 Task: Save favorite listings for townhouses in San Antonio, Texas, with a minimum of 2 bedrooms and a garage.
Action: Mouse moved to (383, 233)
Screenshot: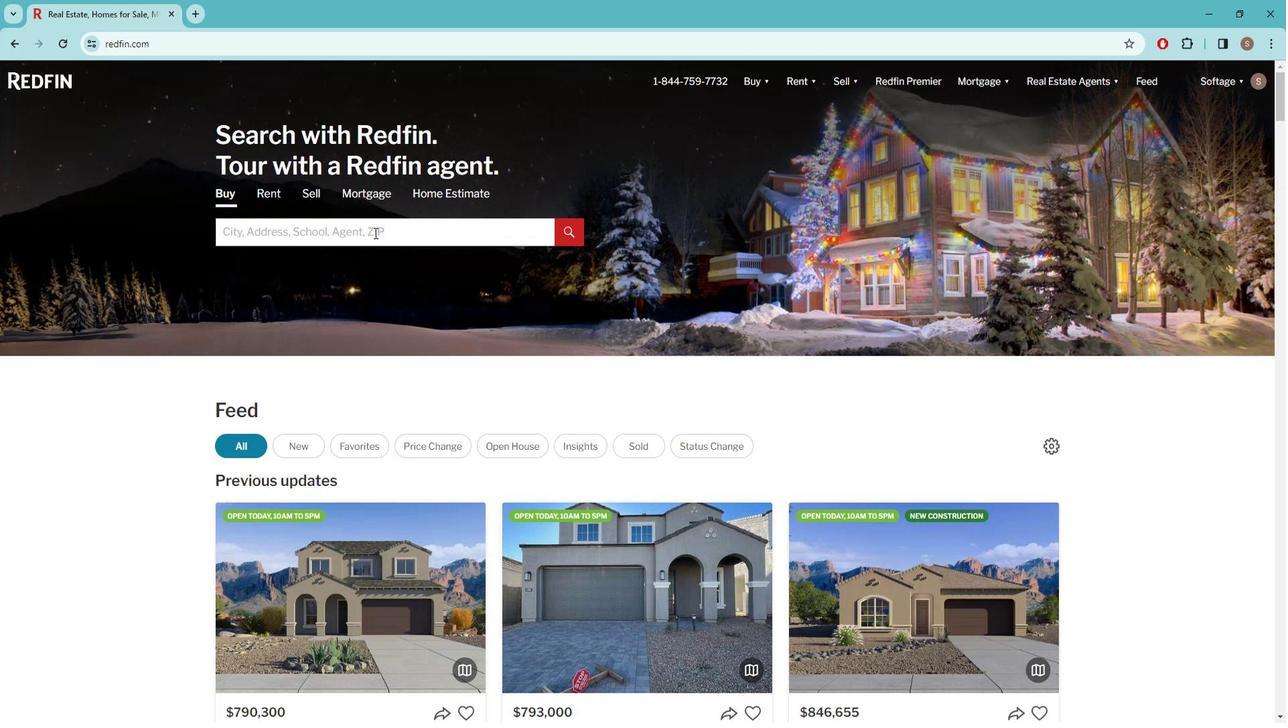 
Action: Mouse pressed left at (383, 233)
Screenshot: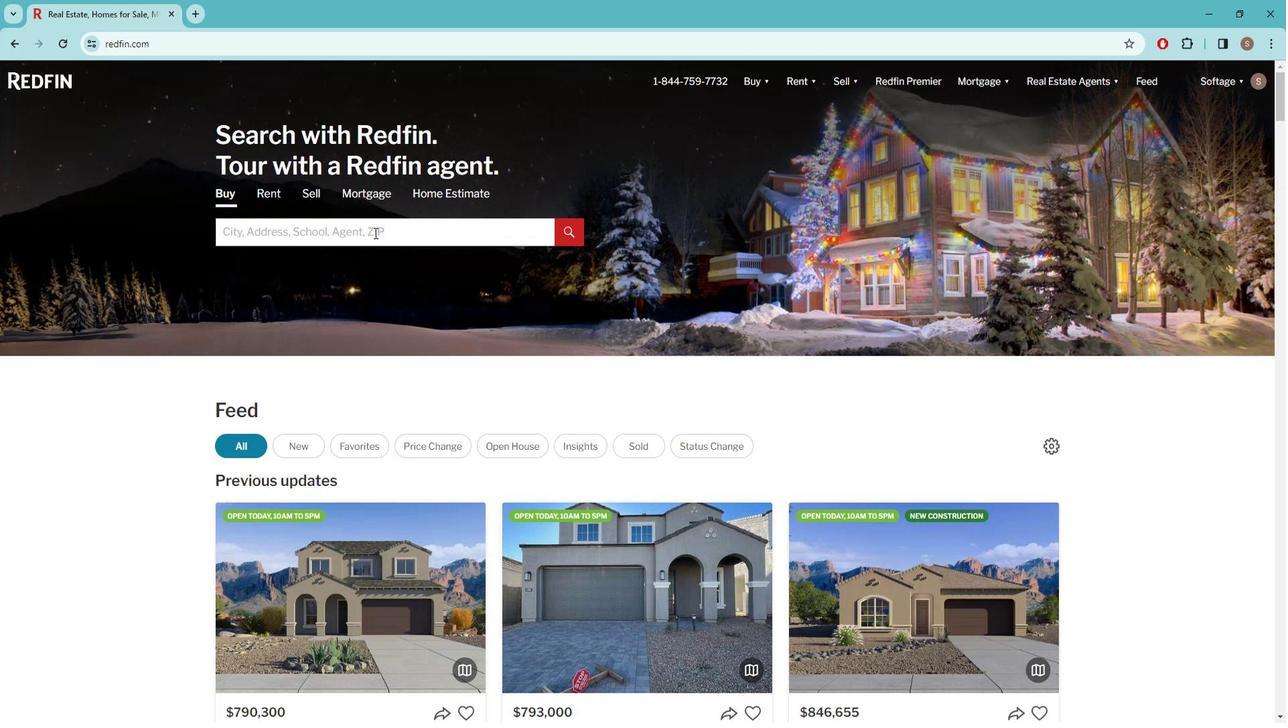 
Action: Key pressed s<Key.caps_lock>AN<Key.space><Key.caps_lock>a<Key.caps_lock>N
Screenshot: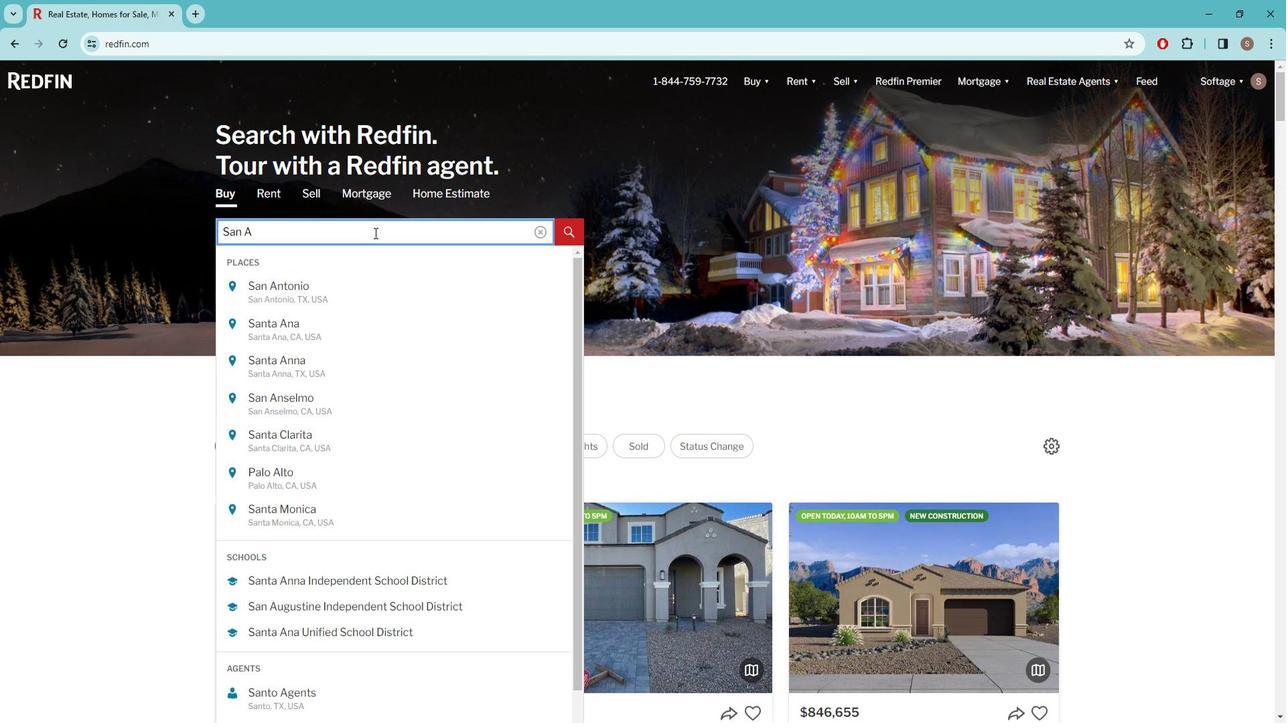 
Action: Mouse moved to (345, 285)
Screenshot: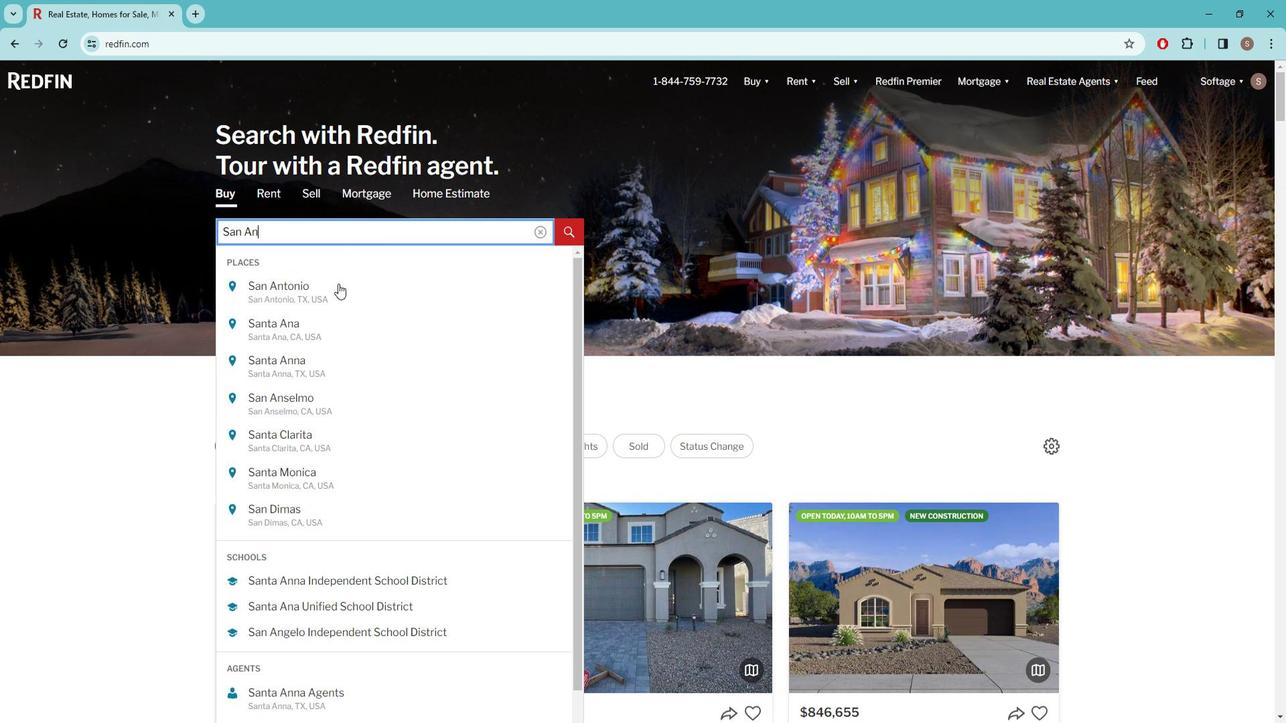 
Action: Mouse pressed left at (345, 285)
Screenshot: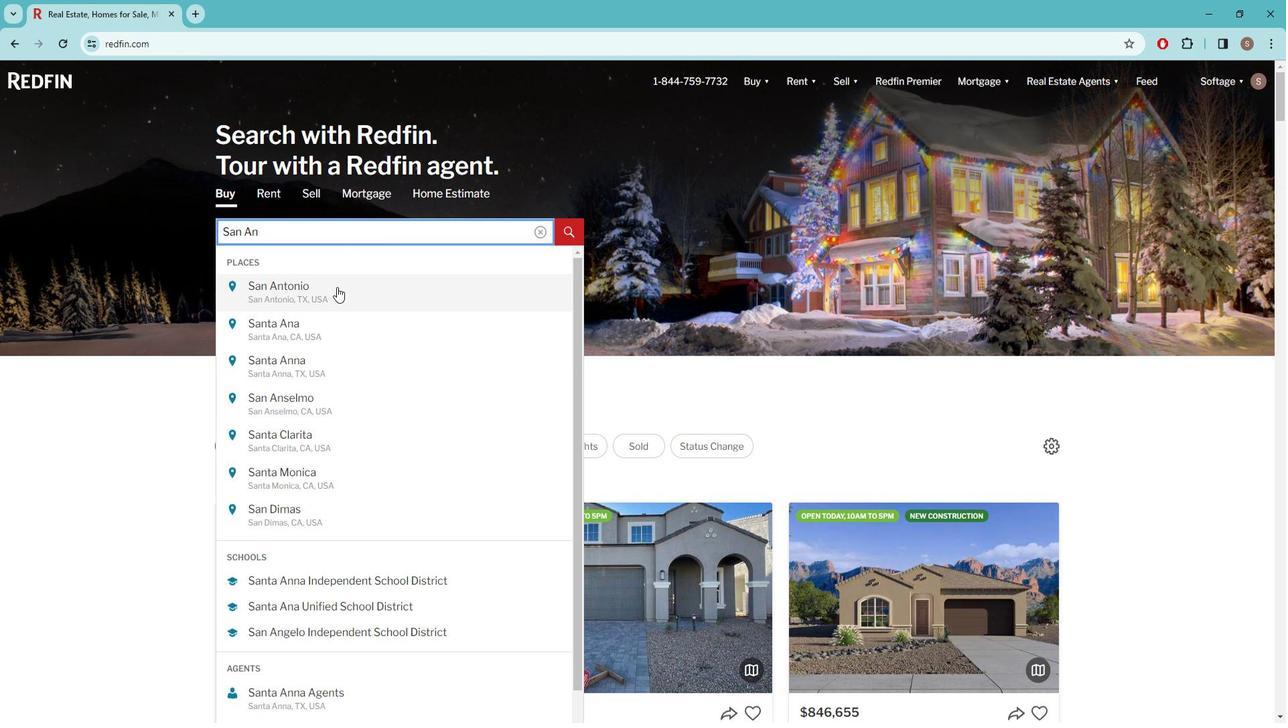 
Action: Mouse moved to (1146, 166)
Screenshot: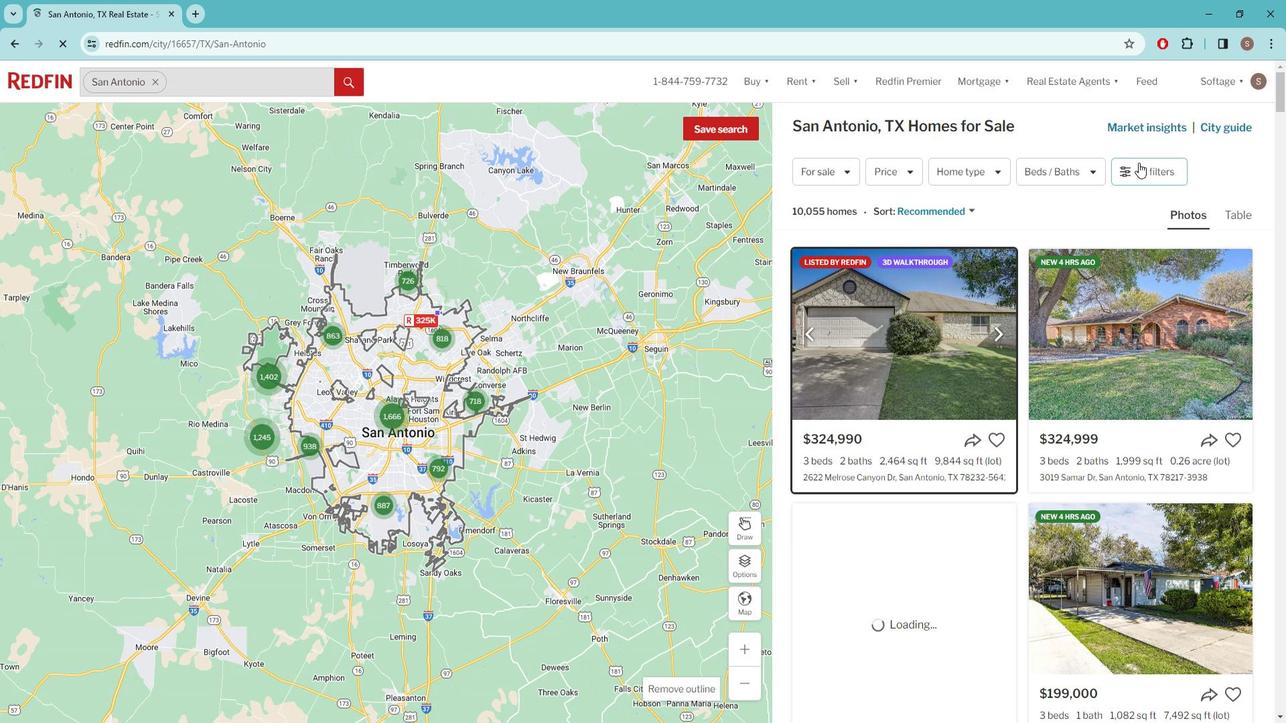 
Action: Mouse pressed left at (1146, 166)
Screenshot: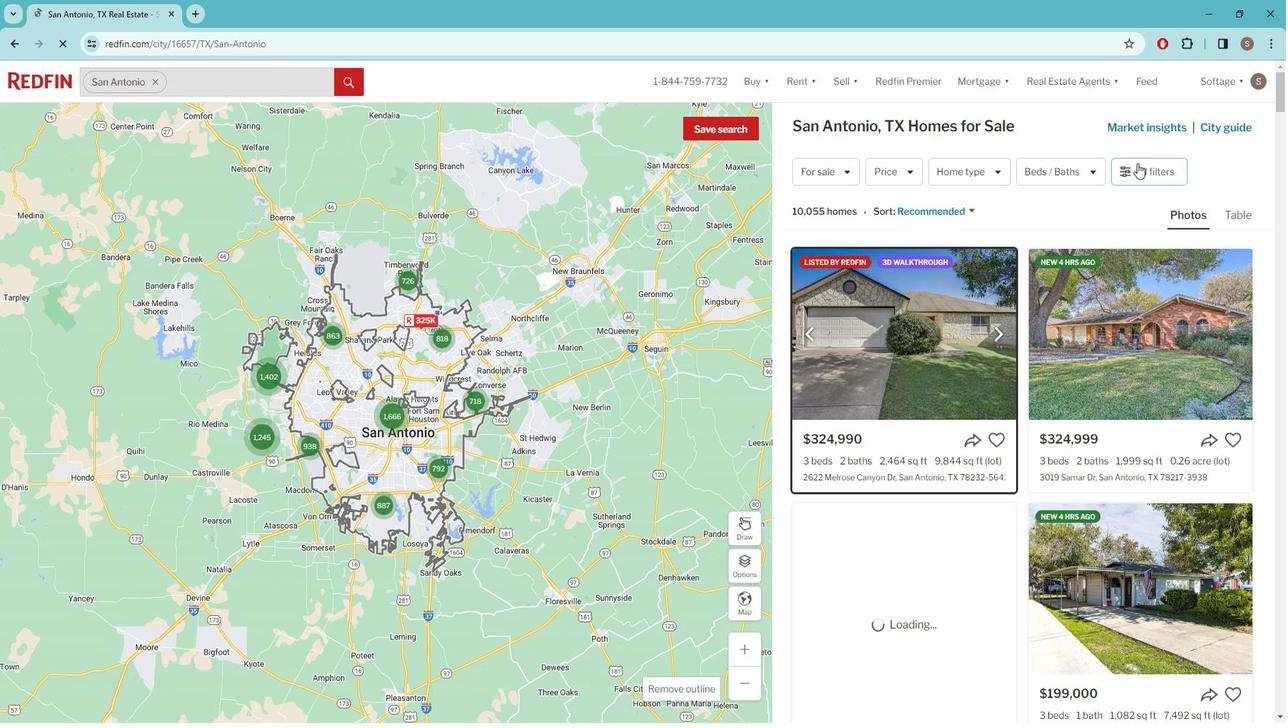 
Action: Mouse pressed left at (1146, 166)
Screenshot: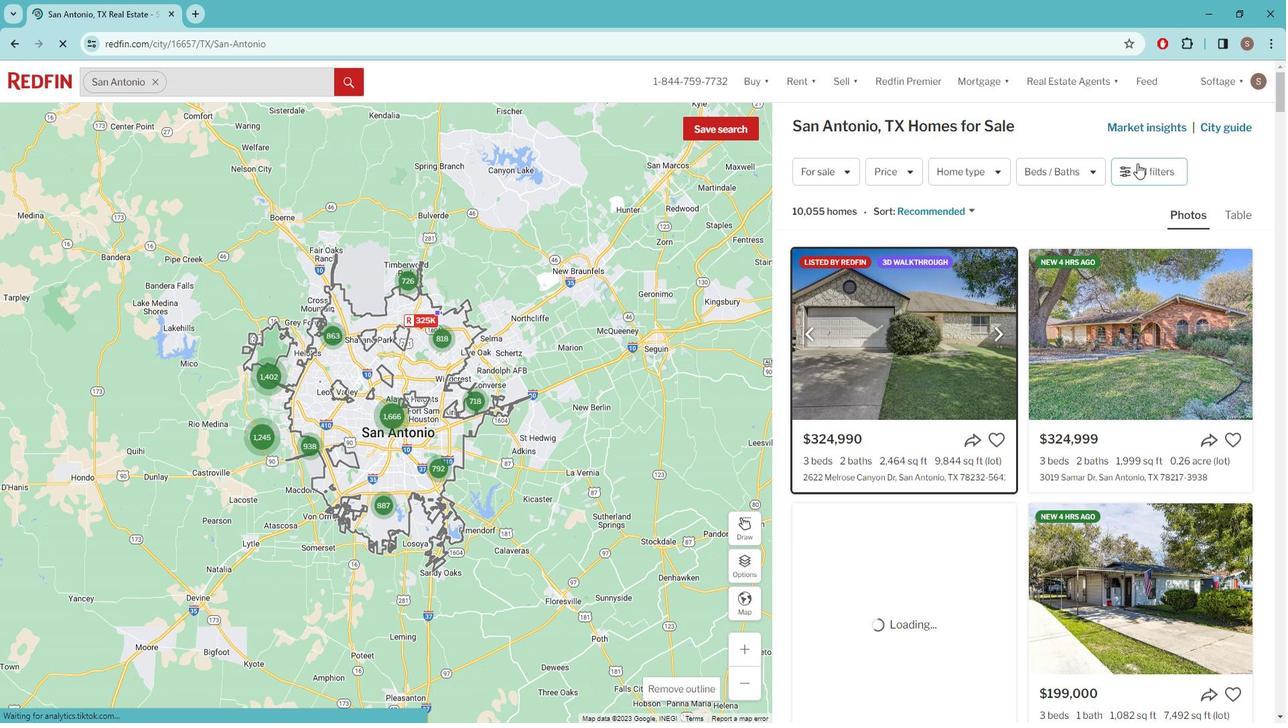 
Action: Mouse moved to (1130, 167)
Screenshot: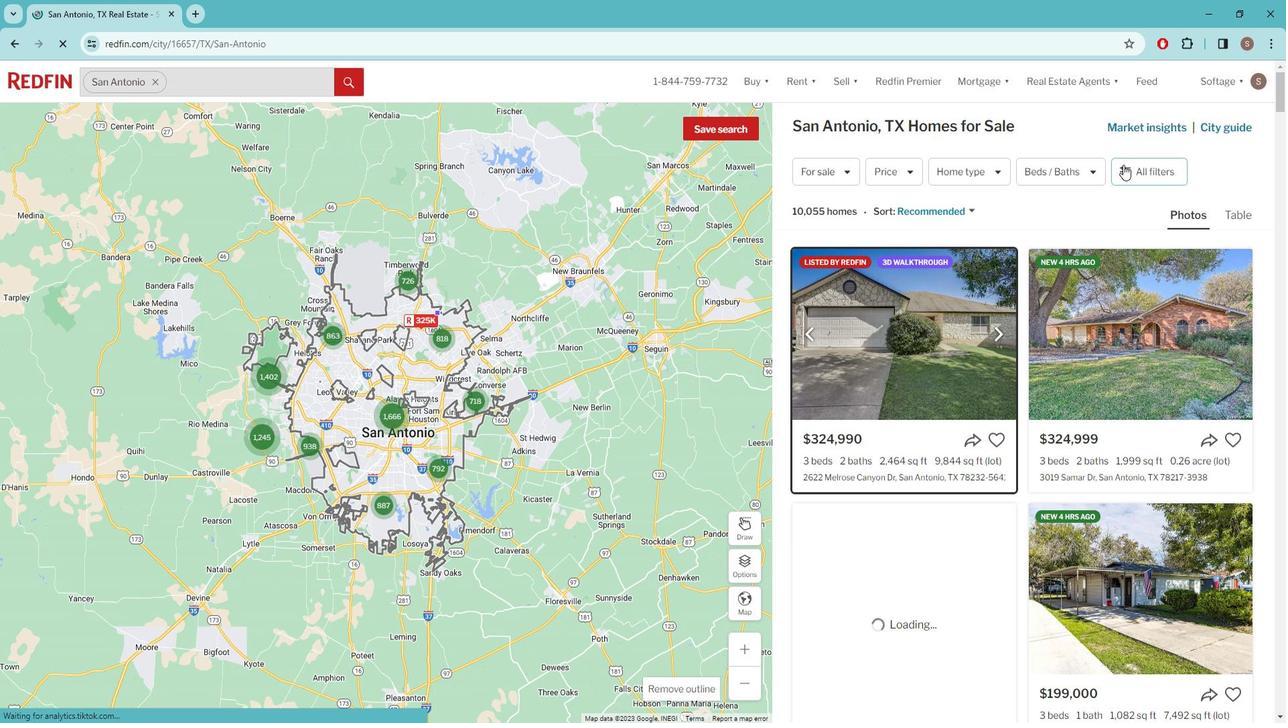 
Action: Mouse pressed left at (1130, 167)
Screenshot: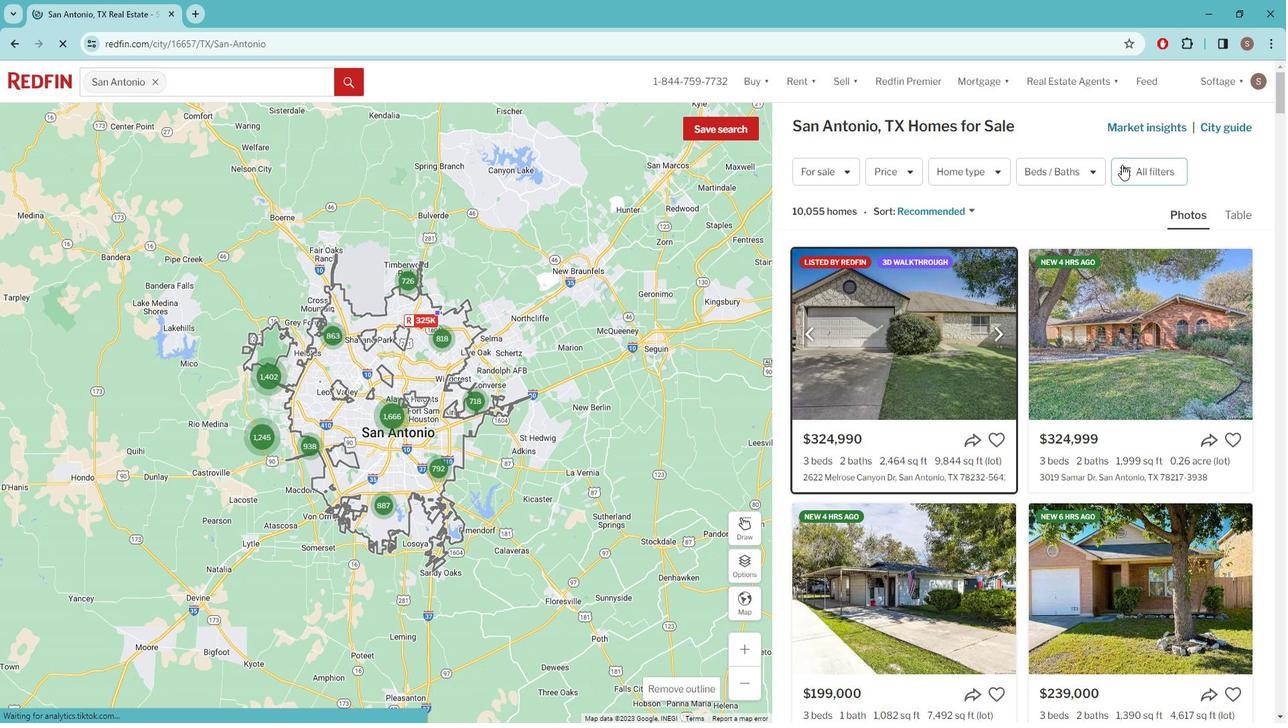 
Action: Mouse moved to (1138, 167)
Screenshot: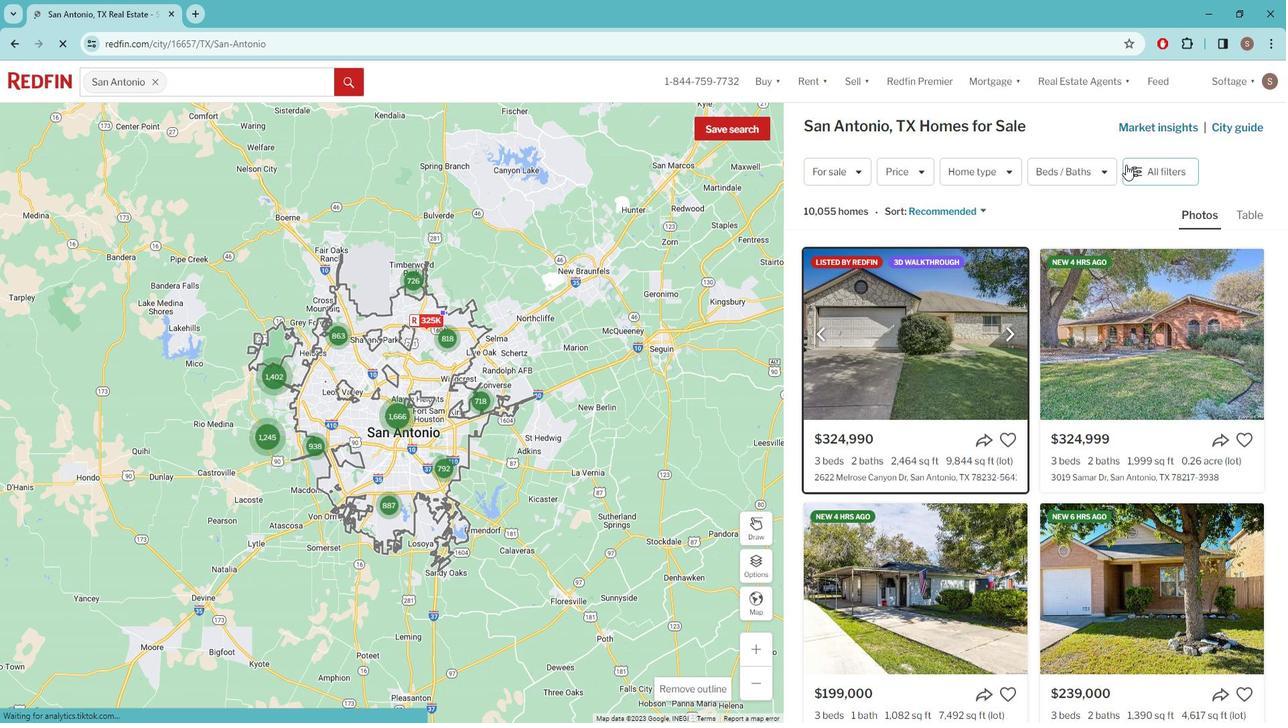 
Action: Mouse pressed left at (1138, 167)
Screenshot: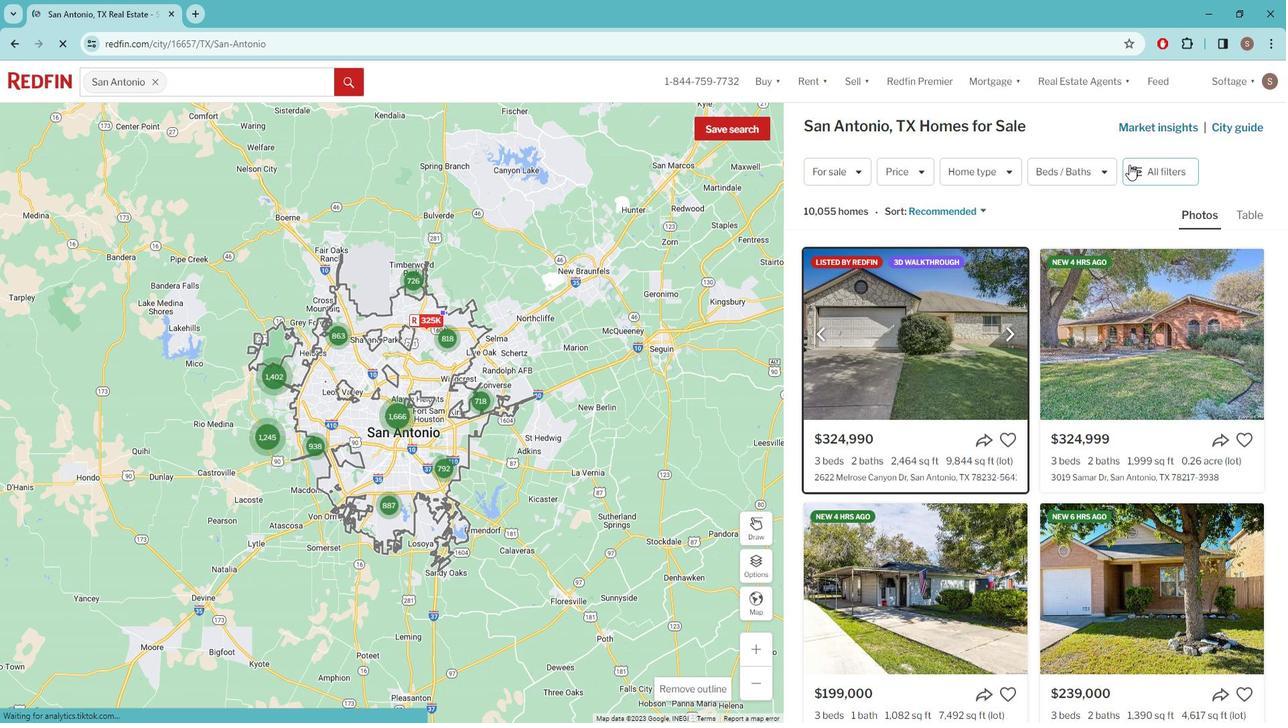 
Action: Mouse moved to (1139, 168)
Screenshot: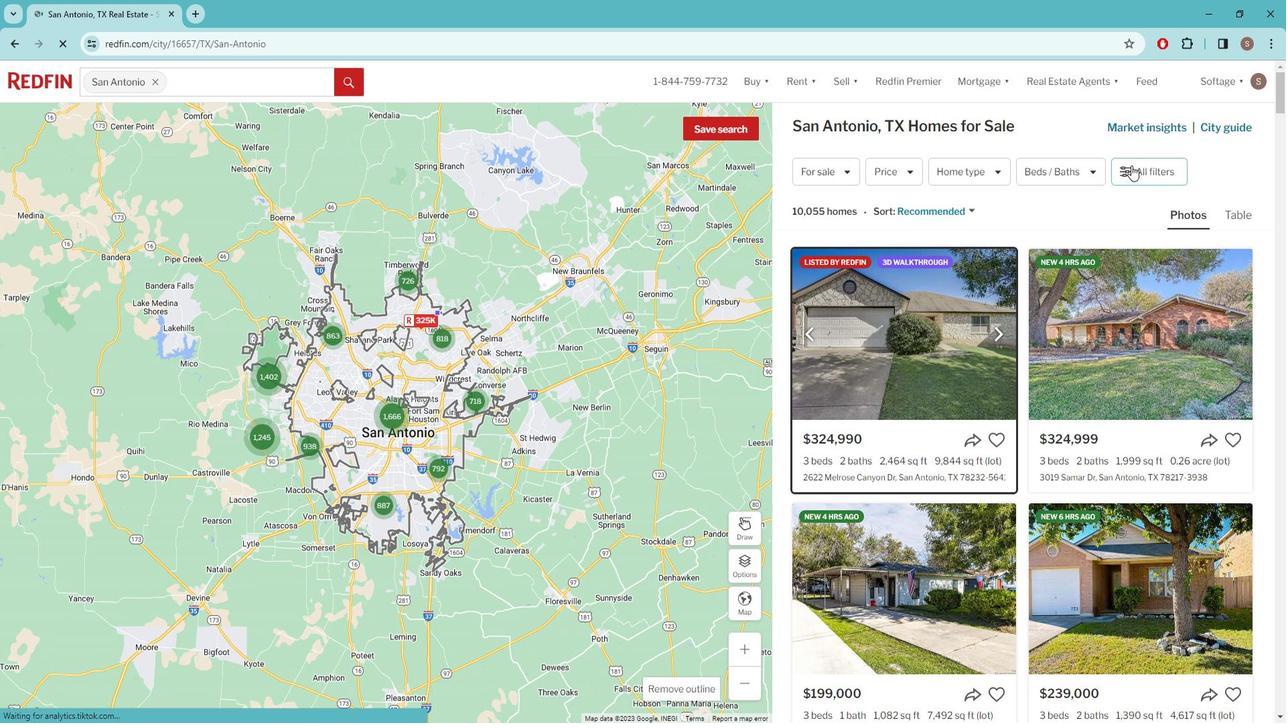 
Action: Mouse pressed left at (1139, 168)
Screenshot: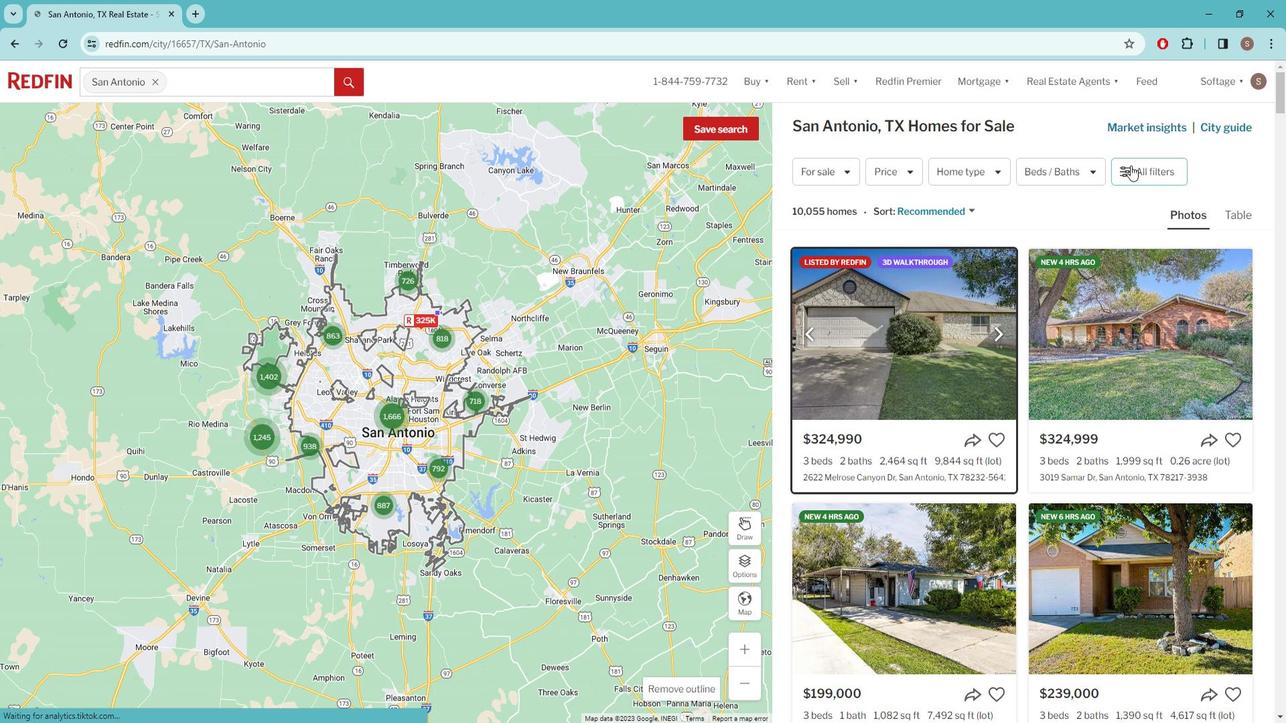 
Action: Mouse moved to (1110, 194)
Screenshot: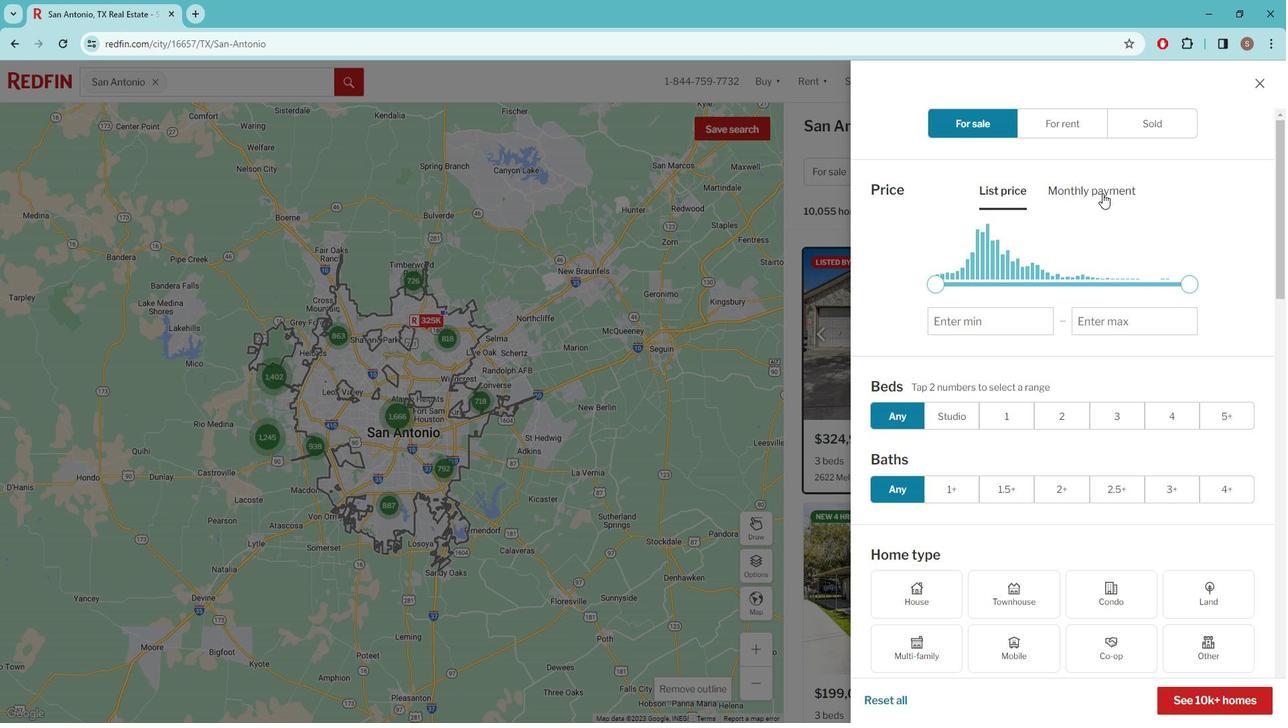 
Action: Mouse scrolled (1110, 194) with delta (0, 0)
Screenshot: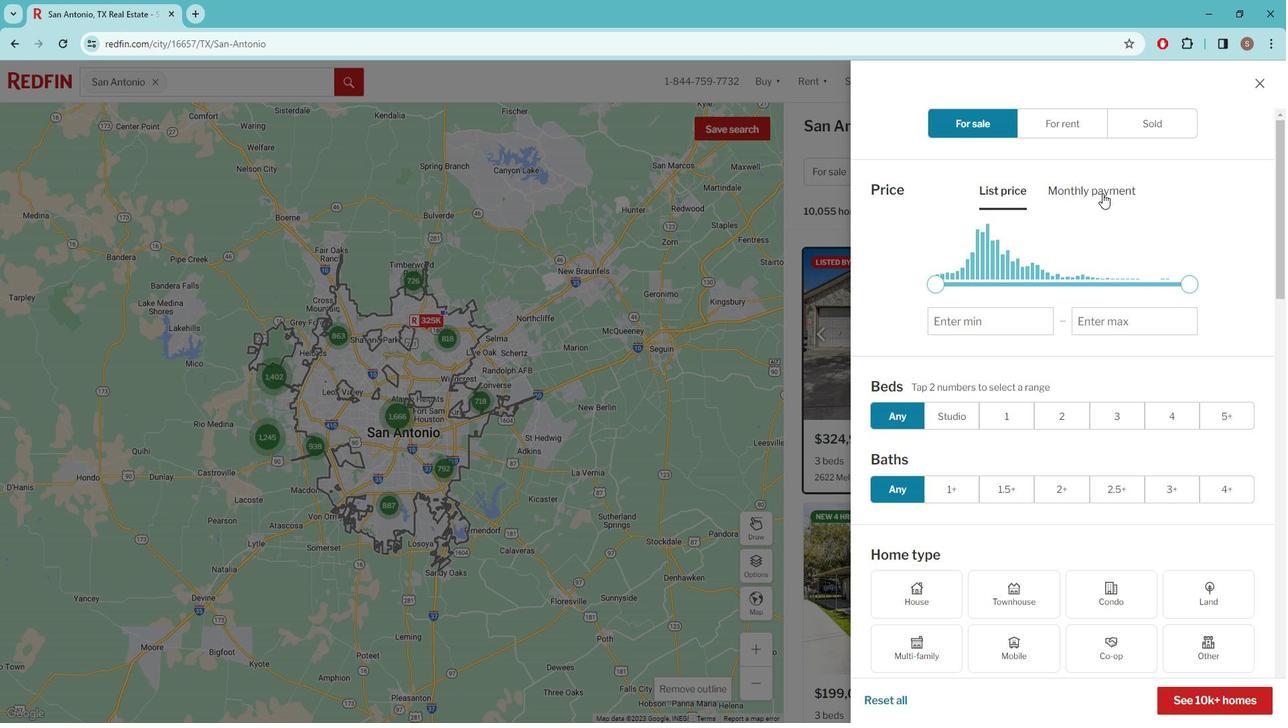 
Action: Mouse moved to (1081, 235)
Screenshot: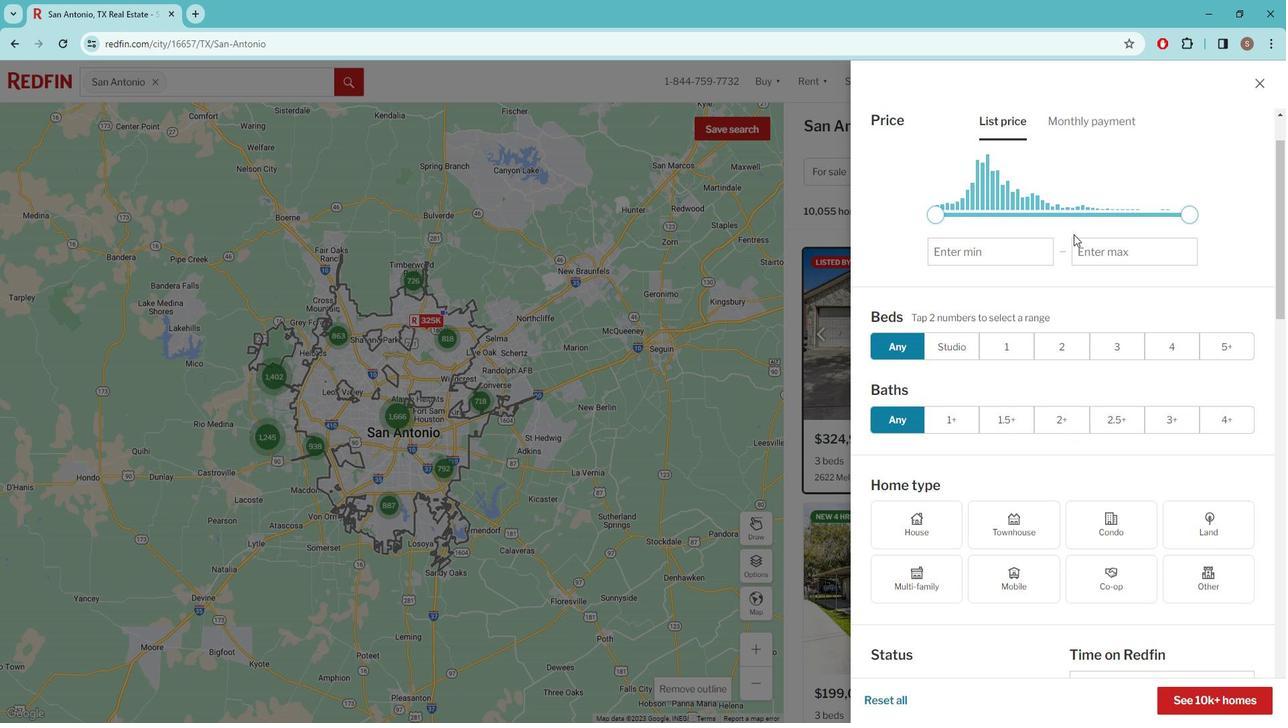 
Action: Mouse scrolled (1081, 234) with delta (0, 0)
Screenshot: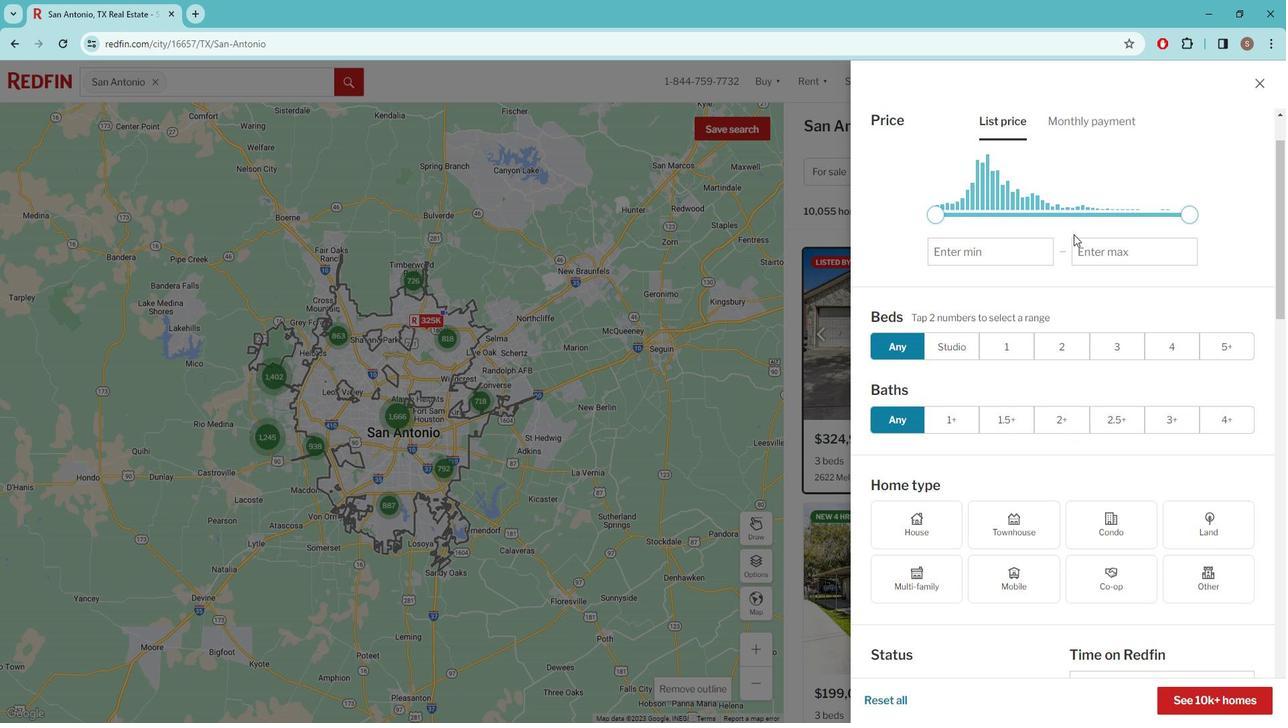 
Action: Mouse moved to (1059, 267)
Screenshot: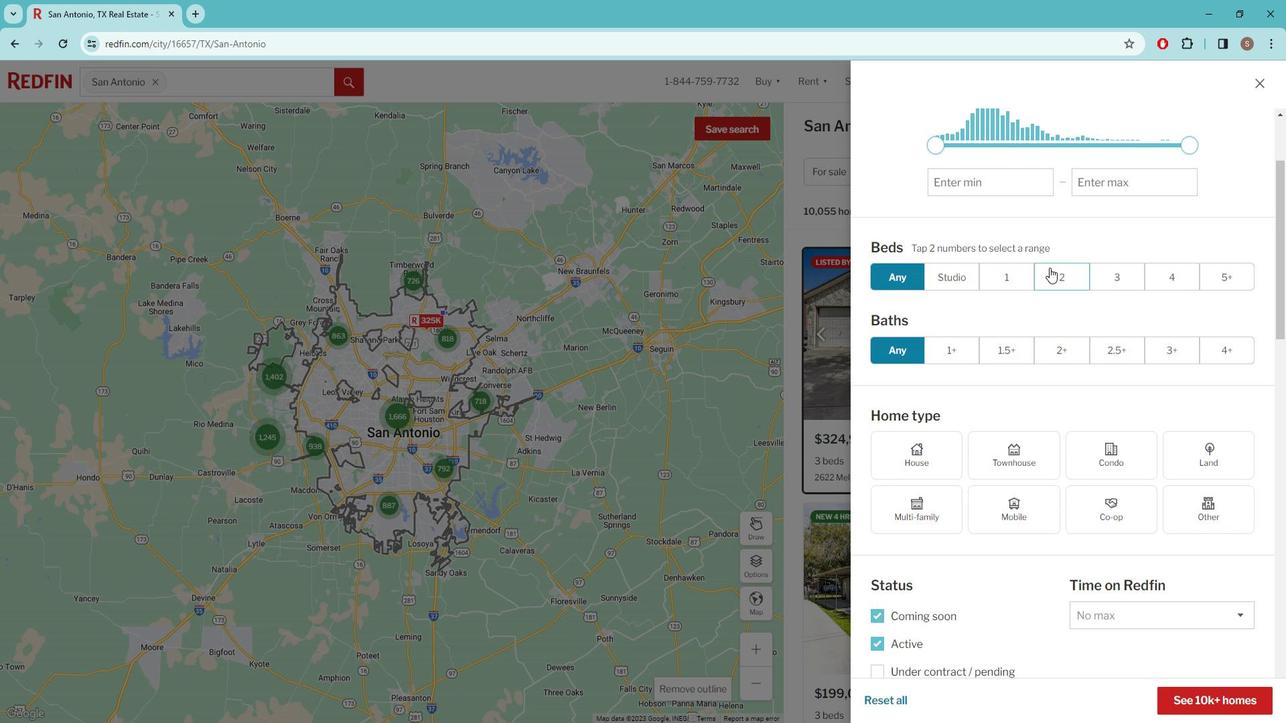 
Action: Mouse pressed left at (1059, 267)
Screenshot: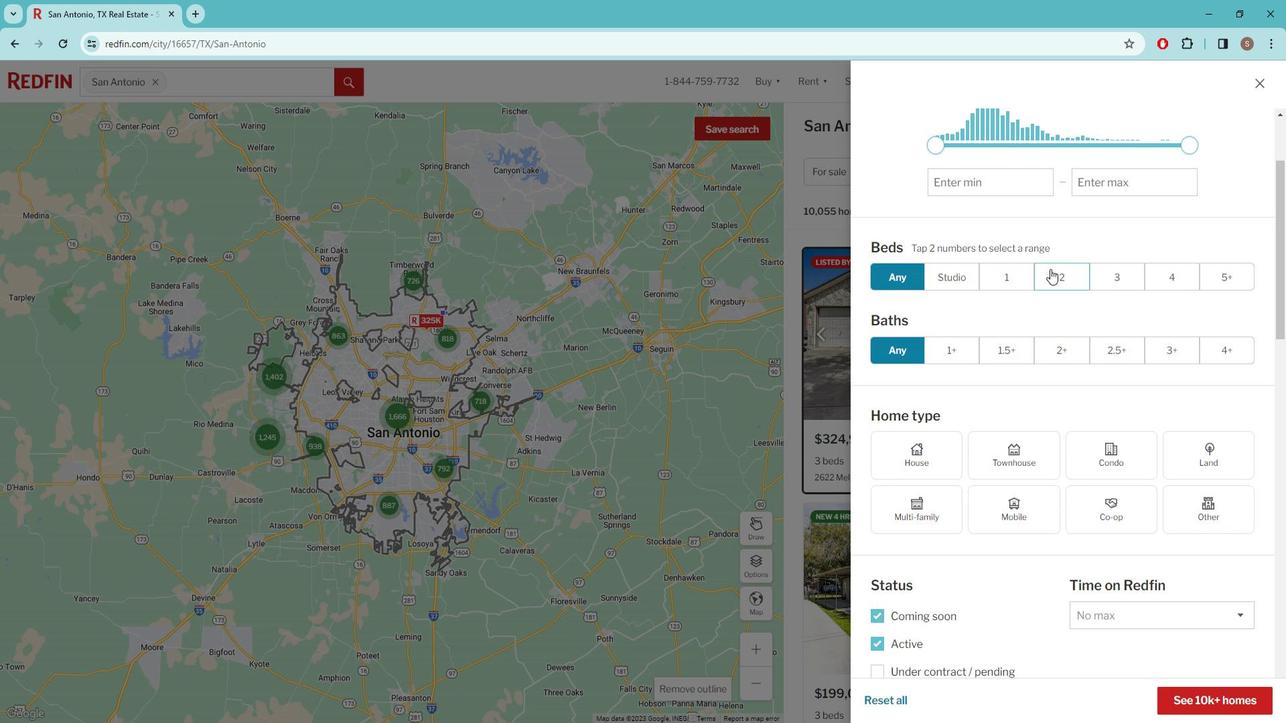 
Action: Mouse pressed left at (1059, 267)
Screenshot: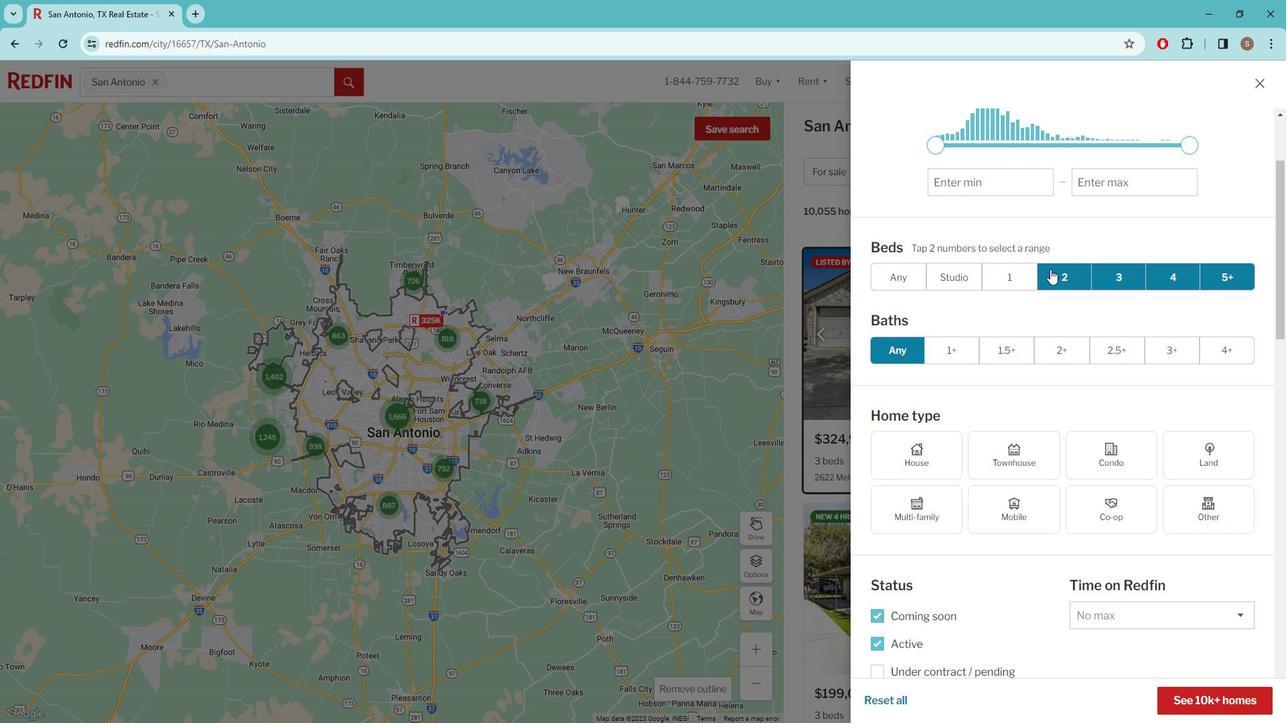 
Action: Mouse scrolled (1059, 267) with delta (0, 0)
Screenshot: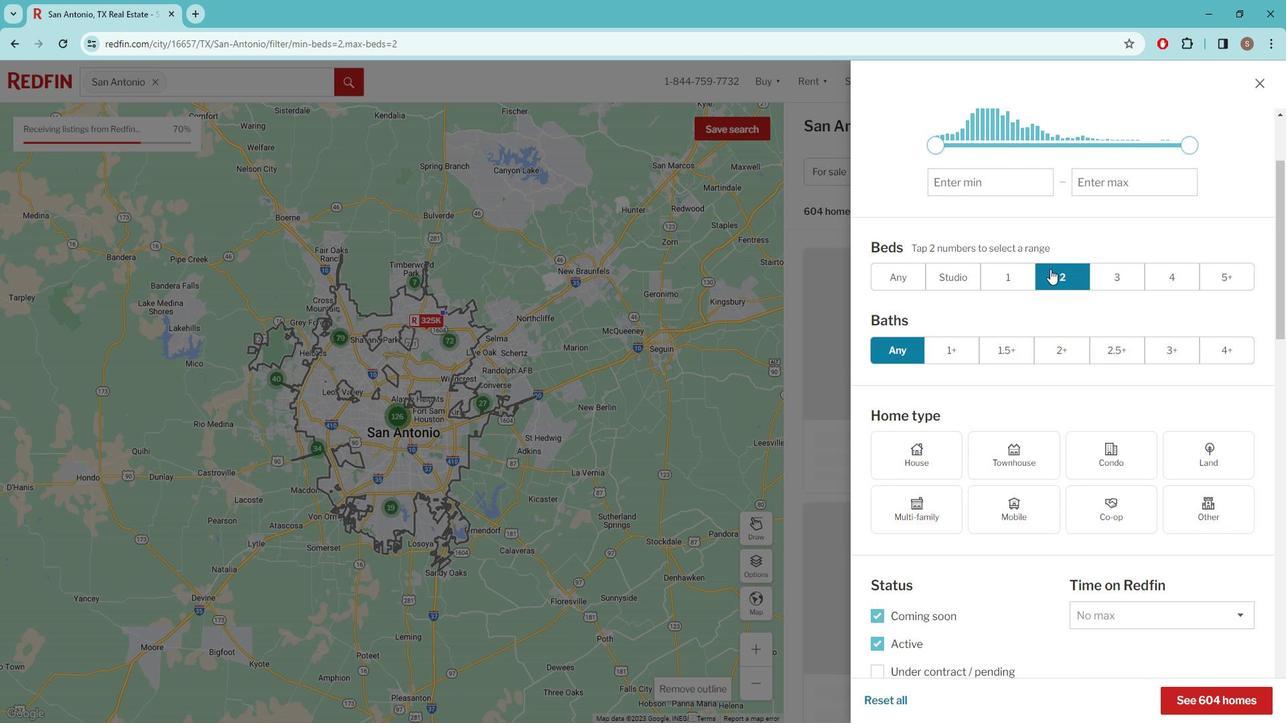 
Action: Mouse scrolled (1059, 267) with delta (0, 0)
Screenshot: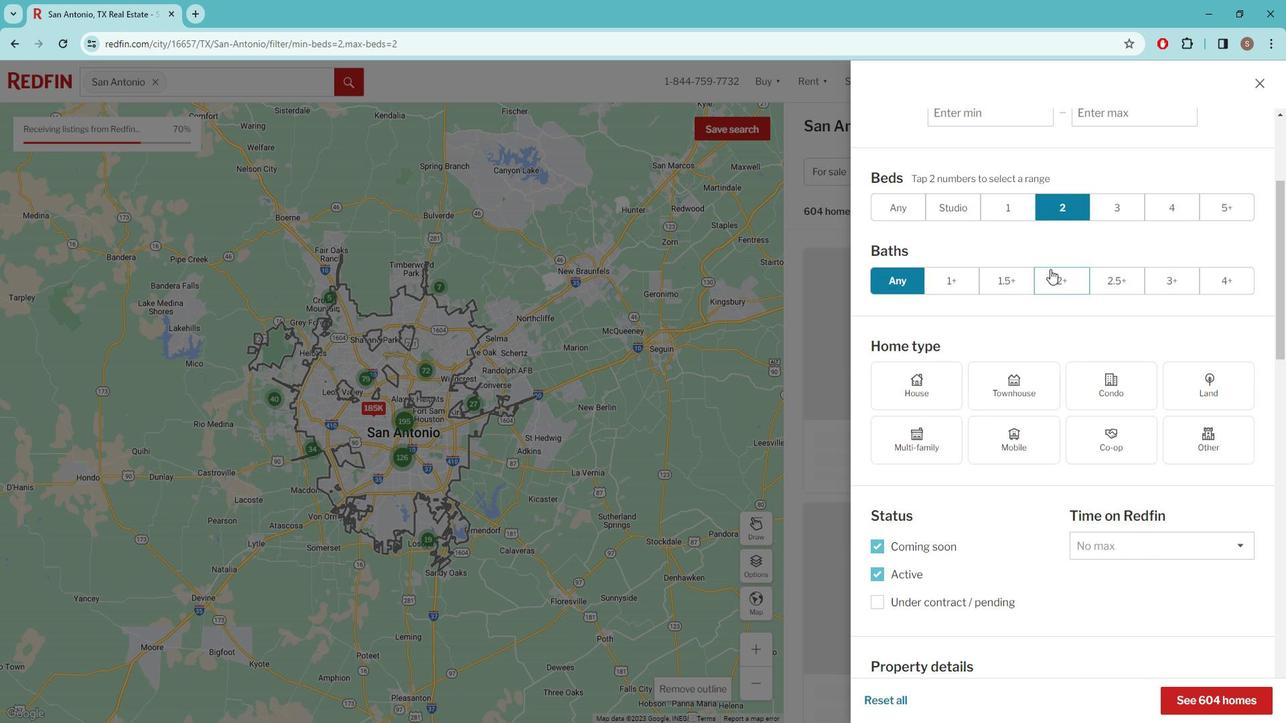 
Action: Mouse moved to (1037, 301)
Screenshot: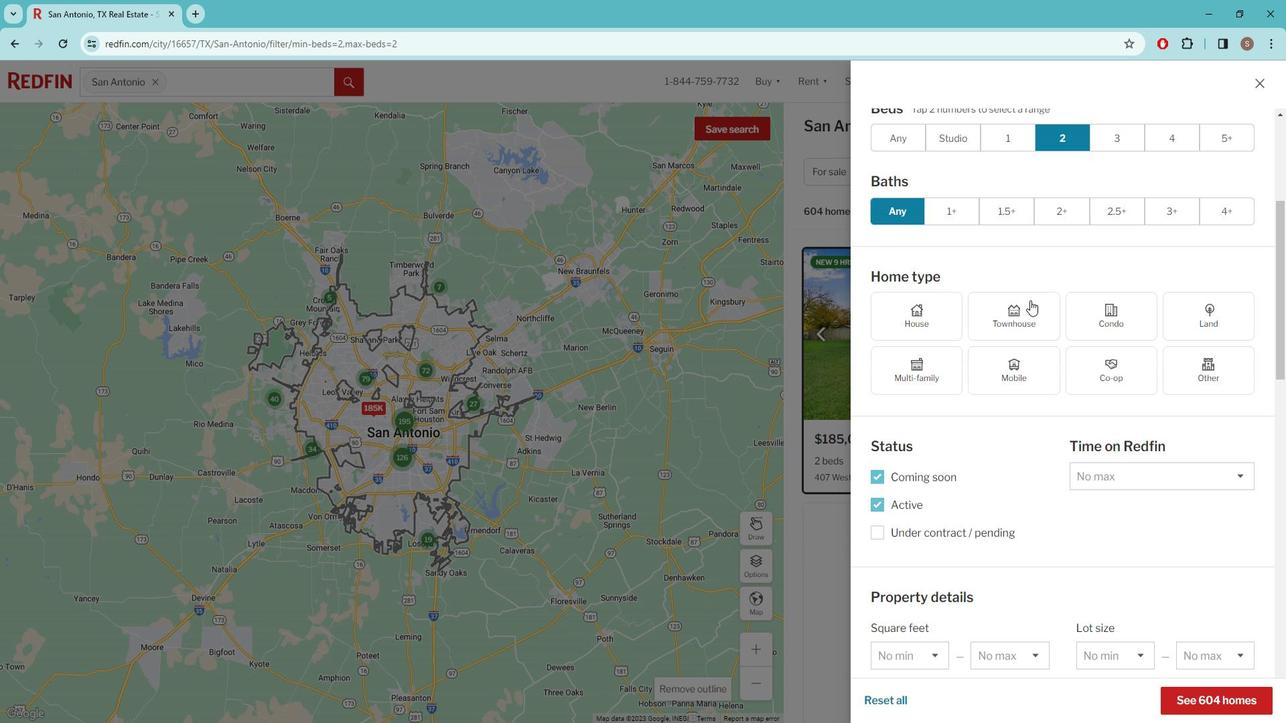 
Action: Mouse pressed left at (1037, 301)
Screenshot: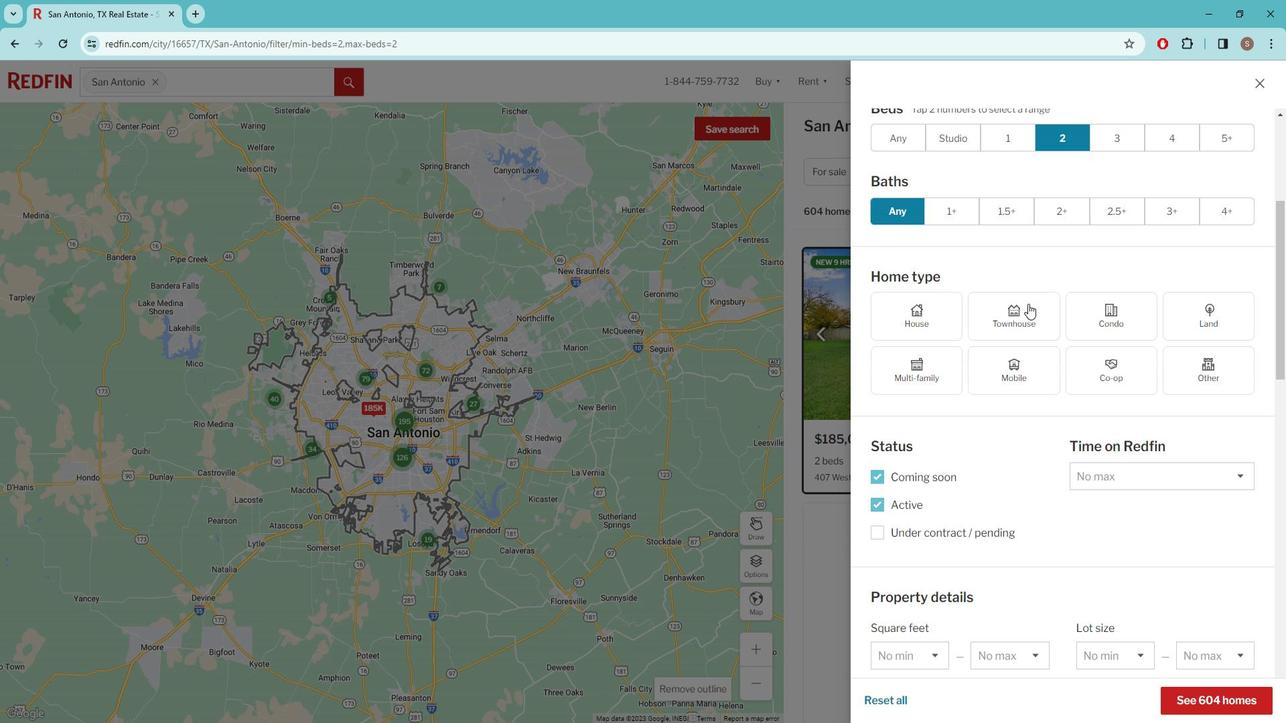
Action: Mouse scrolled (1037, 300) with delta (0, 0)
Screenshot: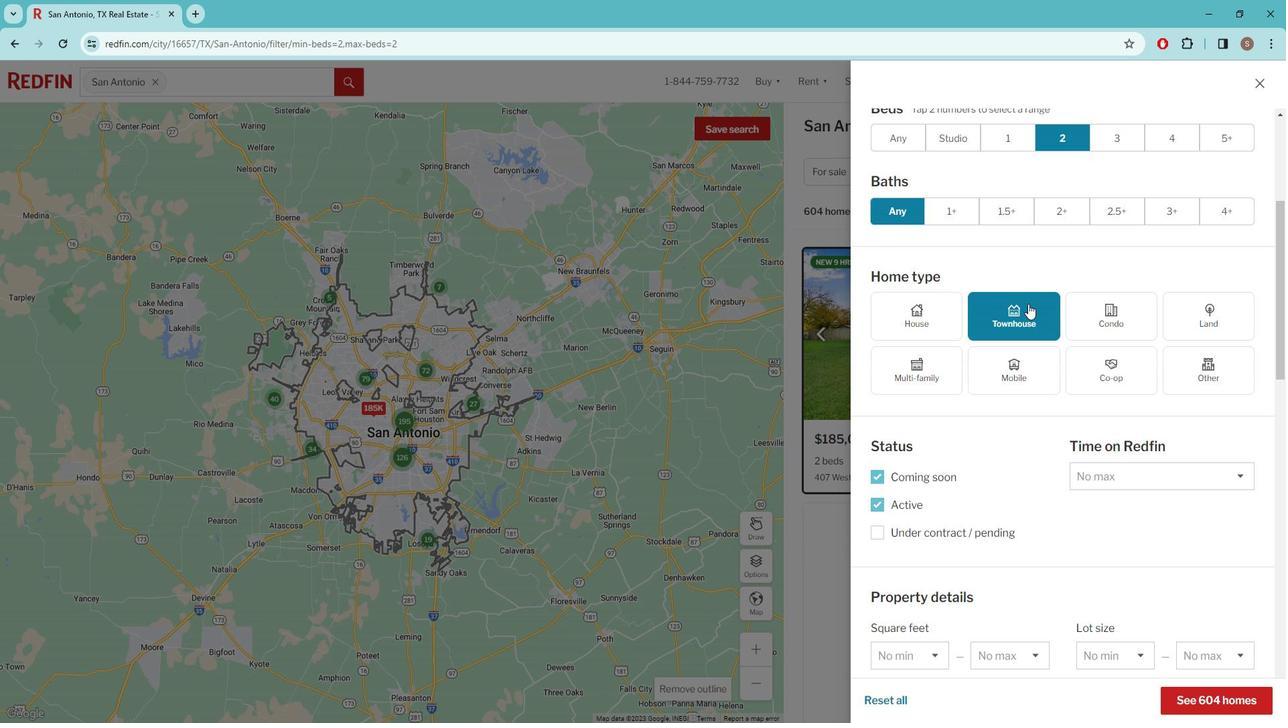 
Action: Mouse scrolled (1037, 300) with delta (0, 0)
Screenshot: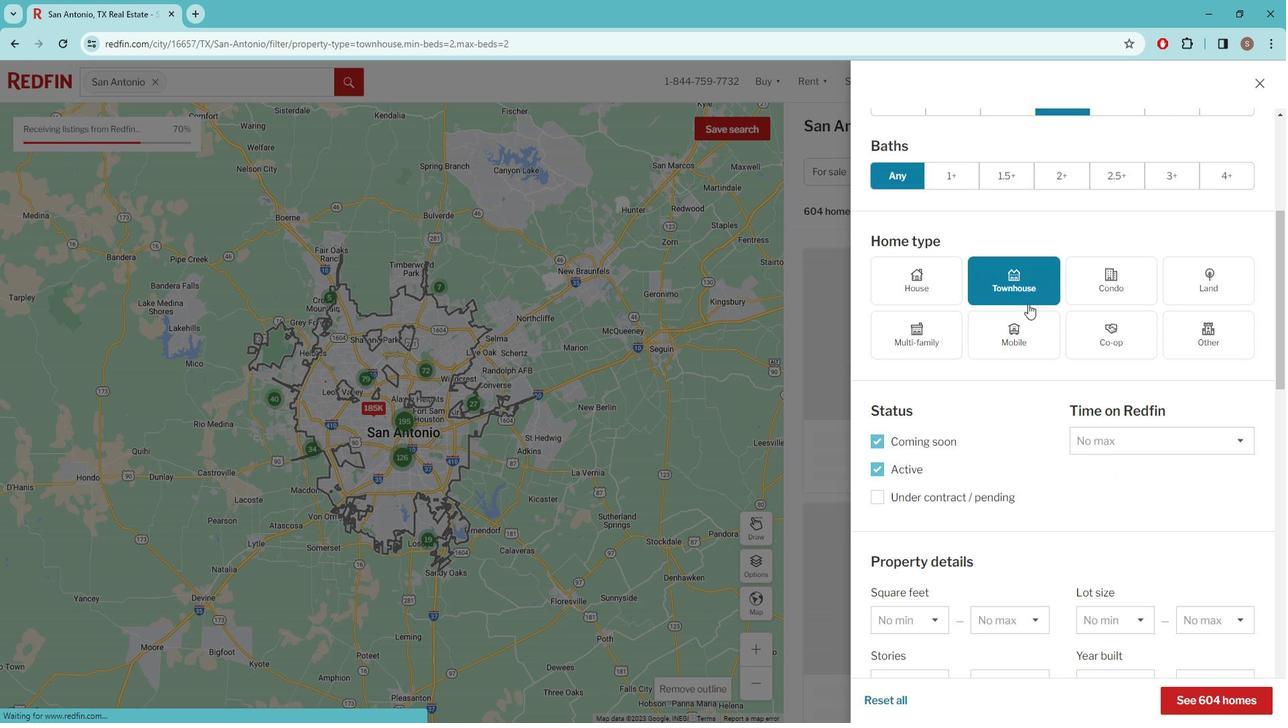 
Action: Mouse scrolled (1037, 300) with delta (0, 0)
Screenshot: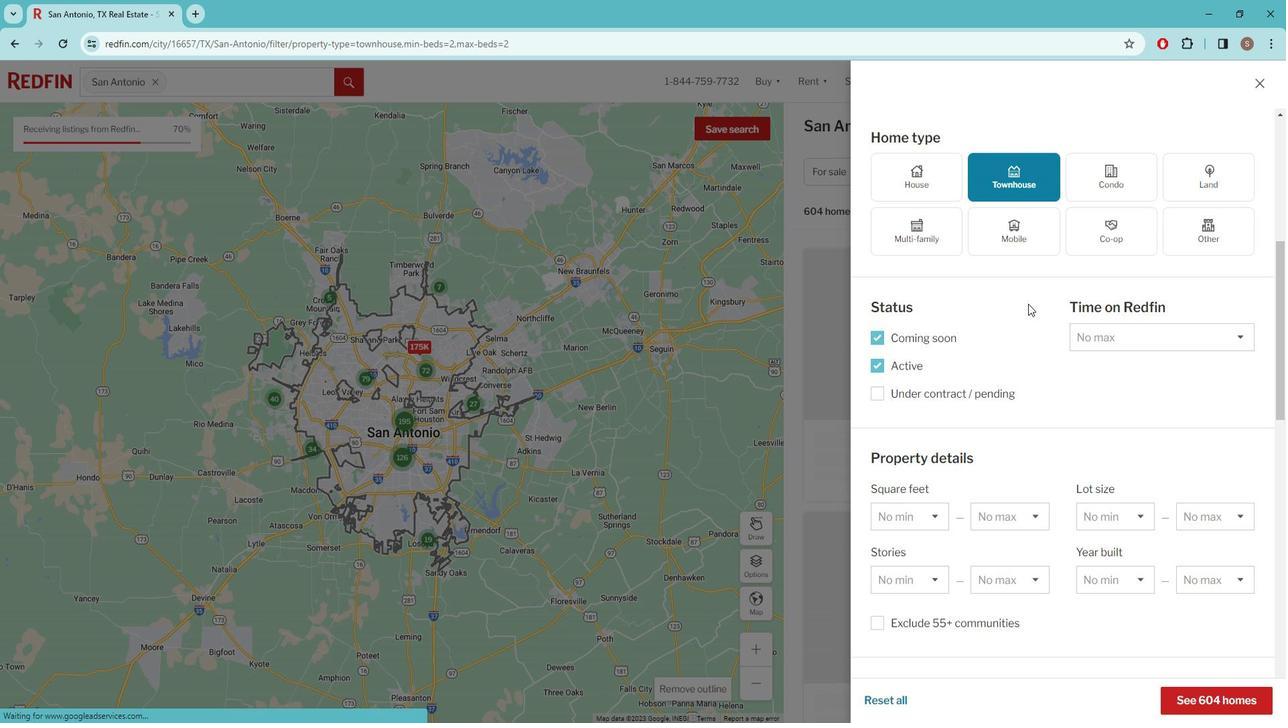 
Action: Mouse scrolled (1037, 300) with delta (0, 0)
Screenshot: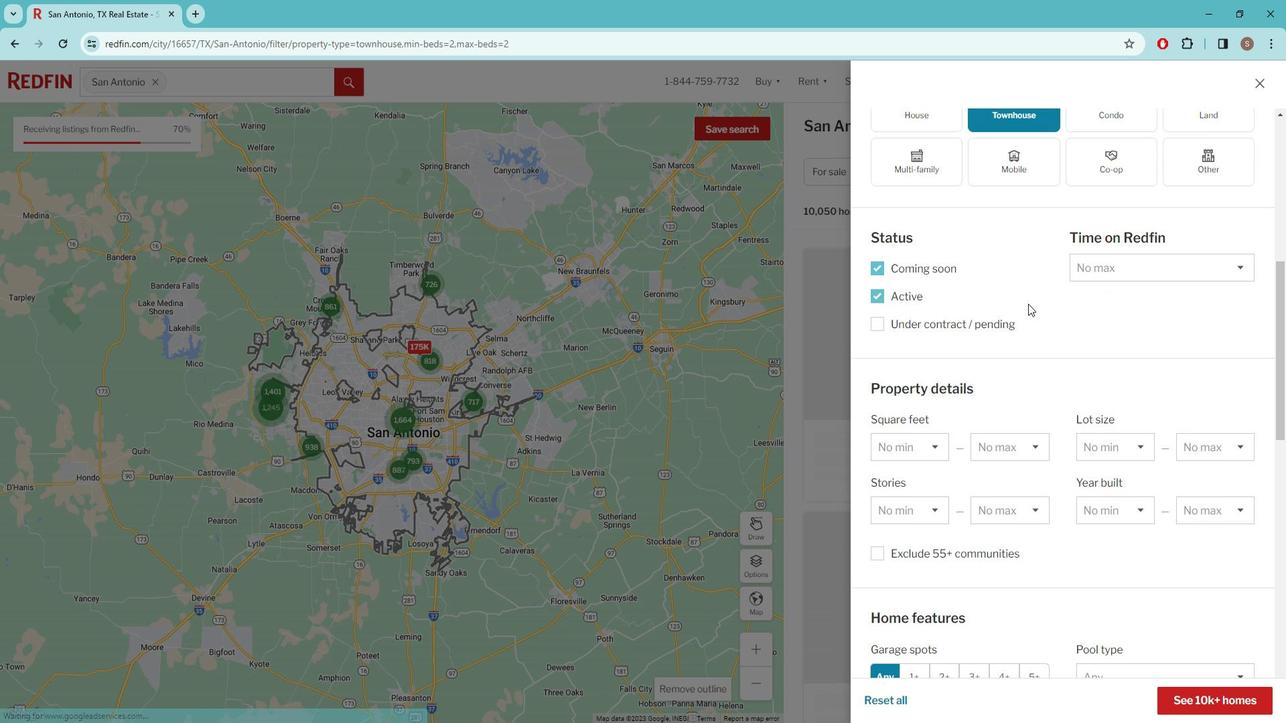 
Action: Mouse scrolled (1037, 300) with delta (0, 0)
Screenshot: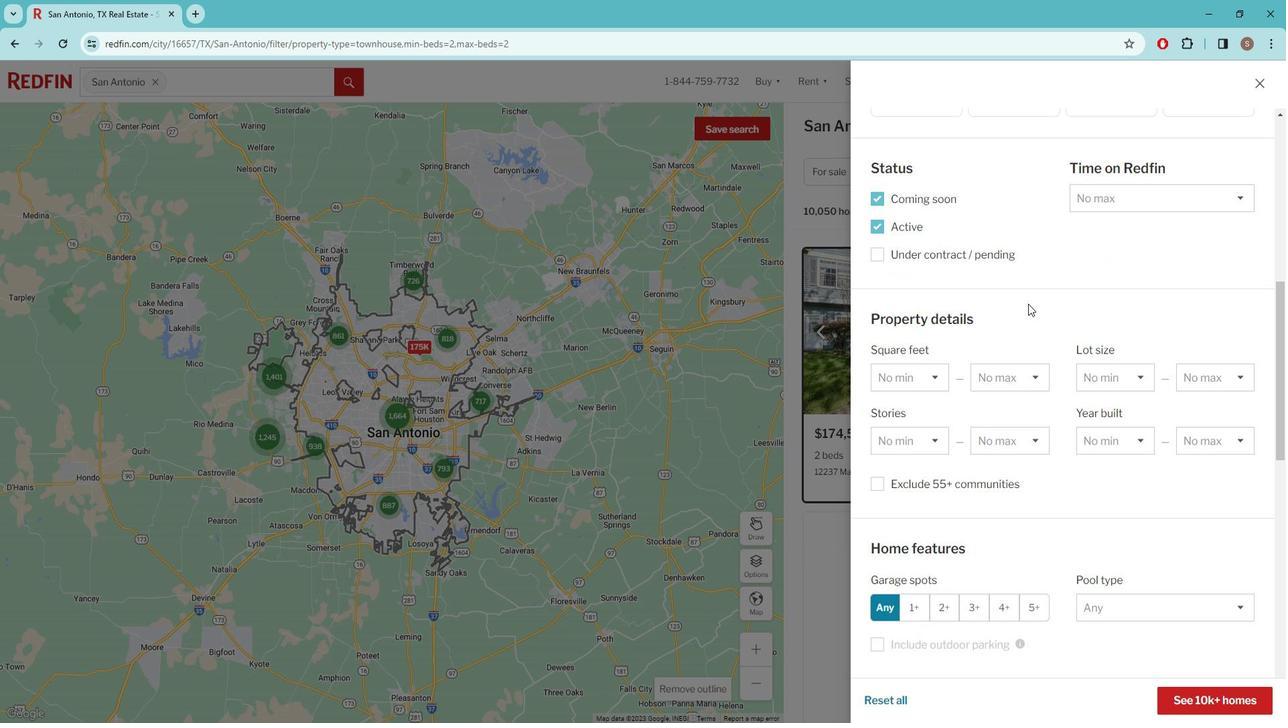 
Action: Mouse moved to (927, 520)
Screenshot: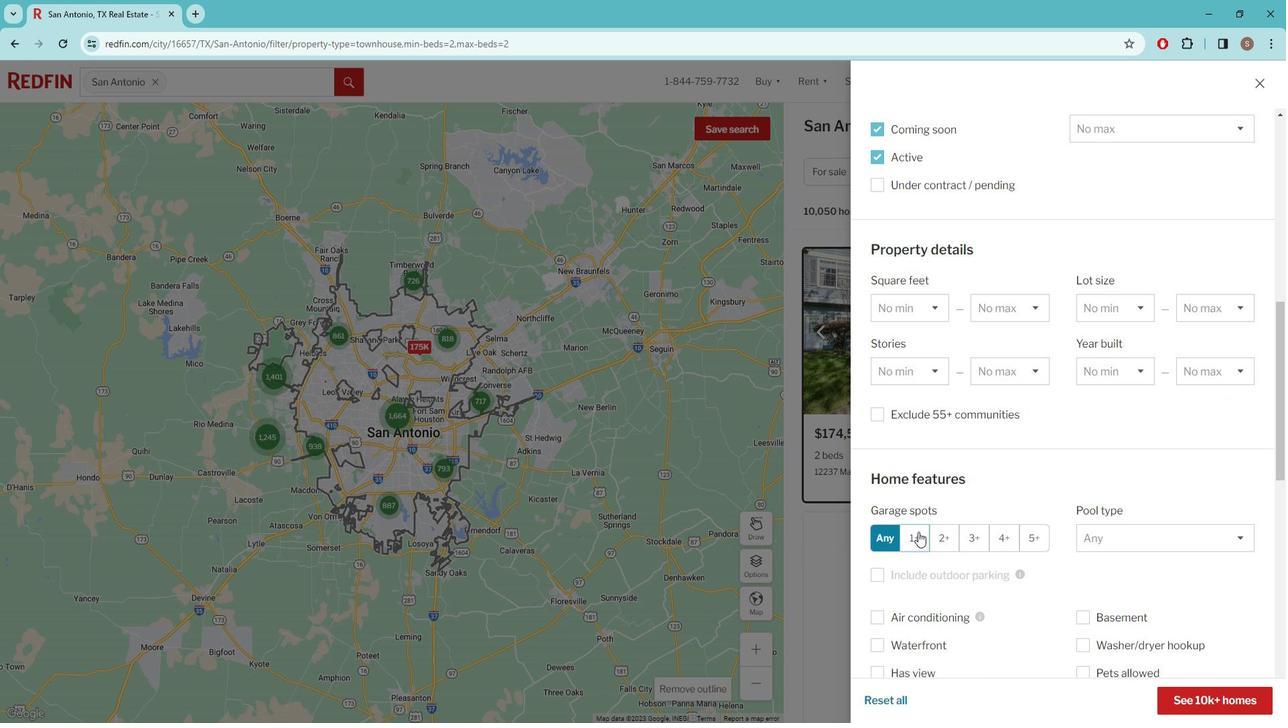 
Action: Mouse pressed left at (927, 520)
Screenshot: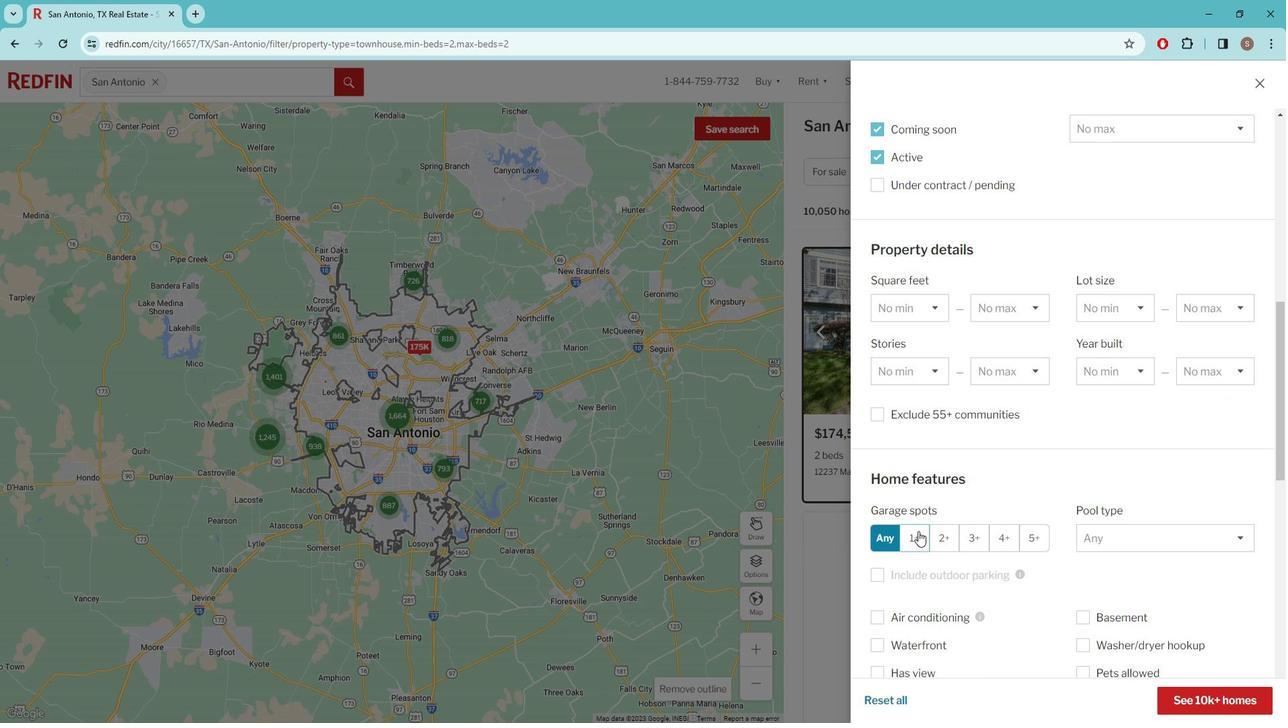 
Action: Mouse moved to (927, 520)
Screenshot: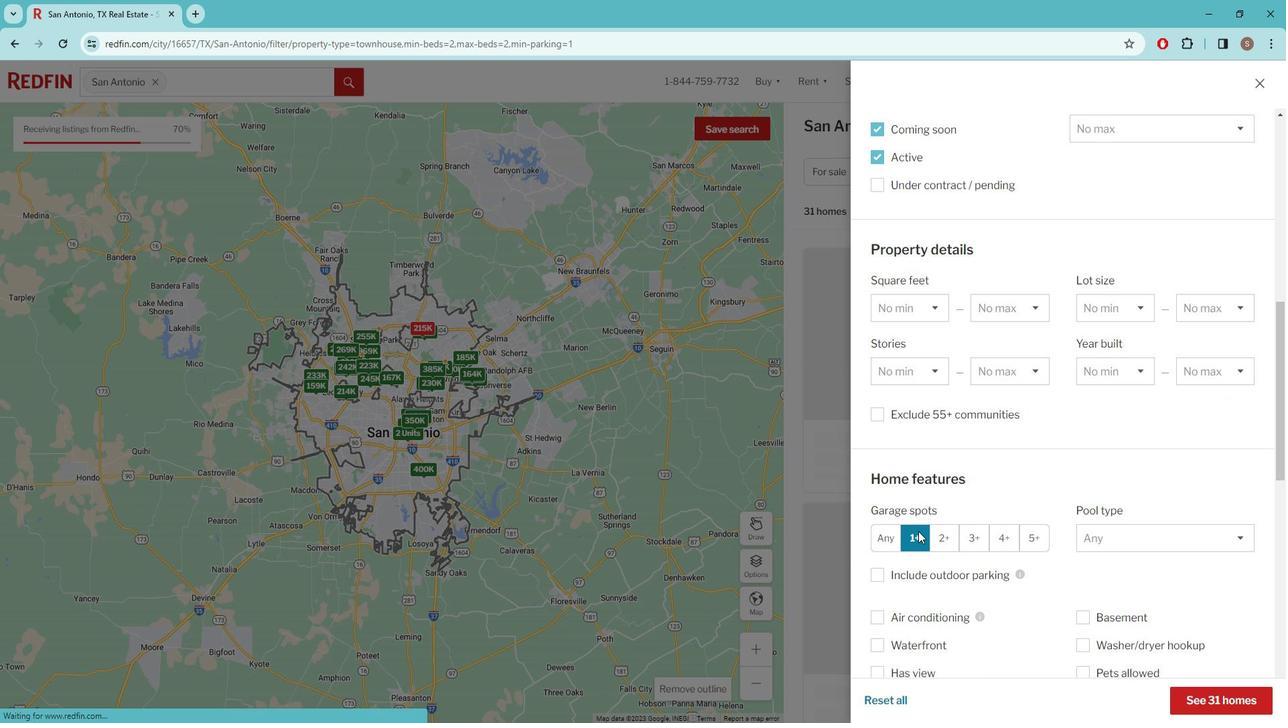 
Action: Mouse scrolled (927, 519) with delta (0, 0)
Screenshot: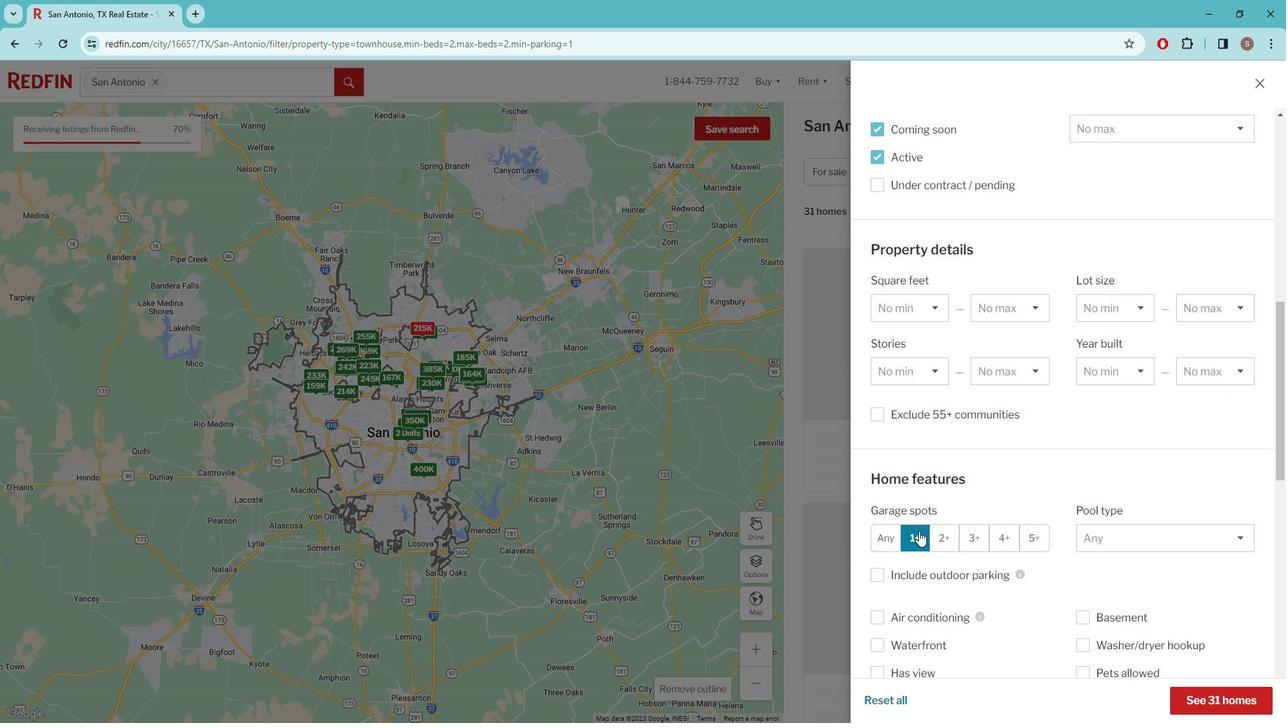 
Action: Mouse scrolled (927, 519) with delta (0, 0)
Screenshot: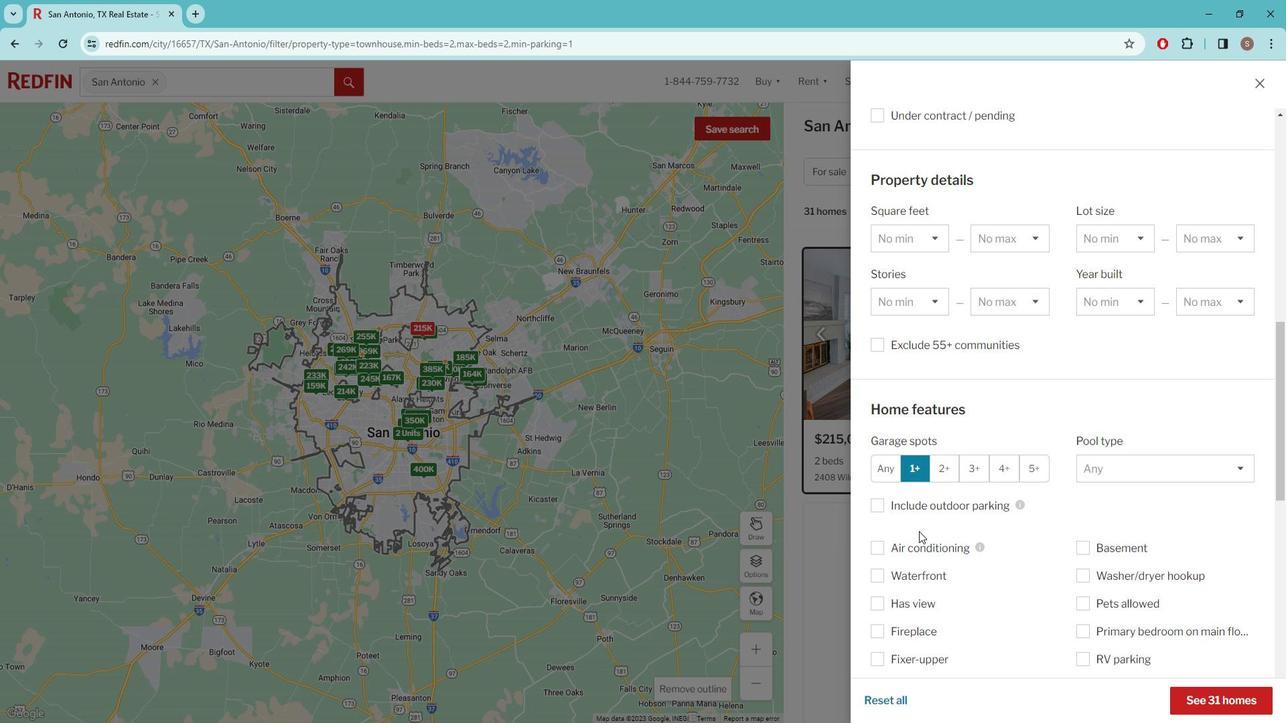 
Action: Mouse scrolled (927, 519) with delta (0, 0)
Screenshot: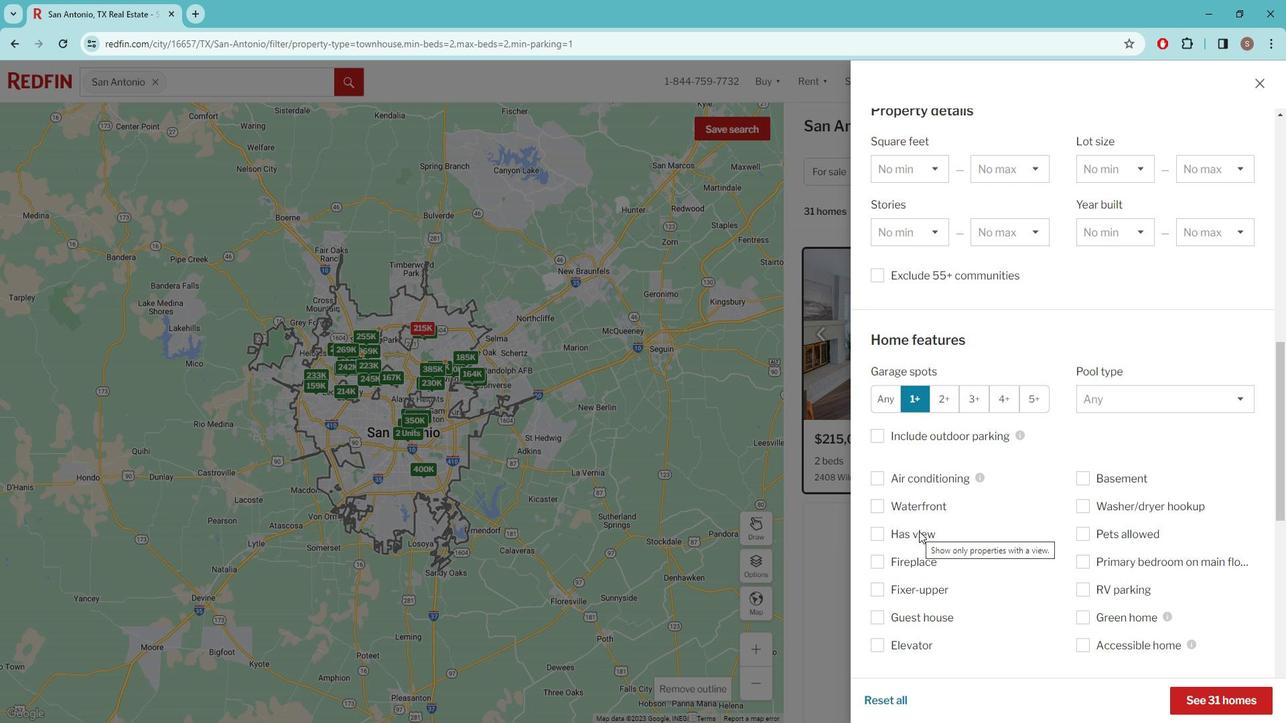 
Action: Mouse scrolled (927, 519) with delta (0, 0)
Screenshot: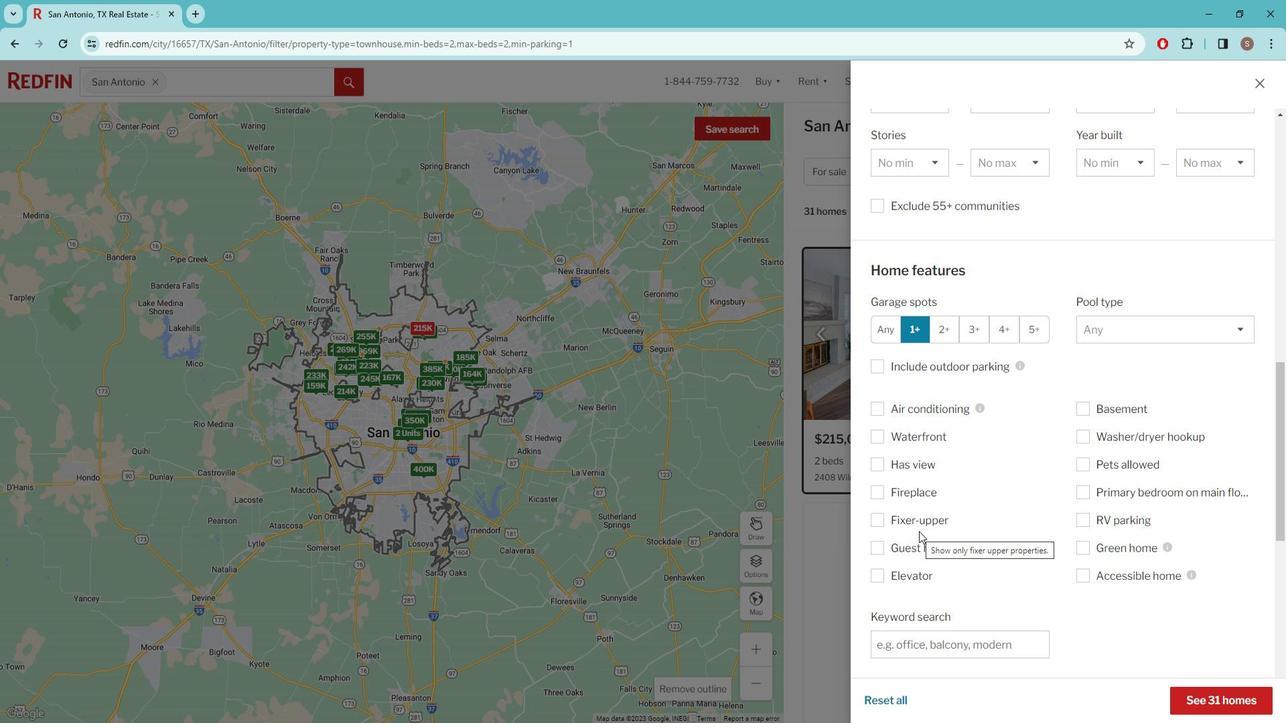 
Action: Mouse scrolled (927, 519) with delta (0, 0)
Screenshot: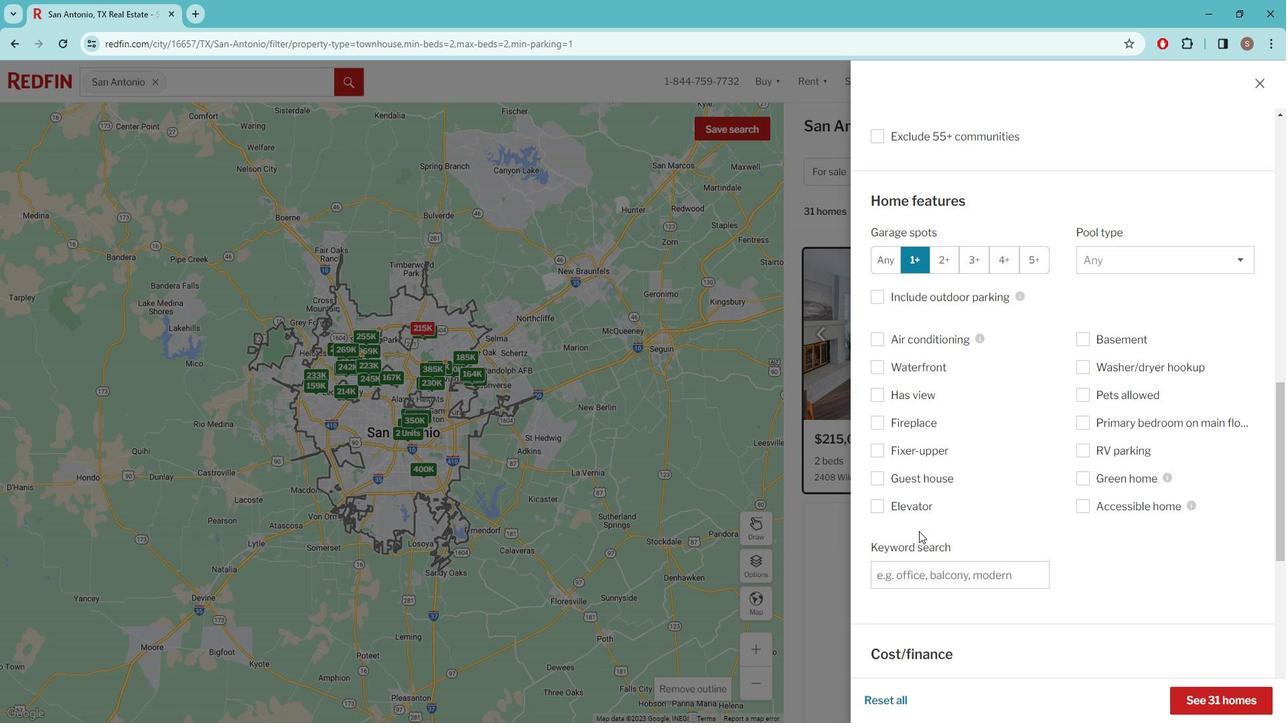 
Action: Mouse moved to (929, 519)
Screenshot: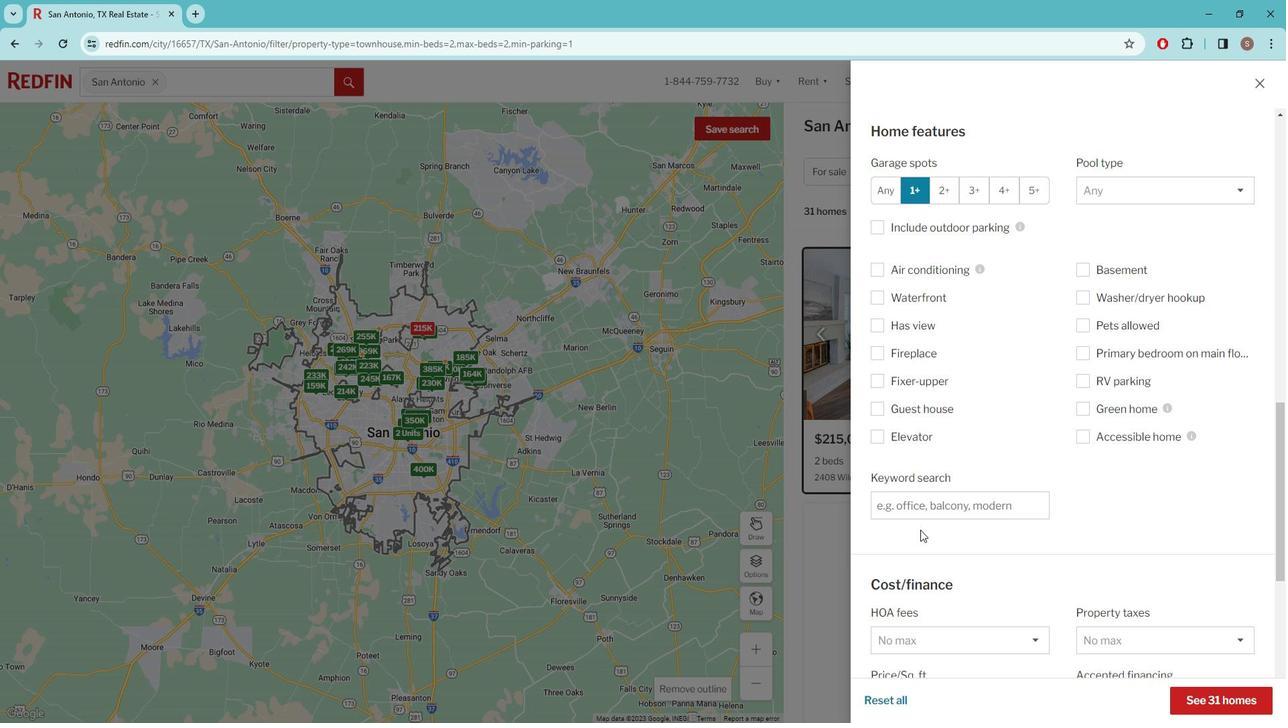 
Action: Mouse scrolled (929, 518) with delta (0, 0)
Screenshot: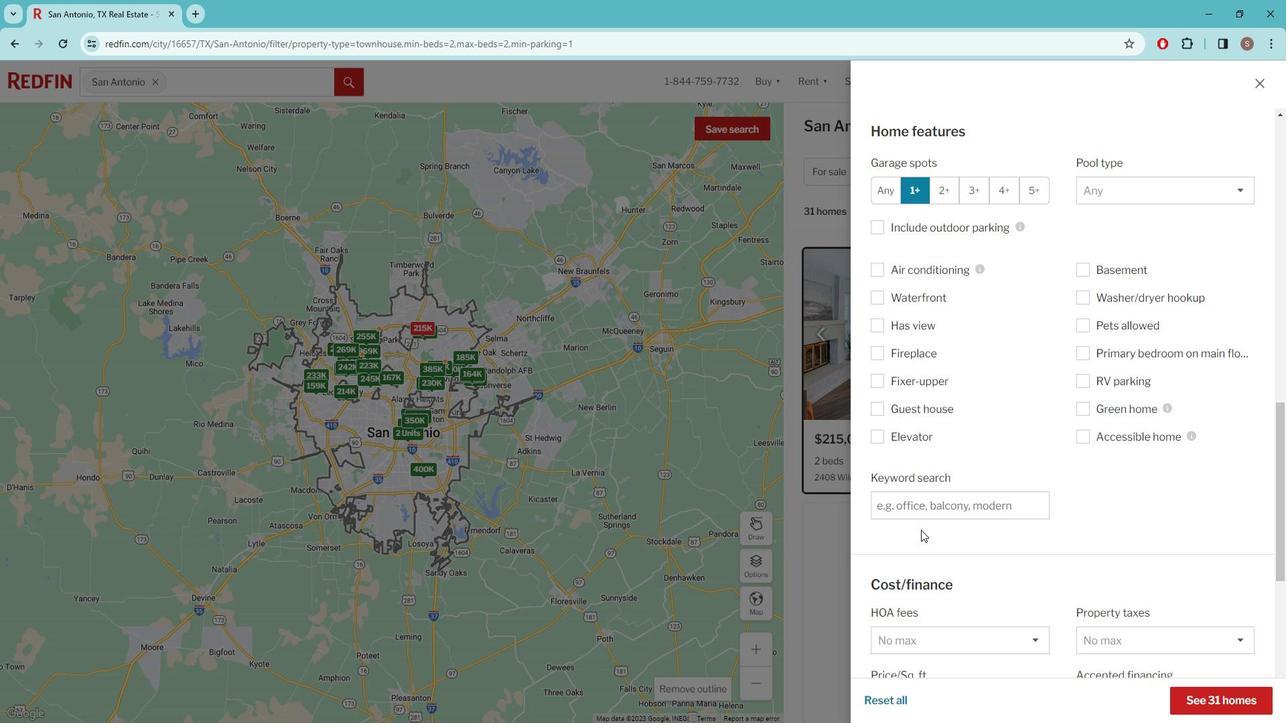 
Action: Mouse scrolled (929, 518) with delta (0, 0)
Screenshot: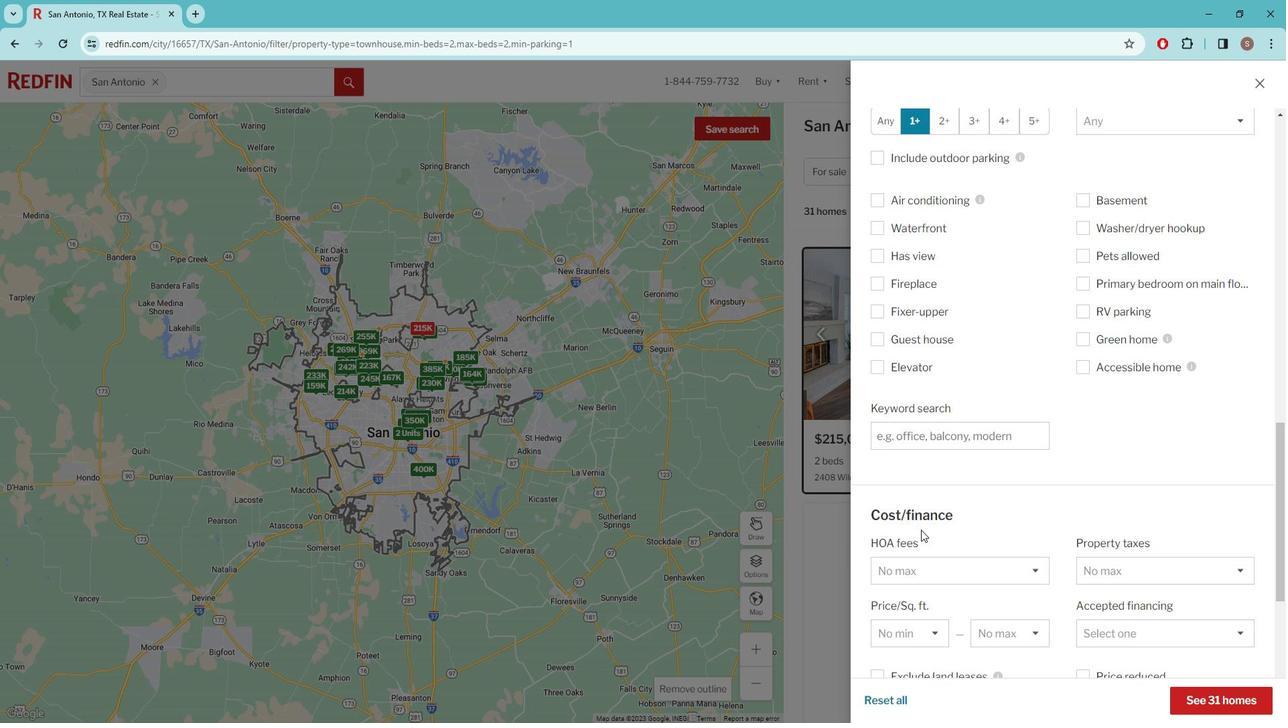 
Action: Mouse moved to (937, 521)
Screenshot: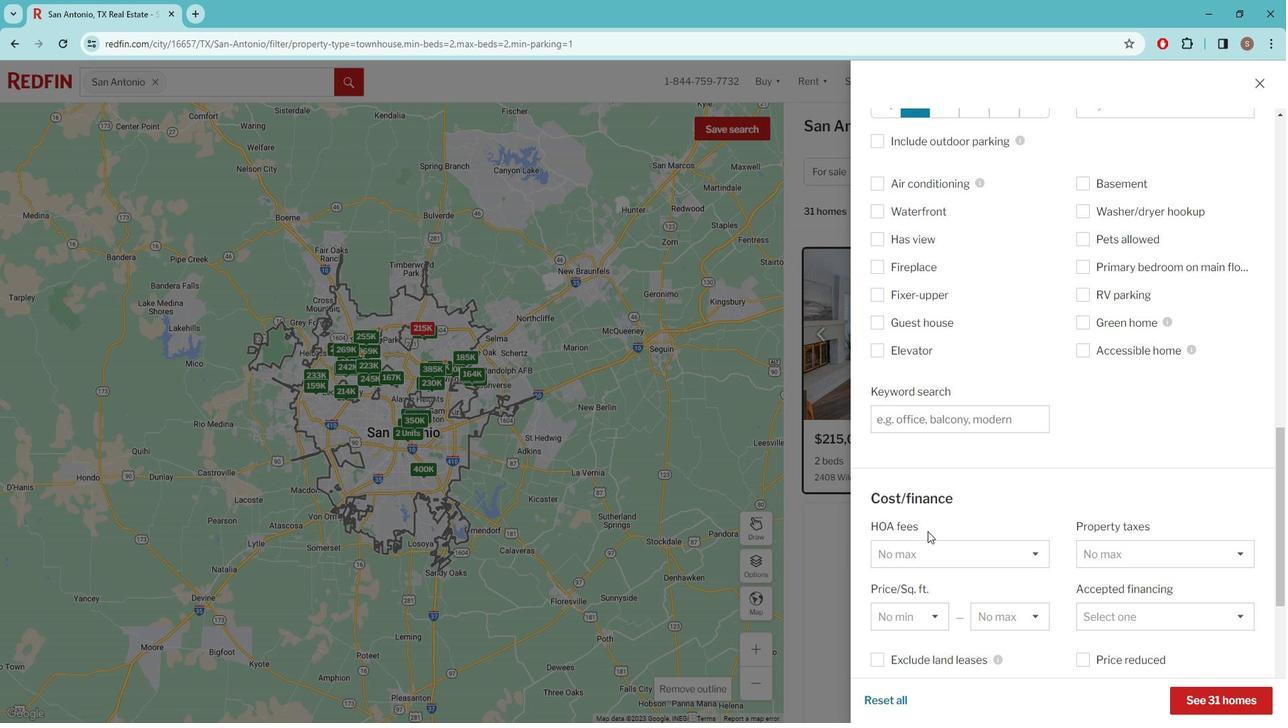 
Action: Mouse scrolled (937, 520) with delta (0, 0)
Screenshot: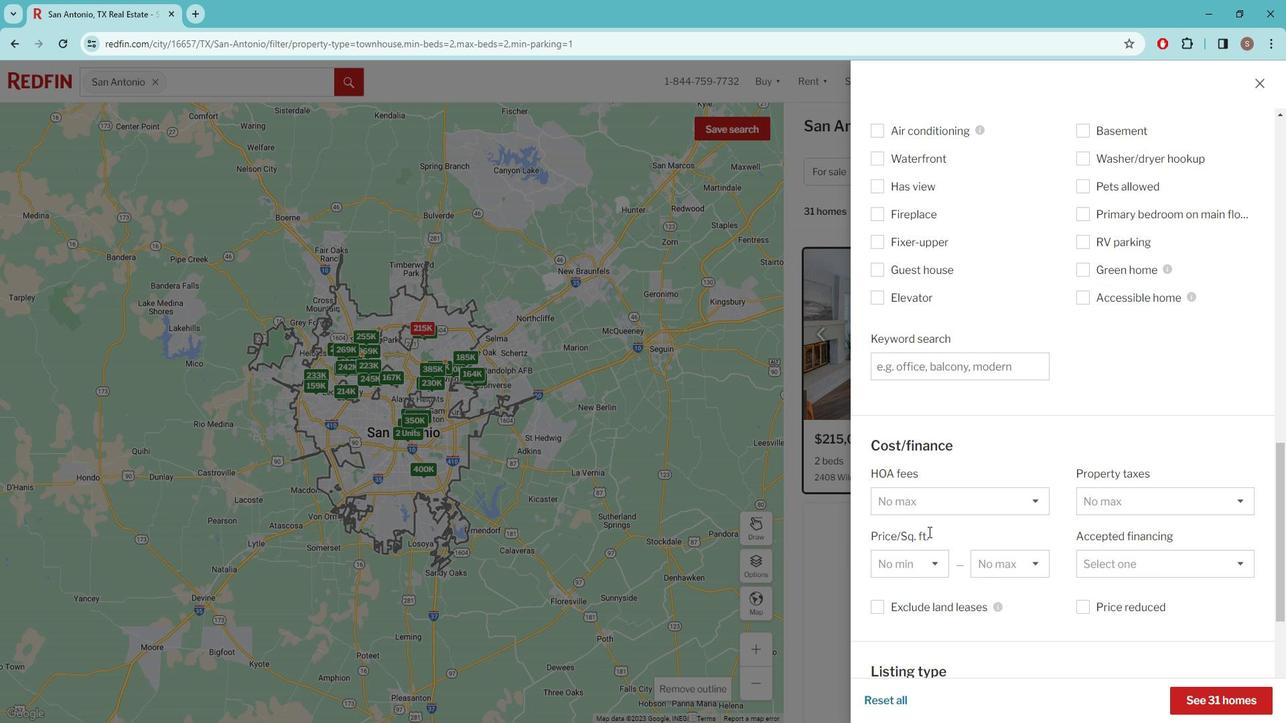 
Action: Mouse scrolled (937, 520) with delta (0, 0)
Screenshot: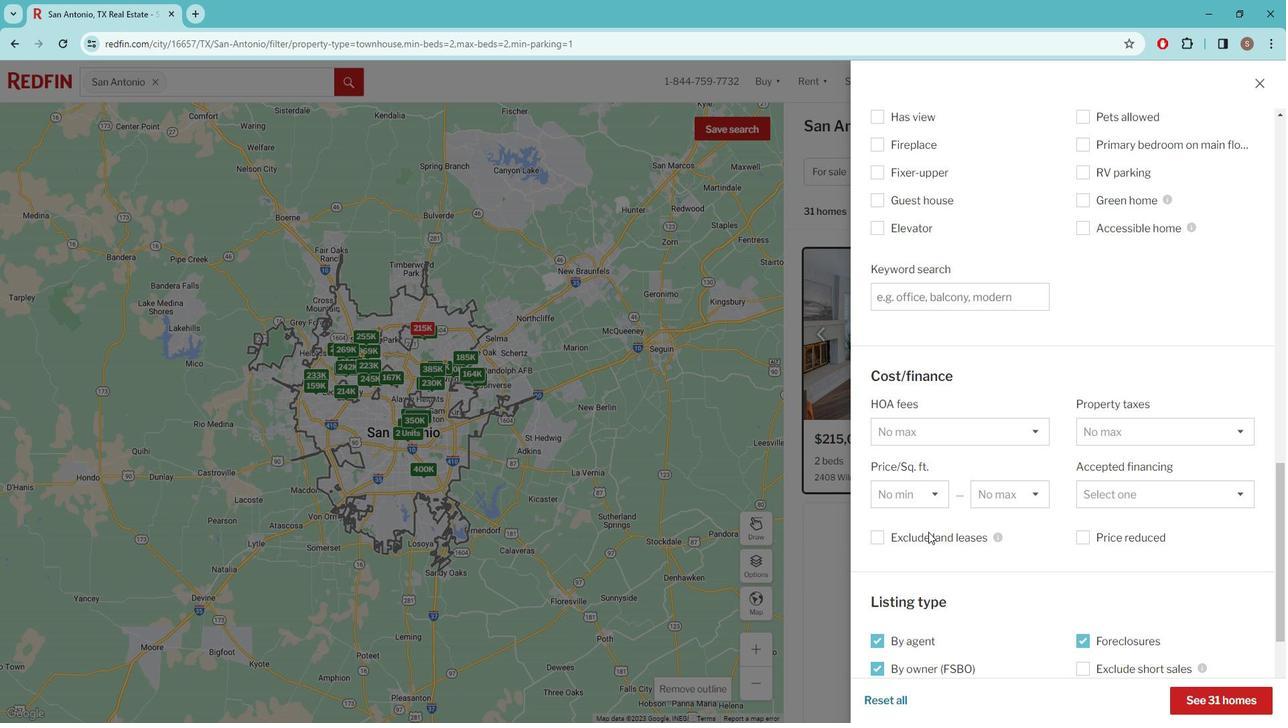 
Action: Mouse moved to (931, 517)
Screenshot: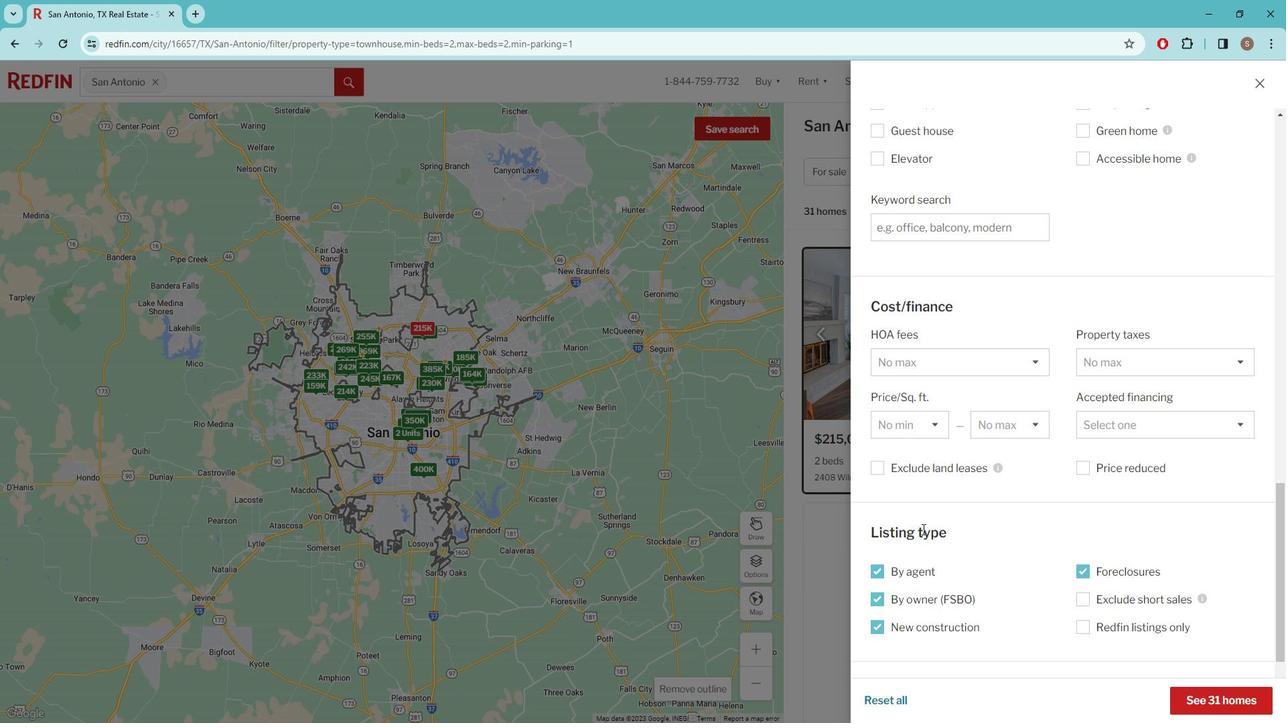 
Action: Mouse scrolled (931, 517) with delta (0, 0)
Screenshot: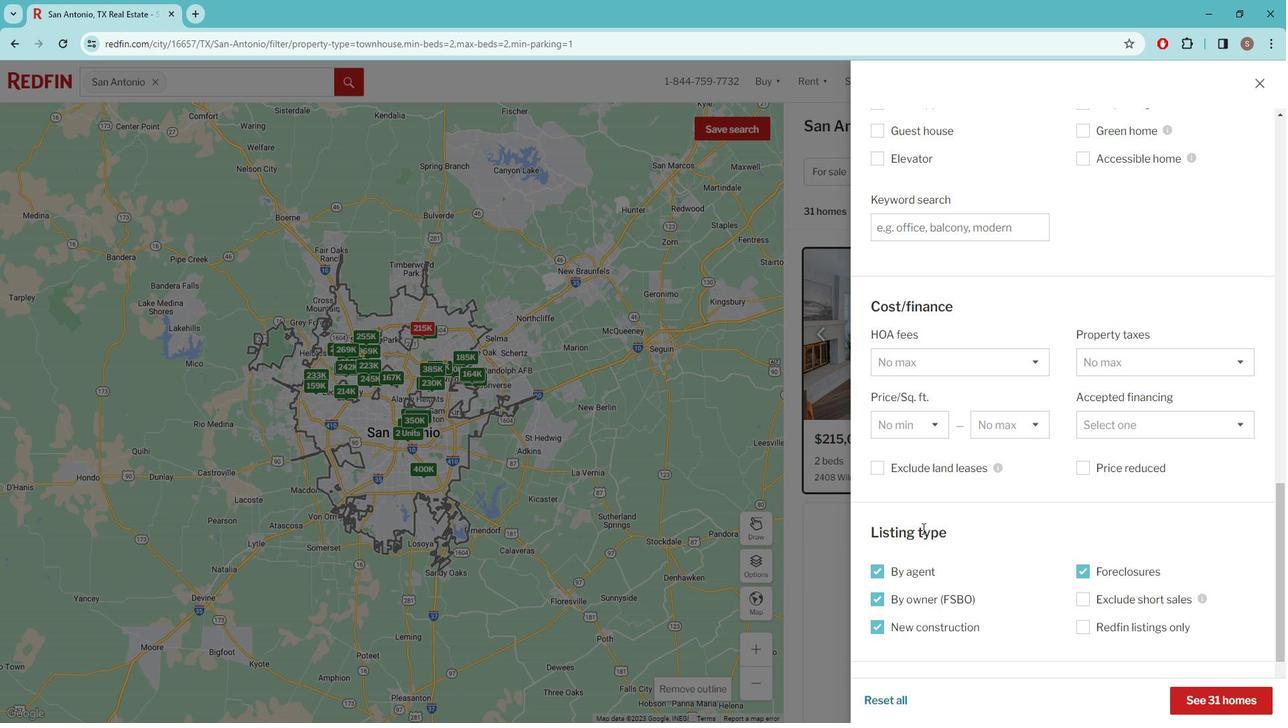 
Action: Mouse scrolled (931, 517) with delta (0, 0)
Screenshot: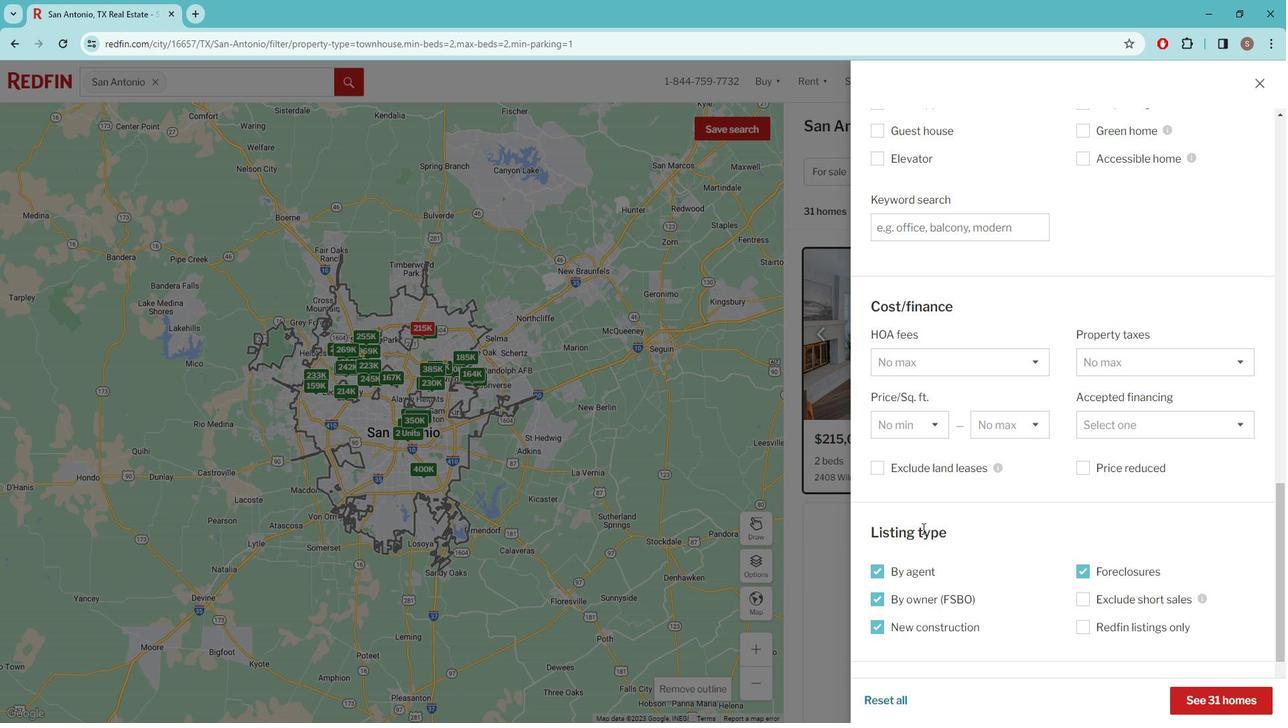 
Action: Mouse moved to (931, 517)
Screenshot: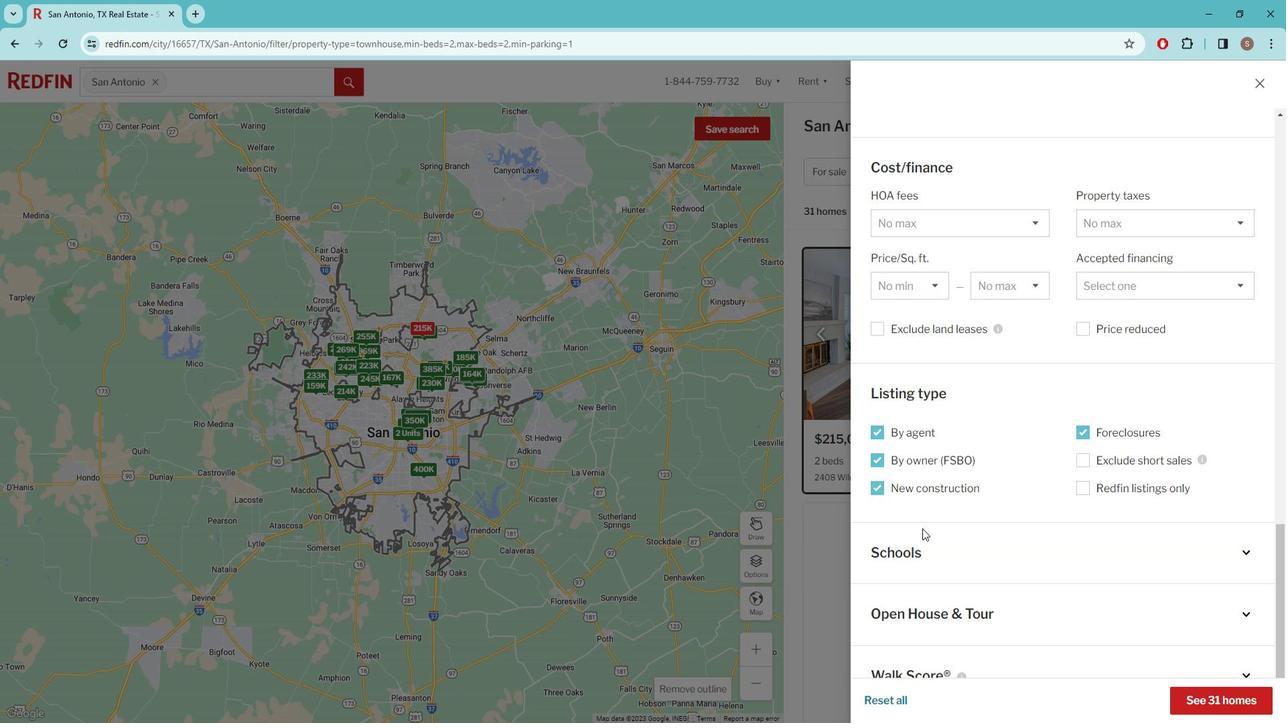 
Action: Mouse scrolled (931, 517) with delta (0, 0)
Screenshot: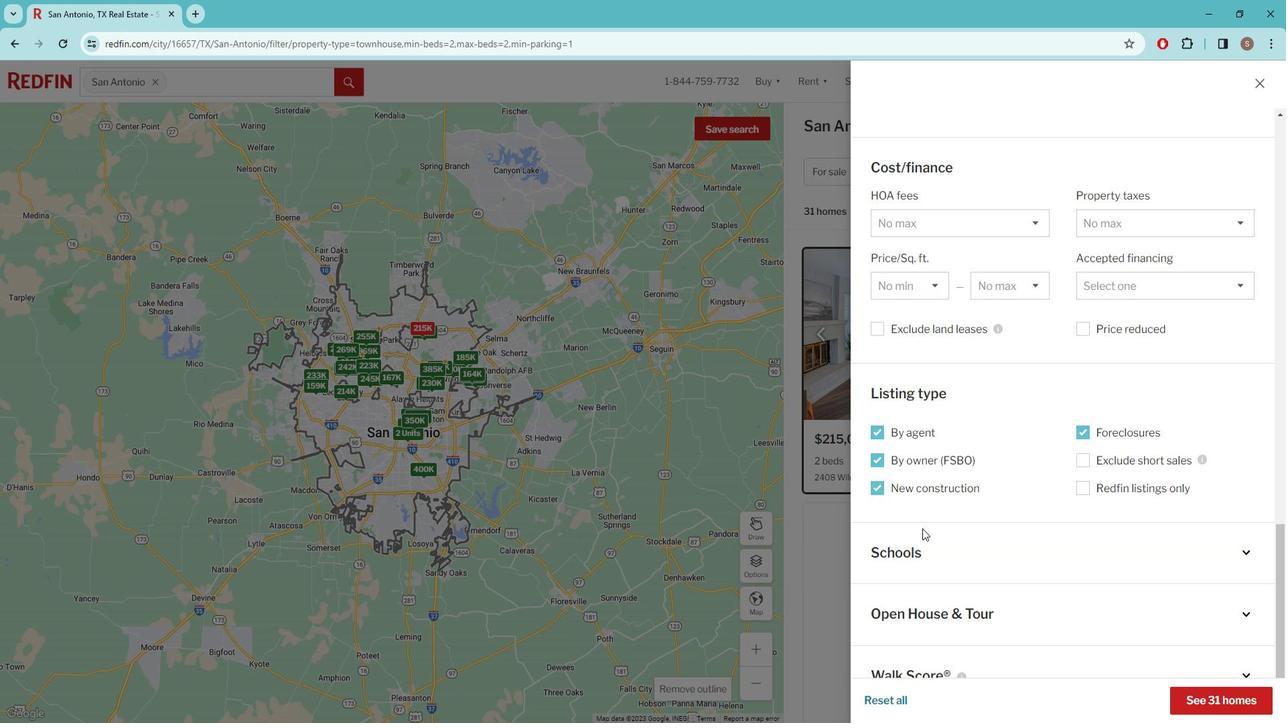 
Action: Mouse scrolled (931, 517) with delta (0, 0)
Screenshot: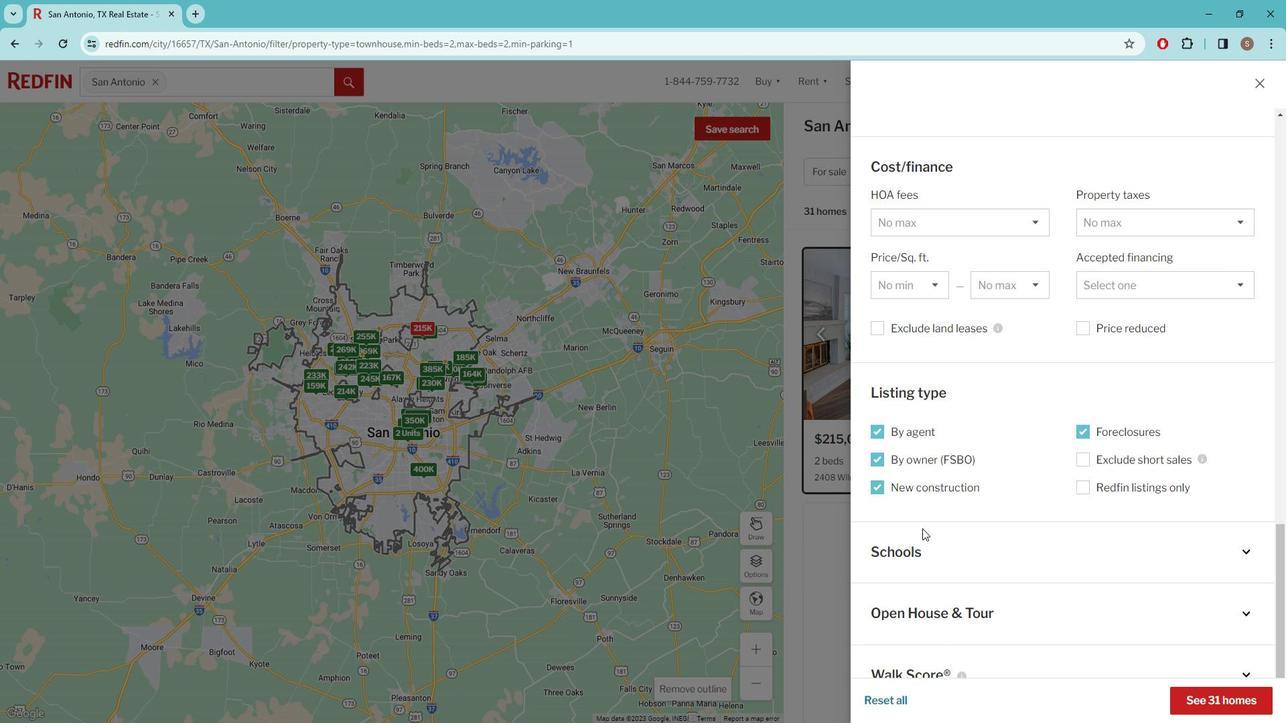 
Action: Mouse moved to (1222, 679)
Screenshot: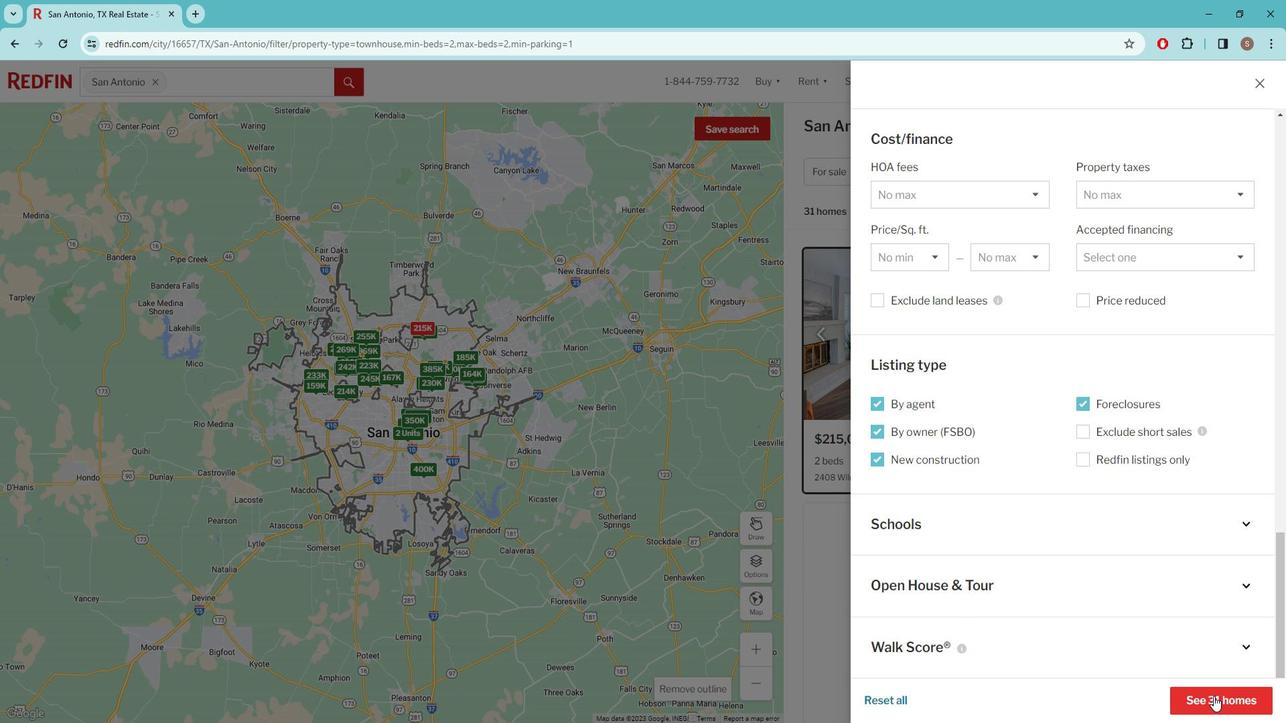 
Action: Mouse pressed left at (1222, 679)
Screenshot: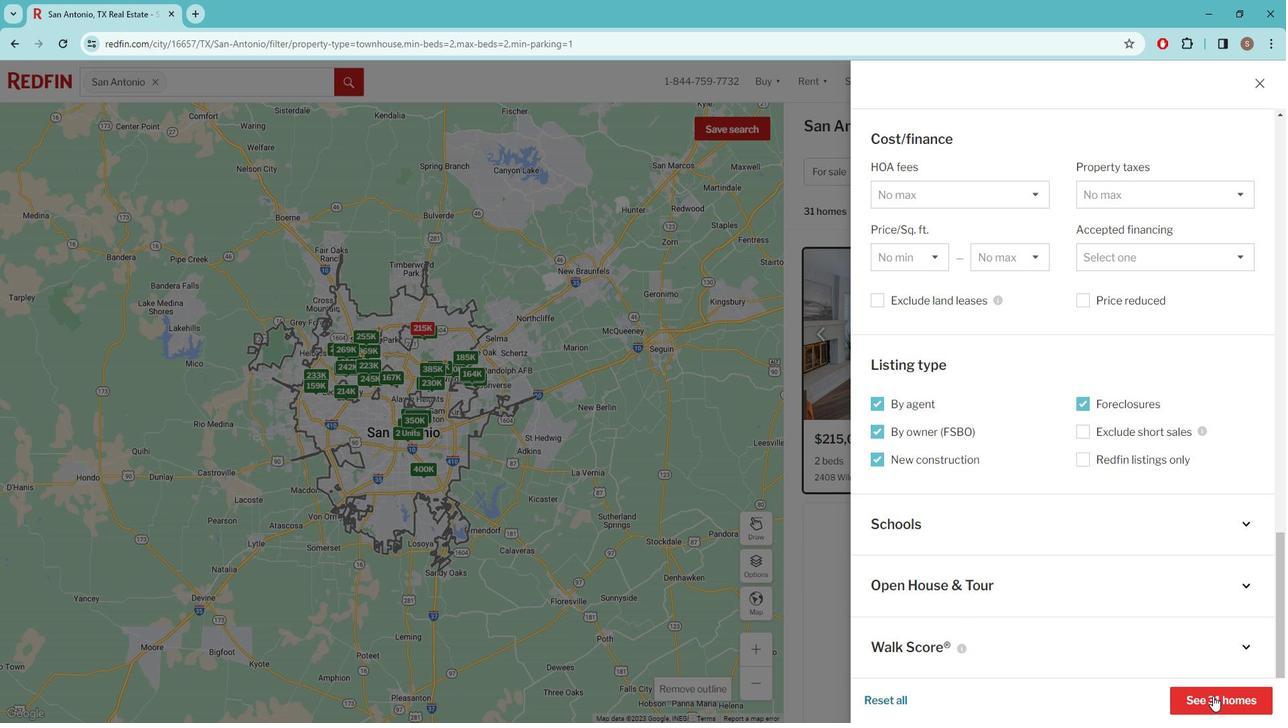 
Action: Mouse moved to (932, 434)
Screenshot: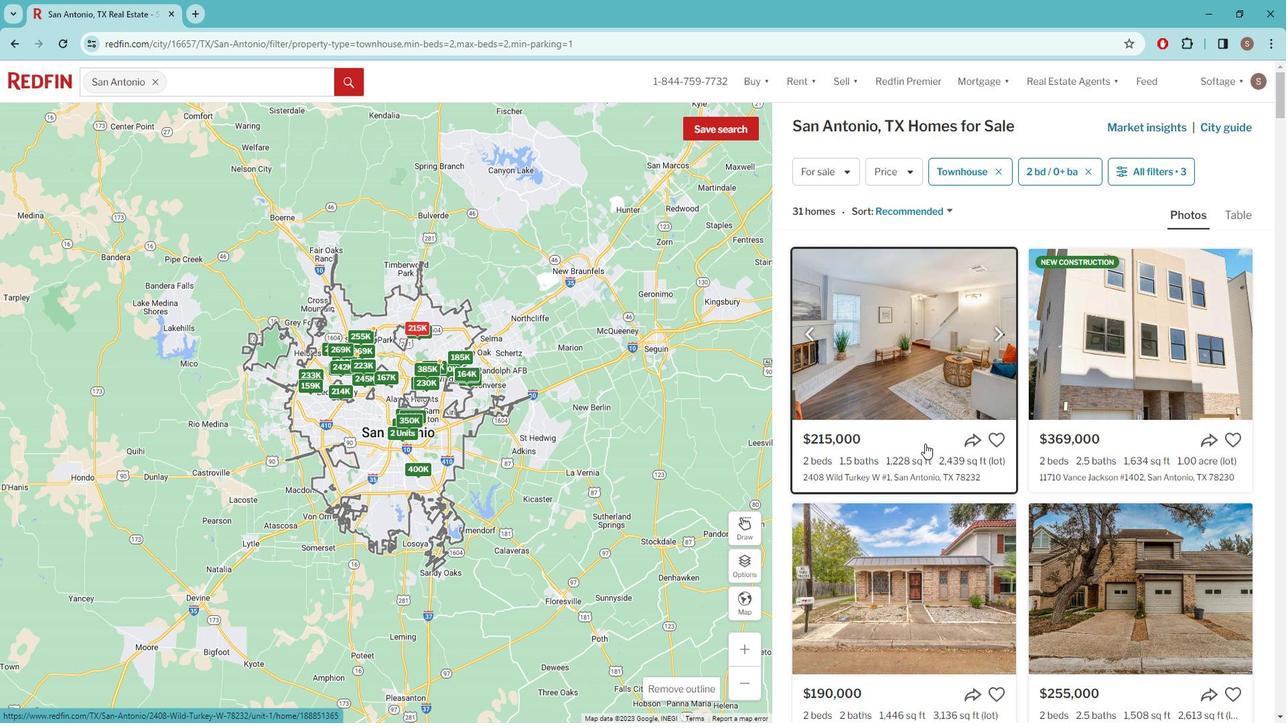 
Action: Mouse pressed left at (932, 434)
Screenshot: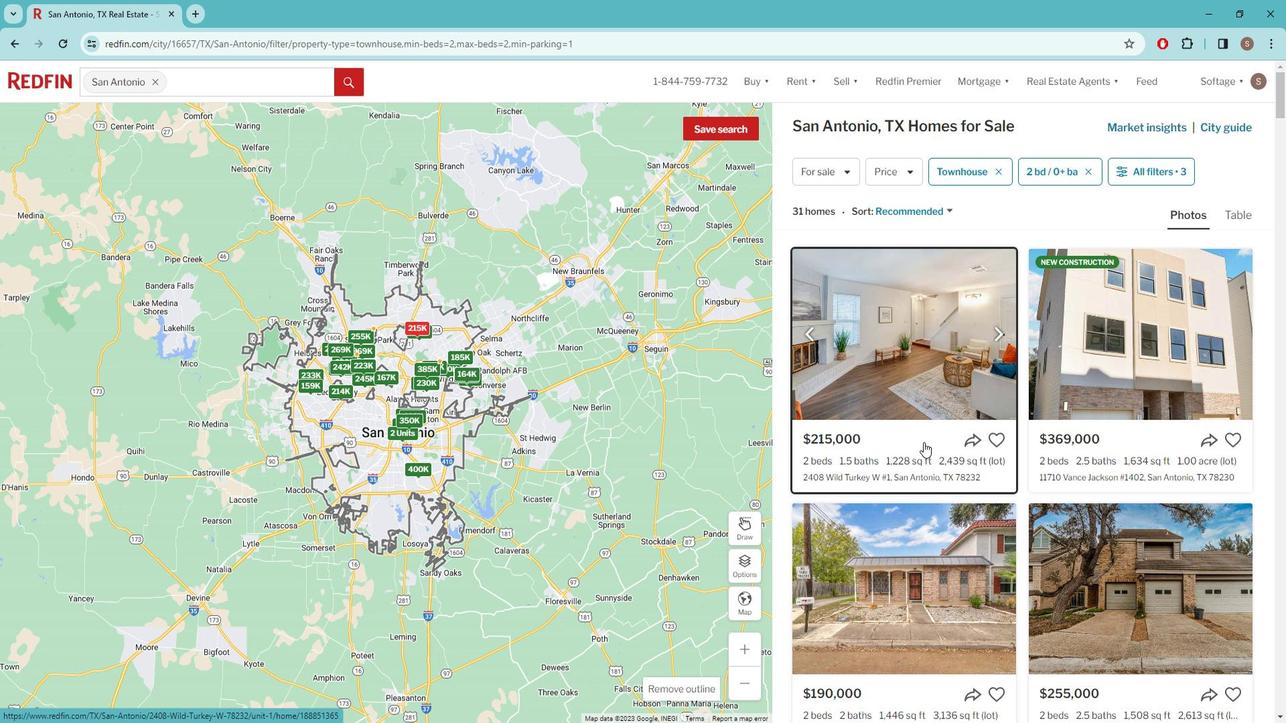 
Action: Mouse moved to (805, 121)
Screenshot: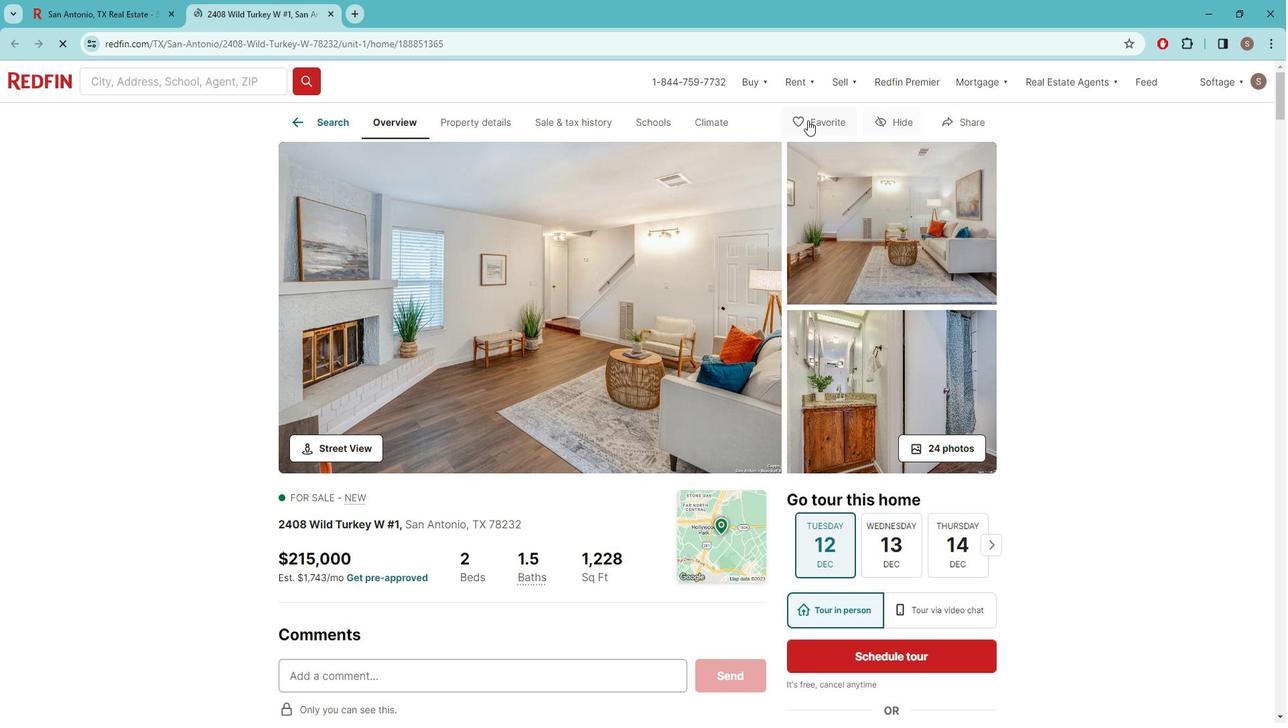 
Action: Mouse pressed left at (805, 121)
Screenshot: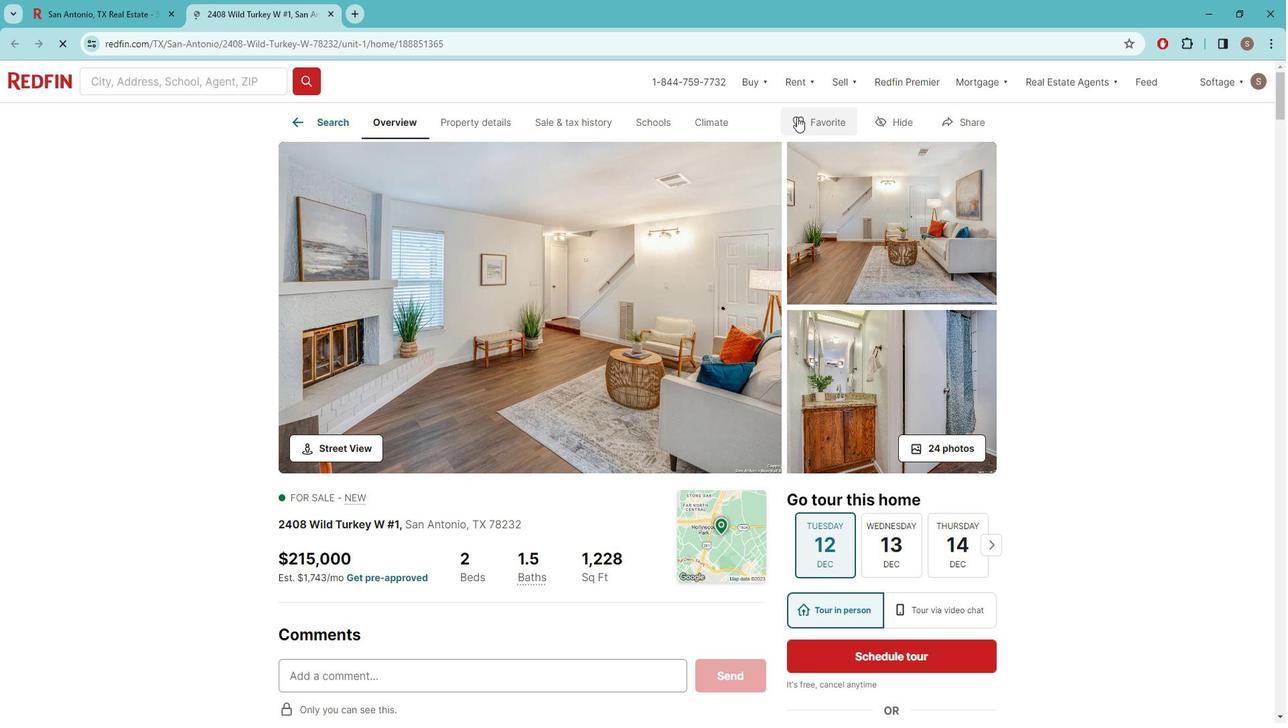 
Action: Mouse moved to (459, 123)
Screenshot: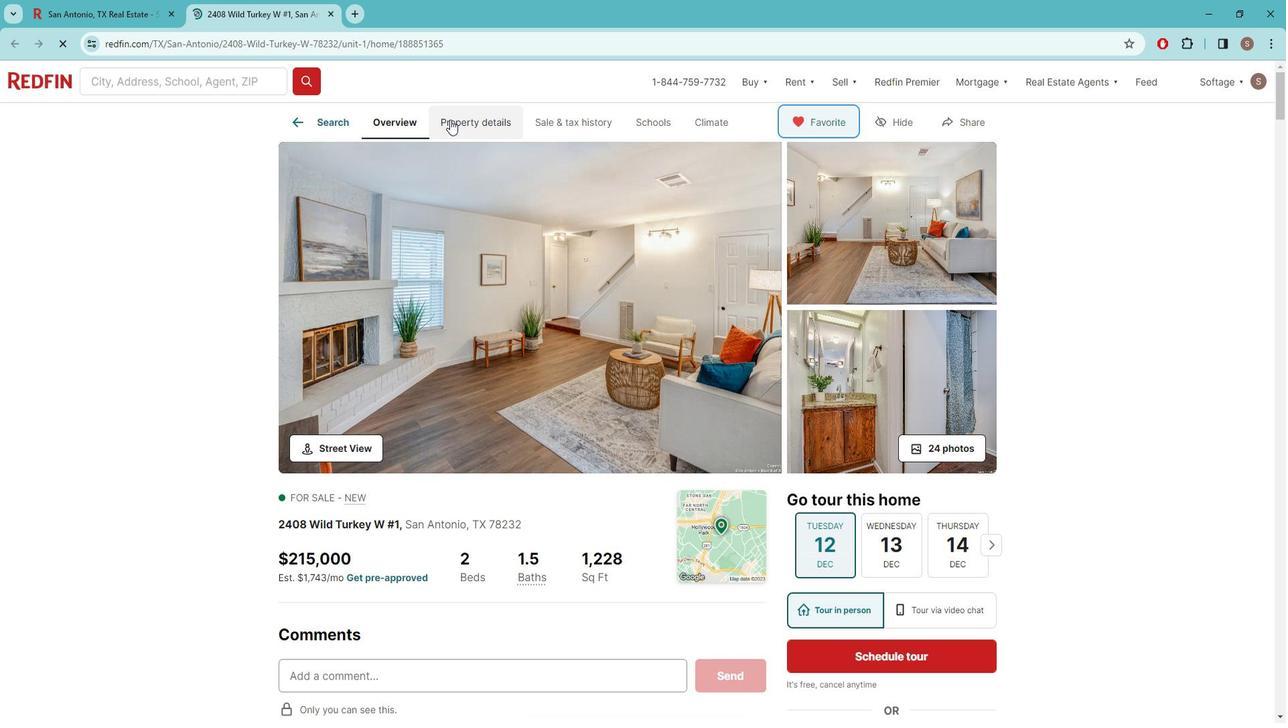 
Action: Mouse pressed left at (459, 123)
Screenshot: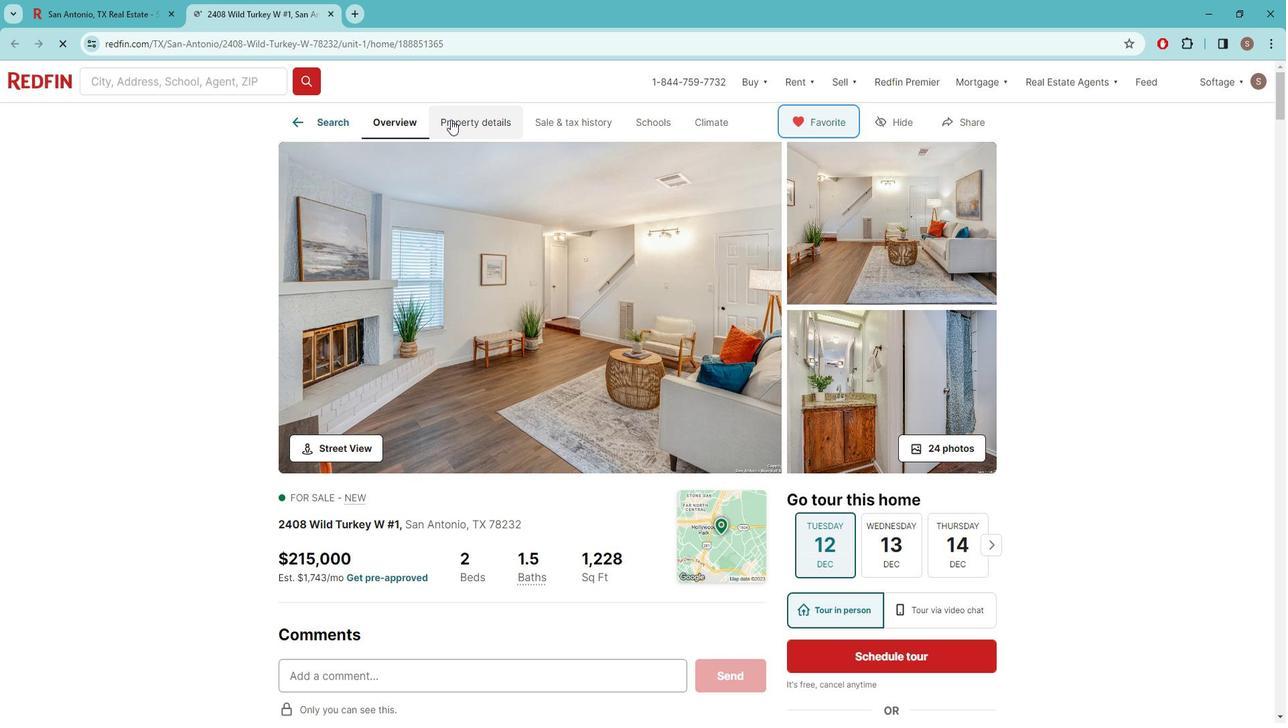 
Action: Mouse moved to (482, 184)
Screenshot: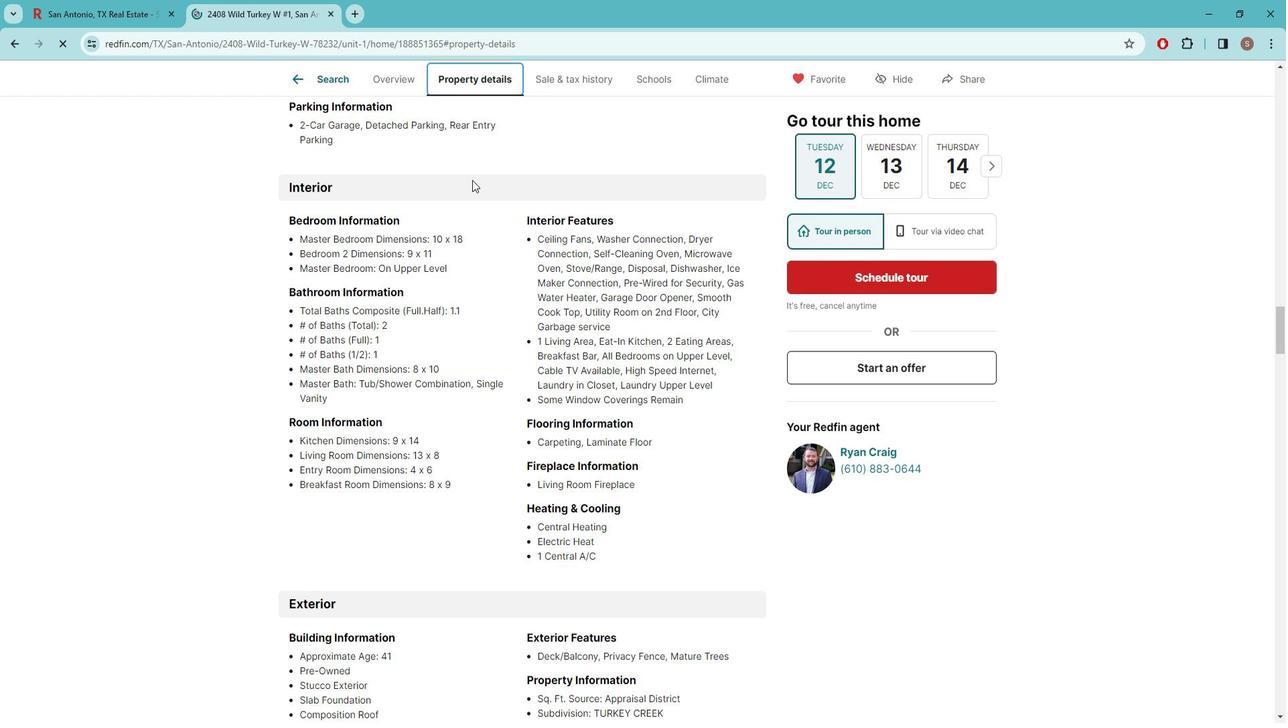 
Action: Mouse scrolled (482, 184) with delta (0, 0)
Screenshot: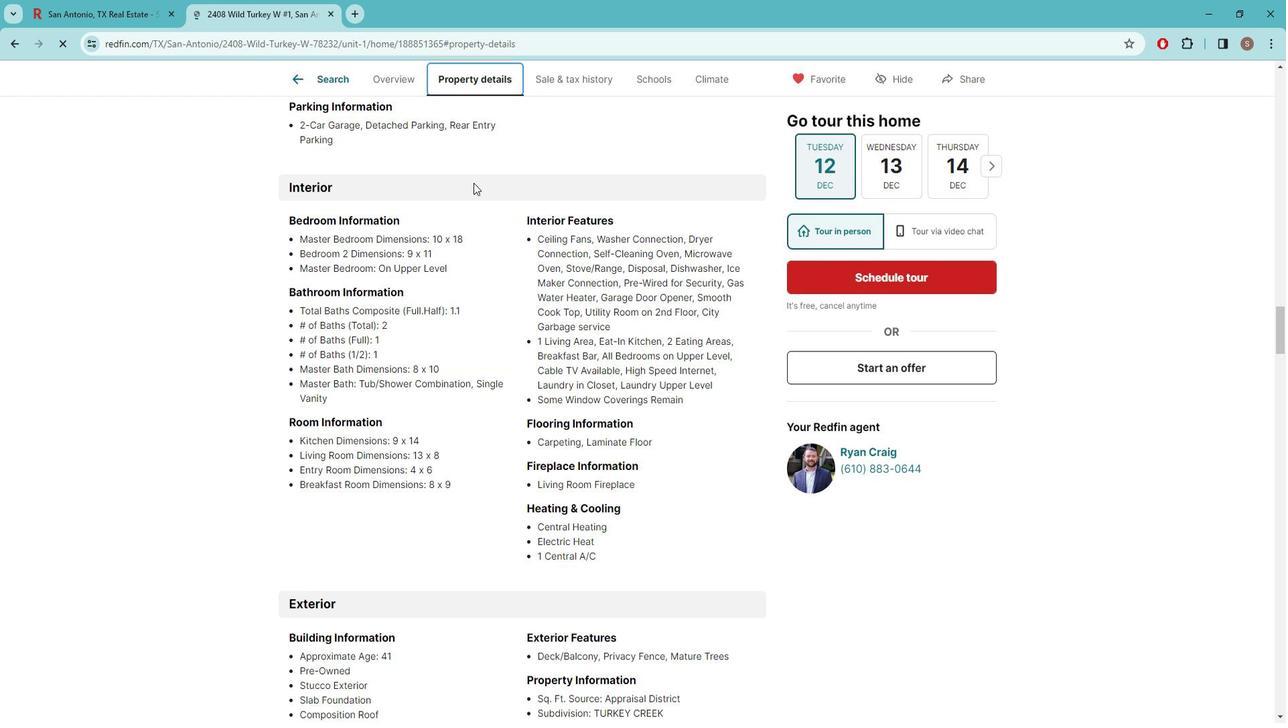 
Action: Mouse scrolled (482, 184) with delta (0, 0)
Screenshot: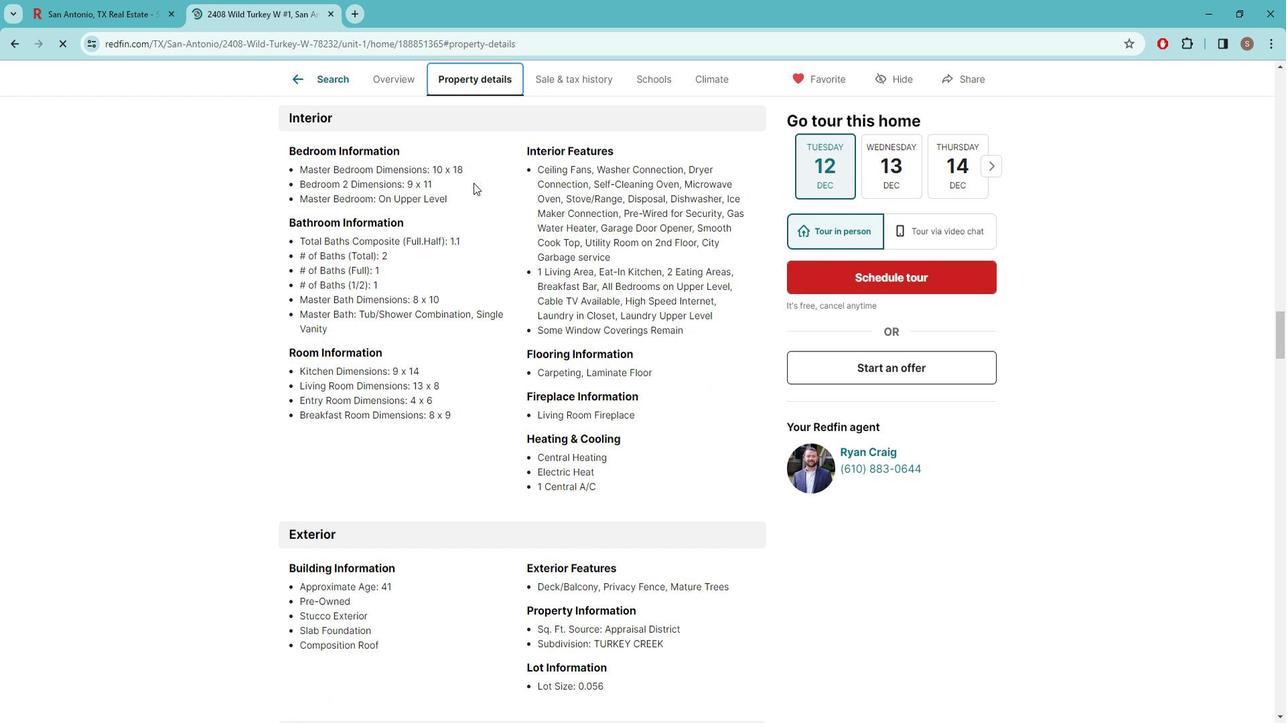 
Action: Mouse scrolled (482, 184) with delta (0, 0)
Screenshot: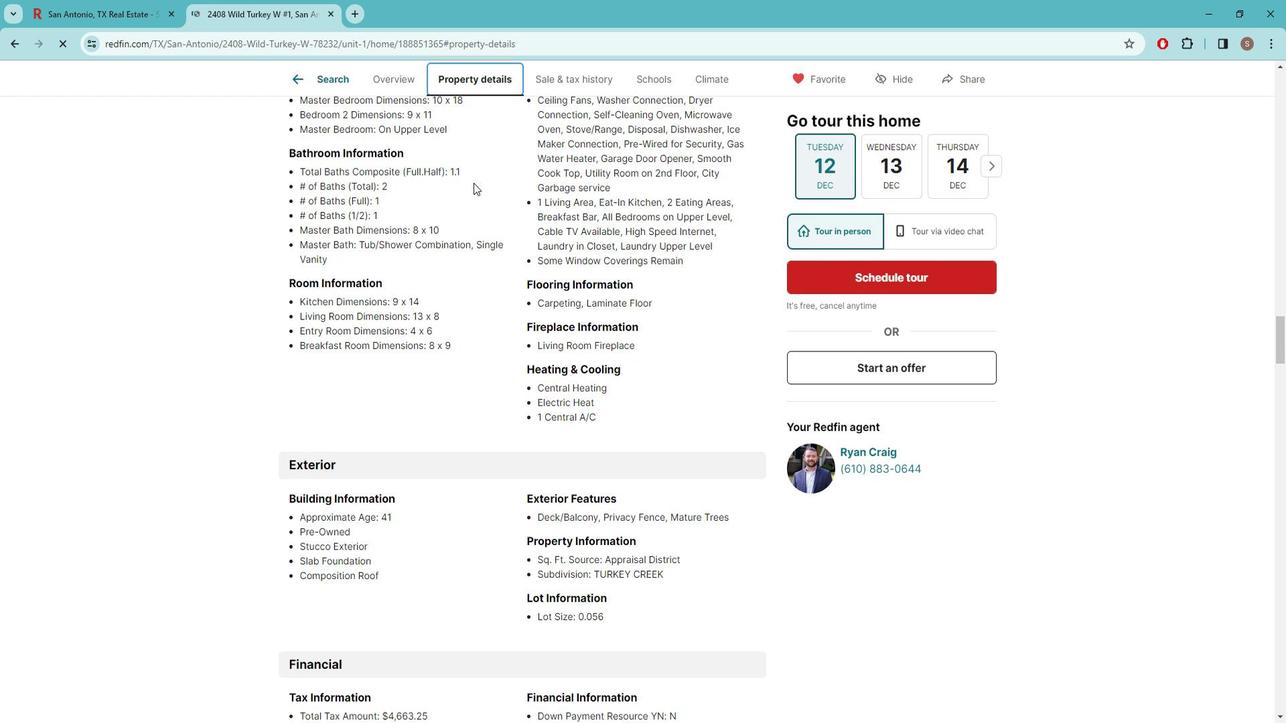 
Action: Mouse scrolled (482, 184) with delta (0, 0)
Screenshot: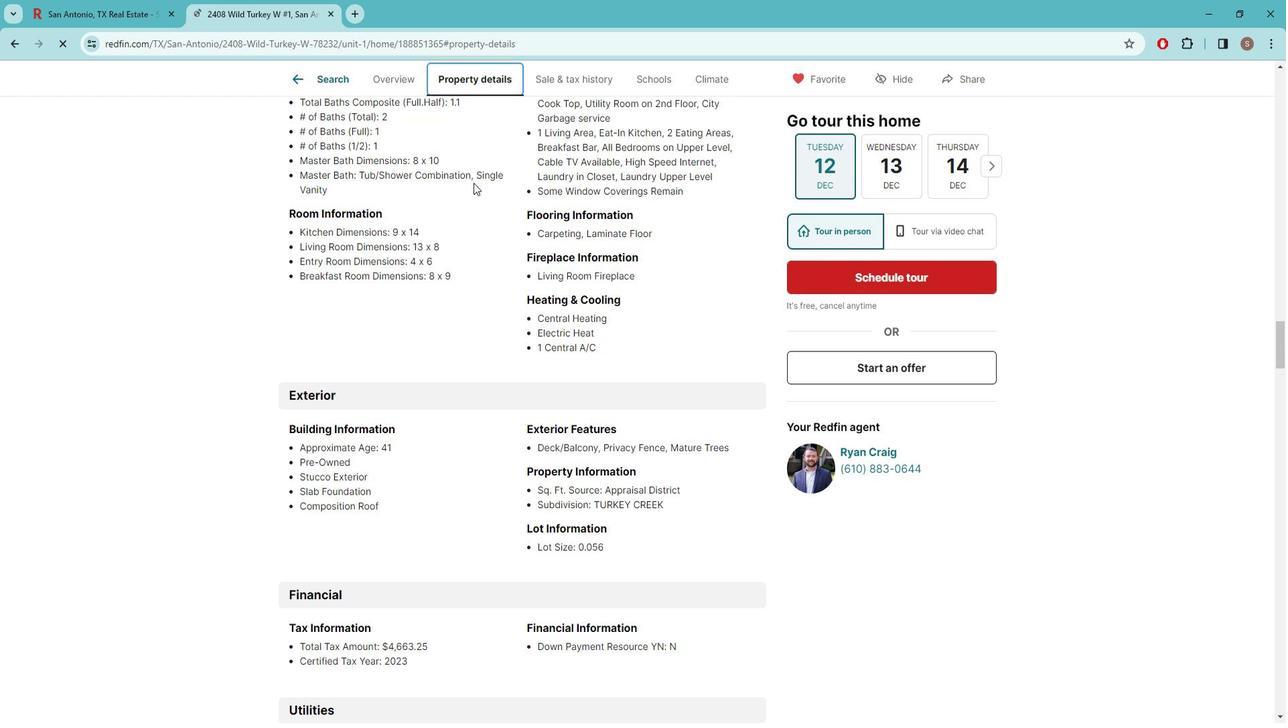 
Action: Mouse scrolled (482, 184) with delta (0, 0)
Screenshot: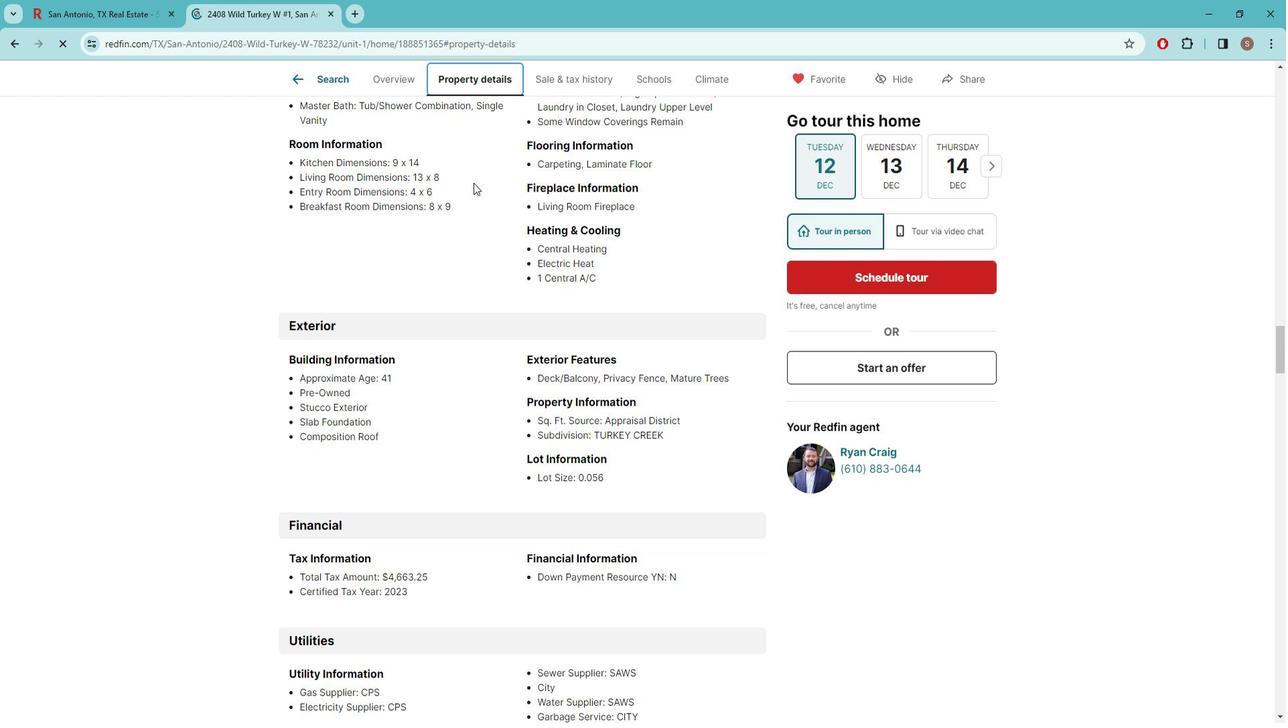 
Action: Mouse scrolled (482, 184) with delta (0, 0)
Screenshot: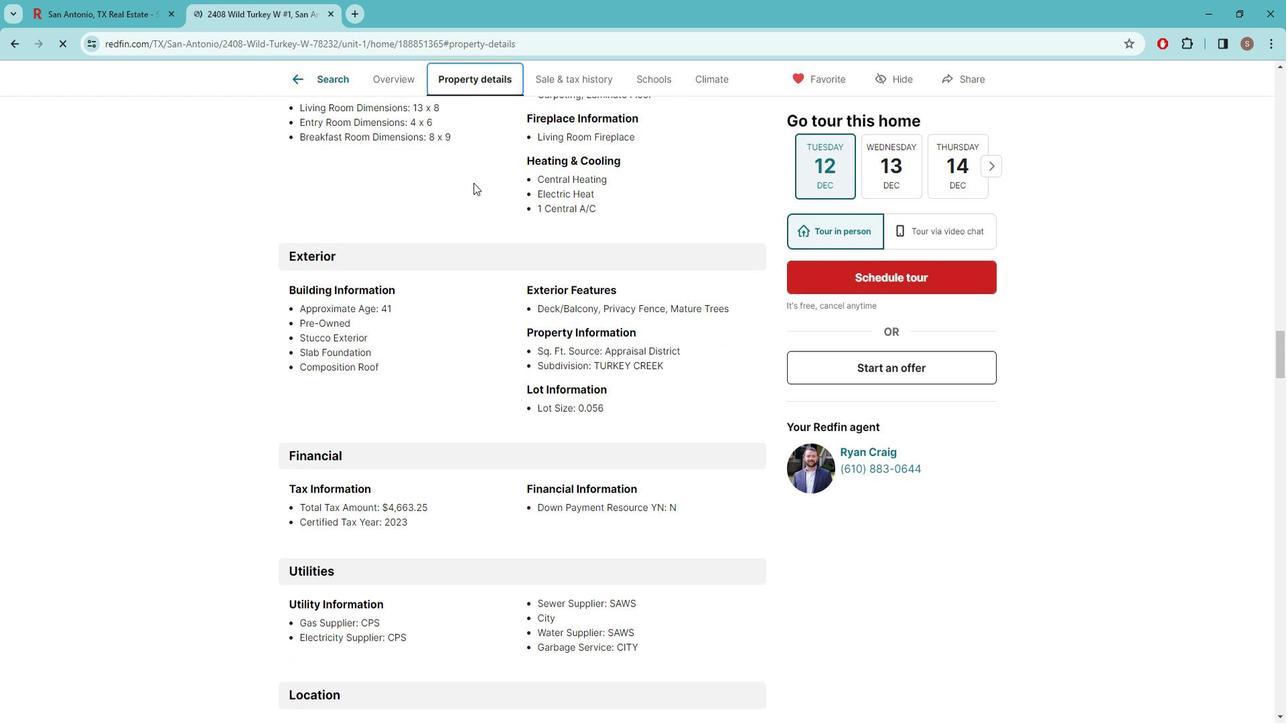 
Action: Mouse scrolled (482, 184) with delta (0, 0)
Screenshot: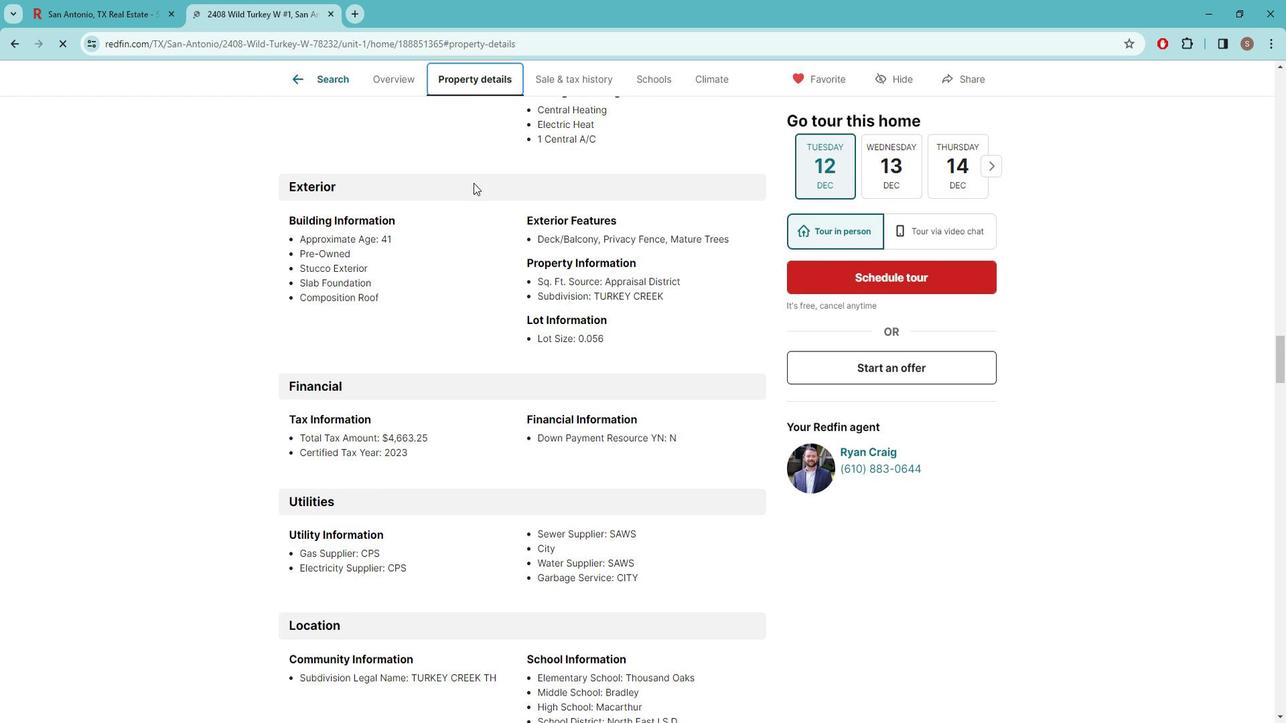 
Action: Mouse scrolled (482, 184) with delta (0, 0)
Screenshot: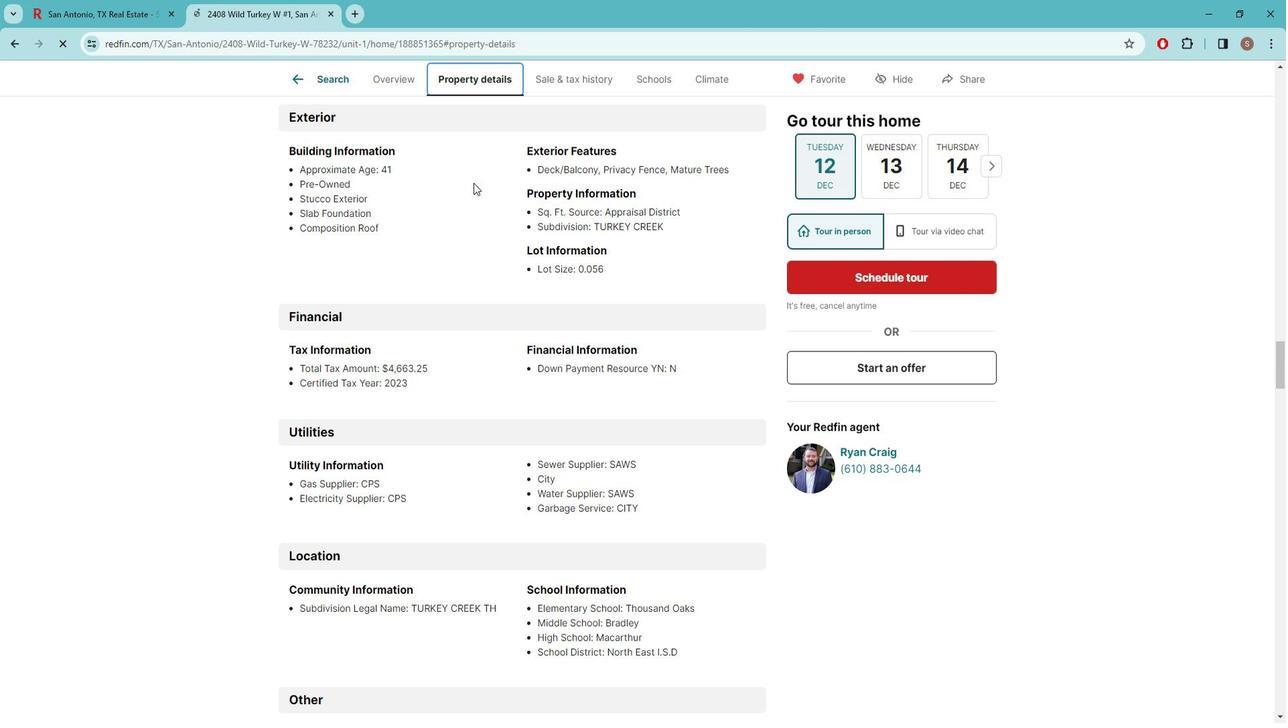 
Action: Mouse scrolled (482, 184) with delta (0, 0)
Screenshot: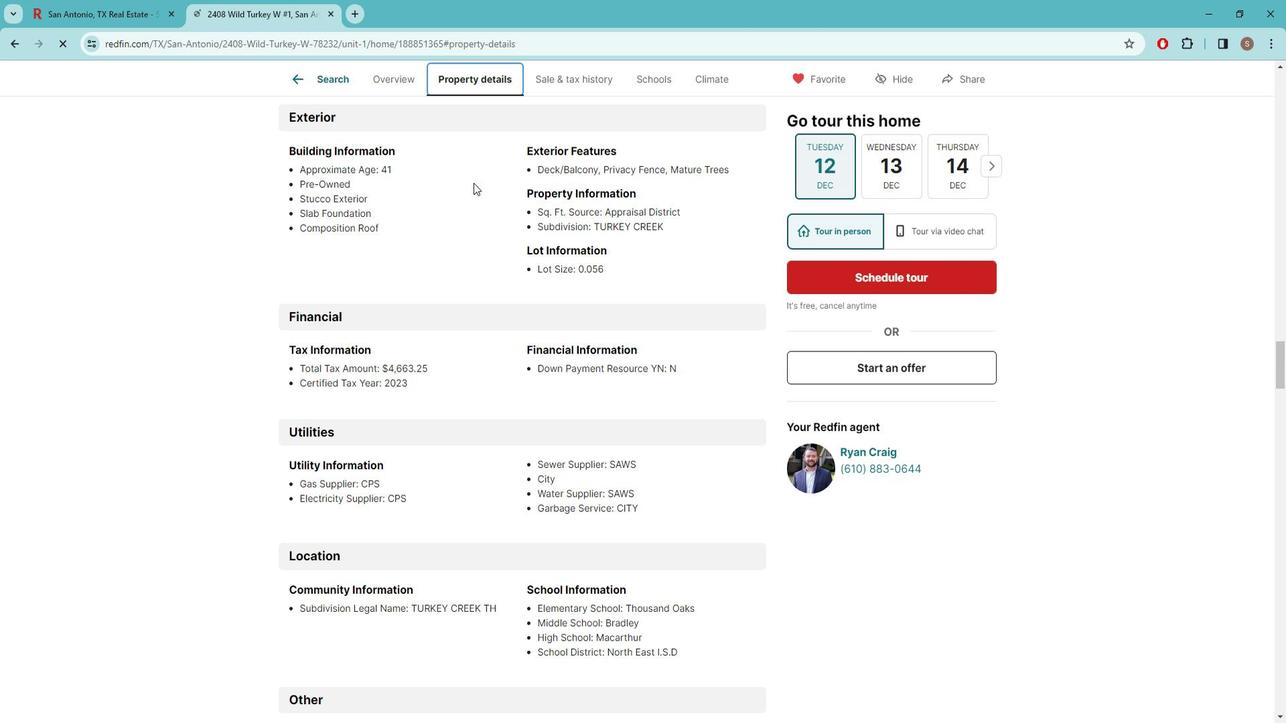 
Action: Mouse scrolled (482, 184) with delta (0, 0)
Screenshot: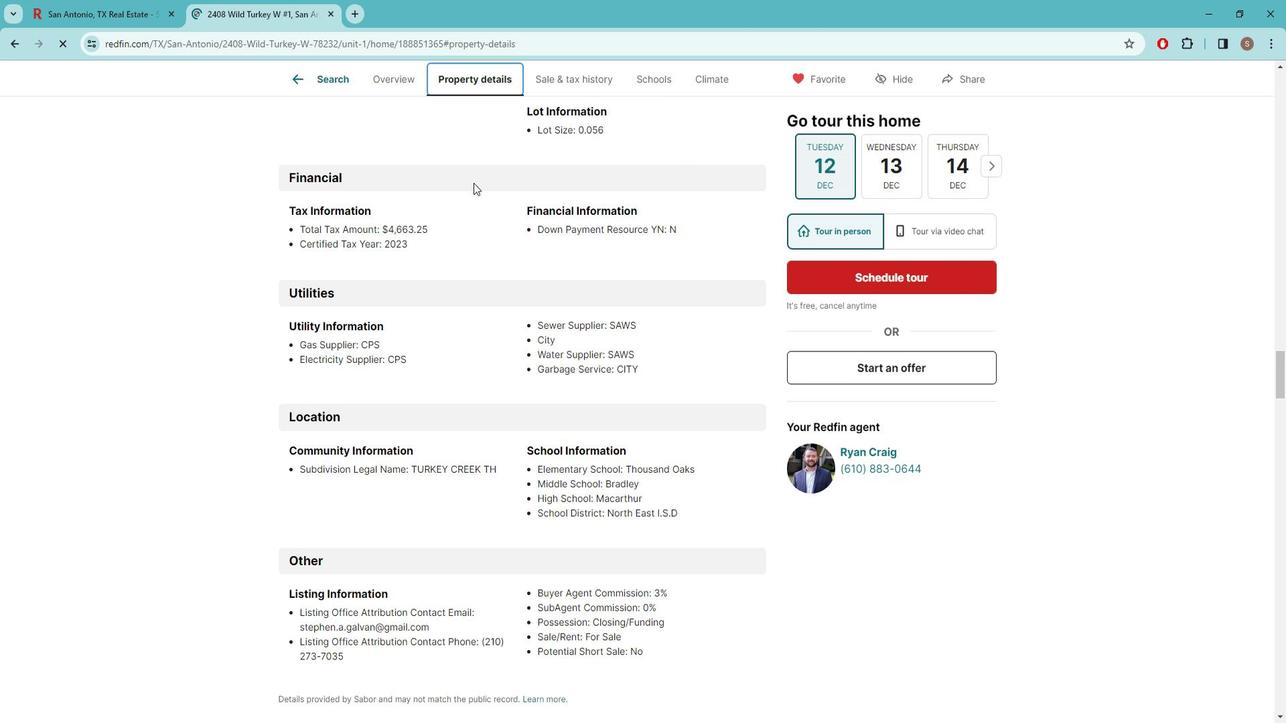 
Action: Mouse scrolled (482, 185) with delta (0, 0)
Screenshot: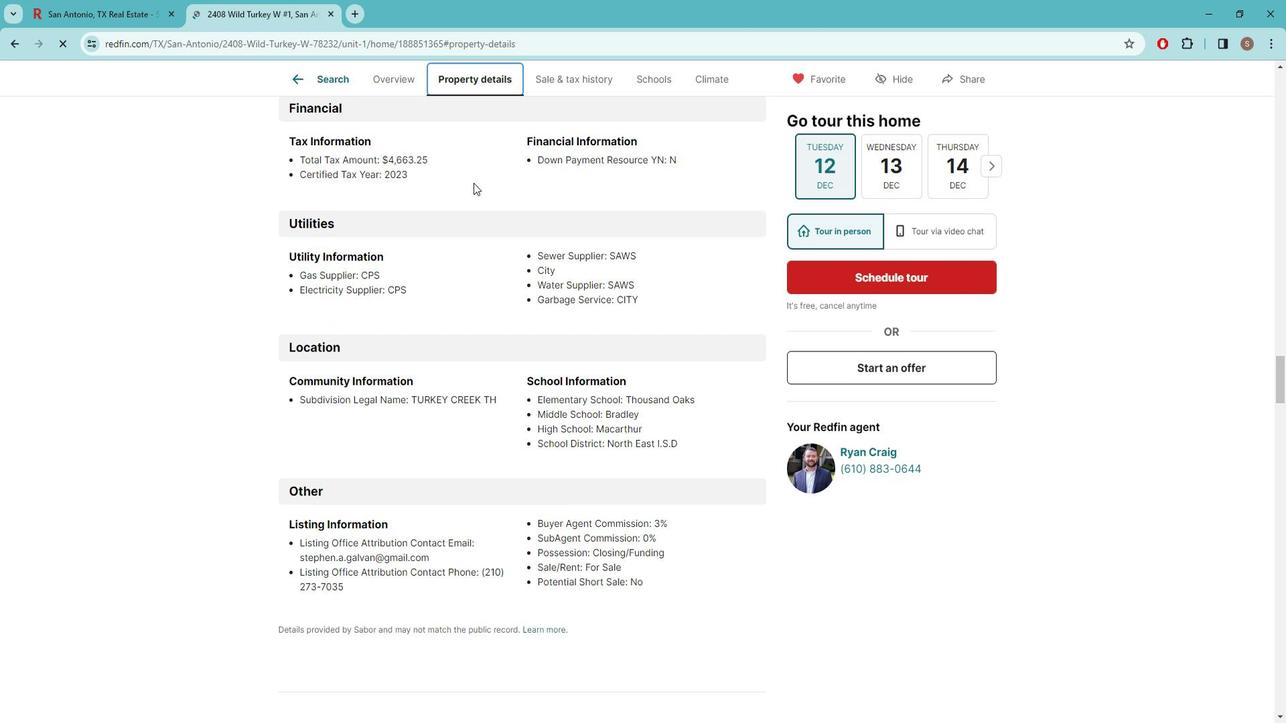 
Action: Mouse scrolled (482, 185) with delta (0, 0)
Screenshot: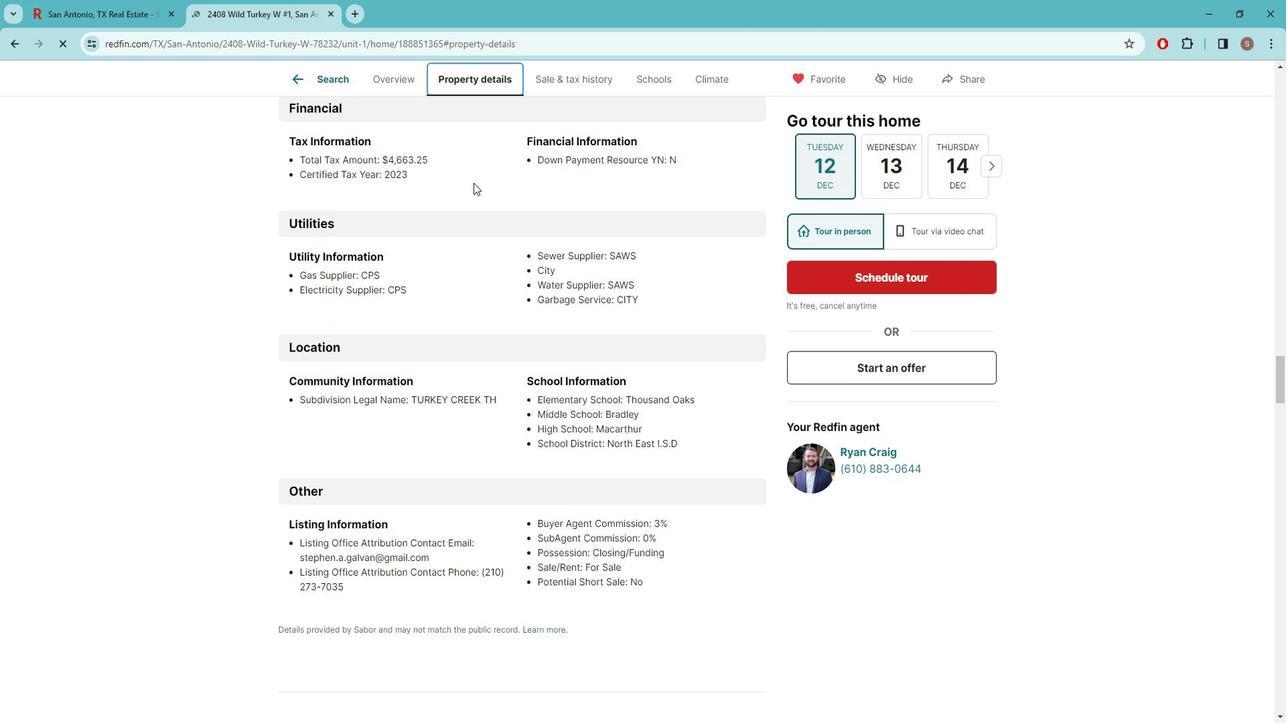 
Action: Mouse scrolled (482, 185) with delta (0, 0)
Screenshot: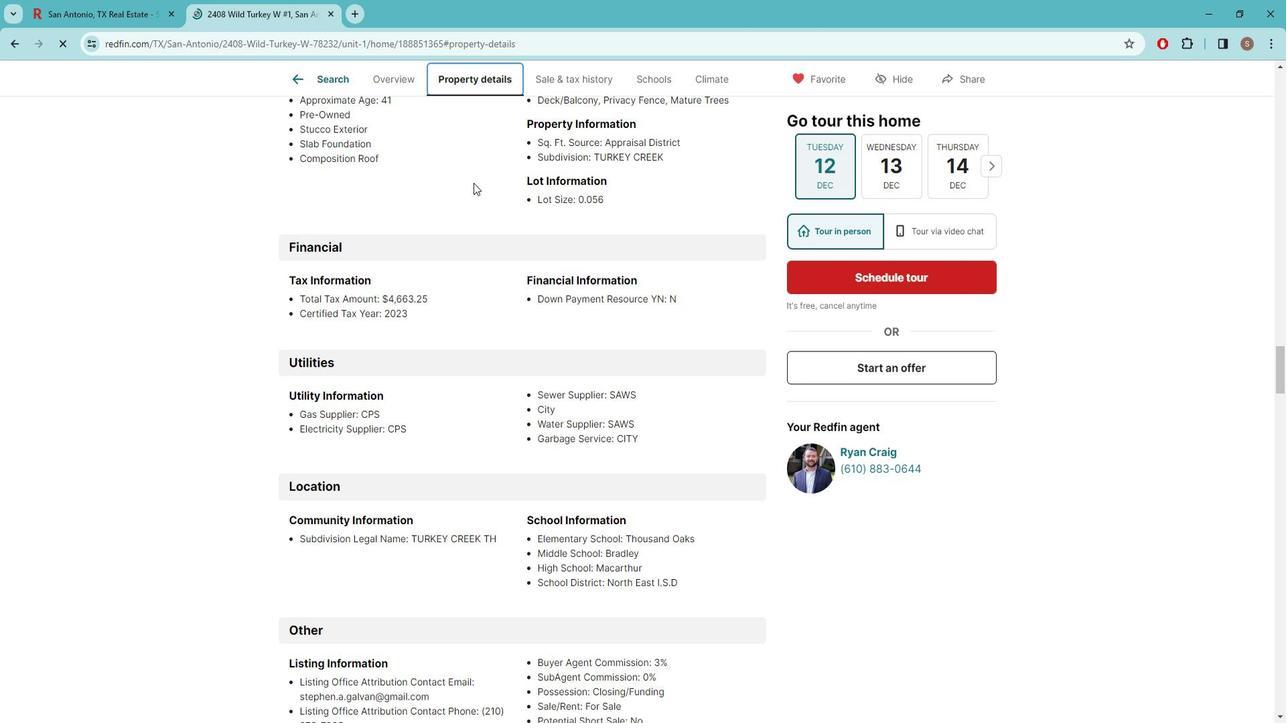 
Action: Mouse scrolled (482, 185) with delta (0, 0)
Screenshot: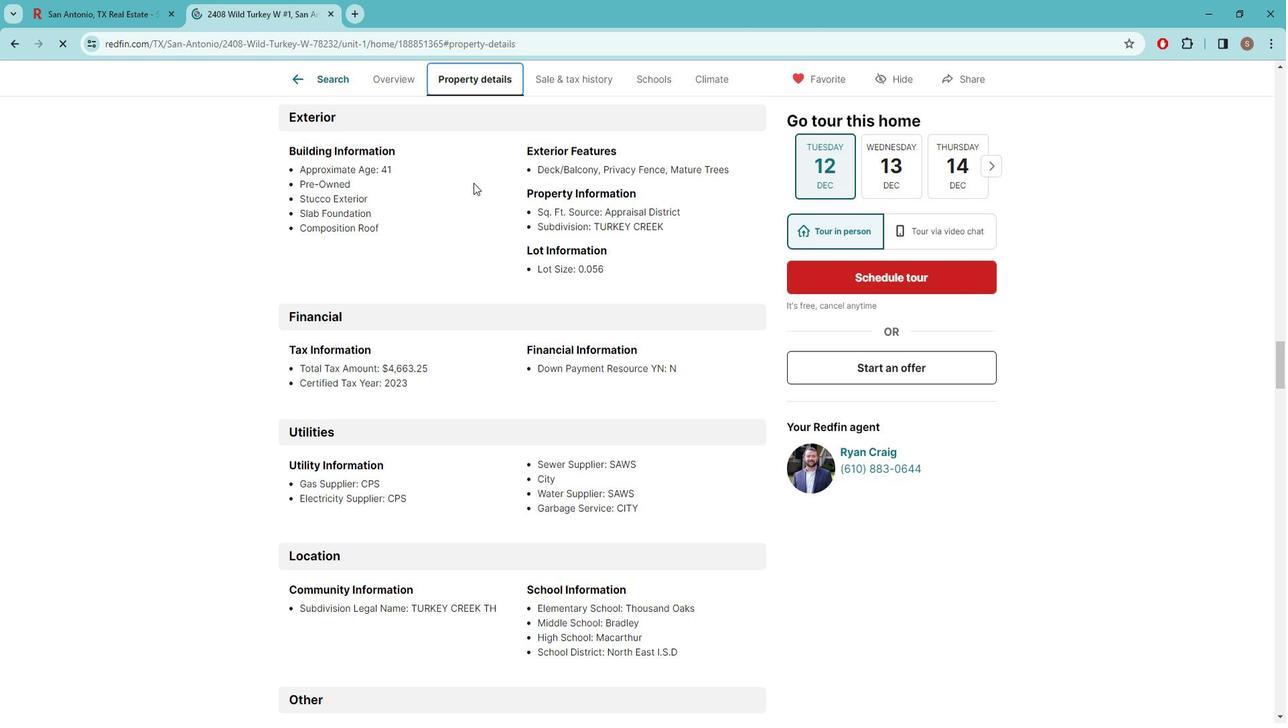 
Action: Mouse scrolled (482, 185) with delta (0, 0)
Screenshot: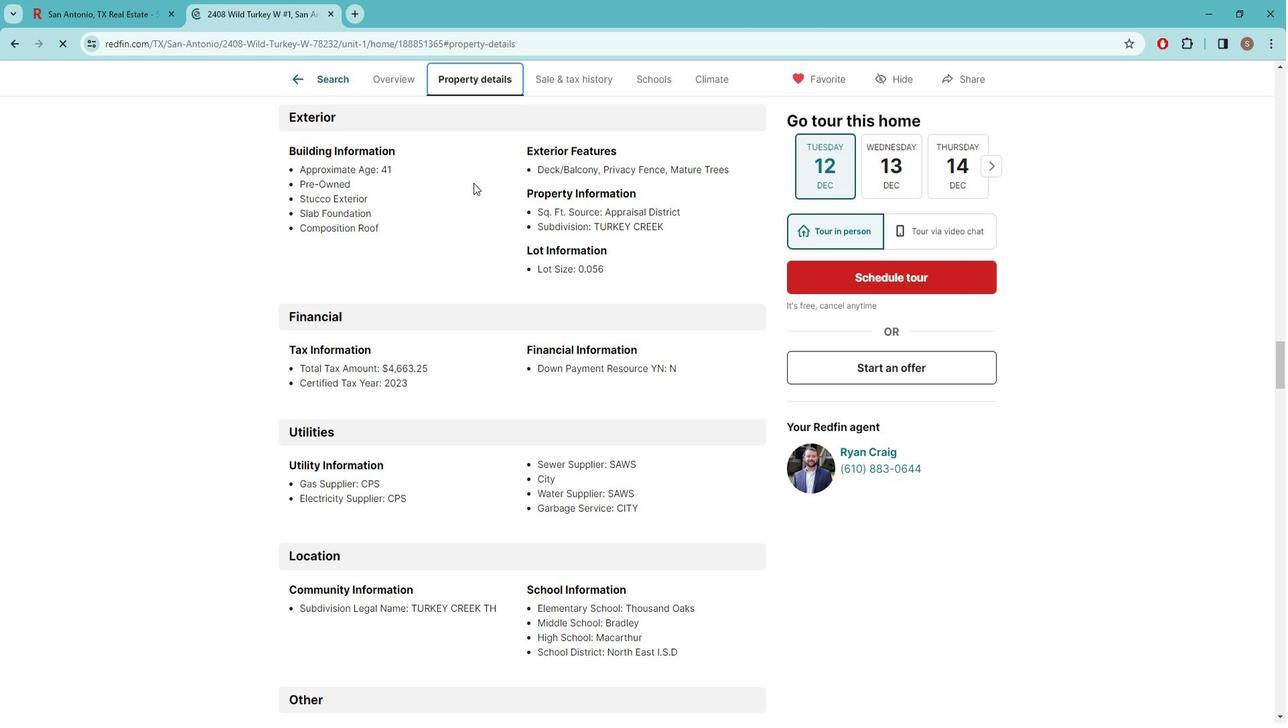 
Action: Mouse scrolled (482, 185) with delta (0, 0)
Screenshot: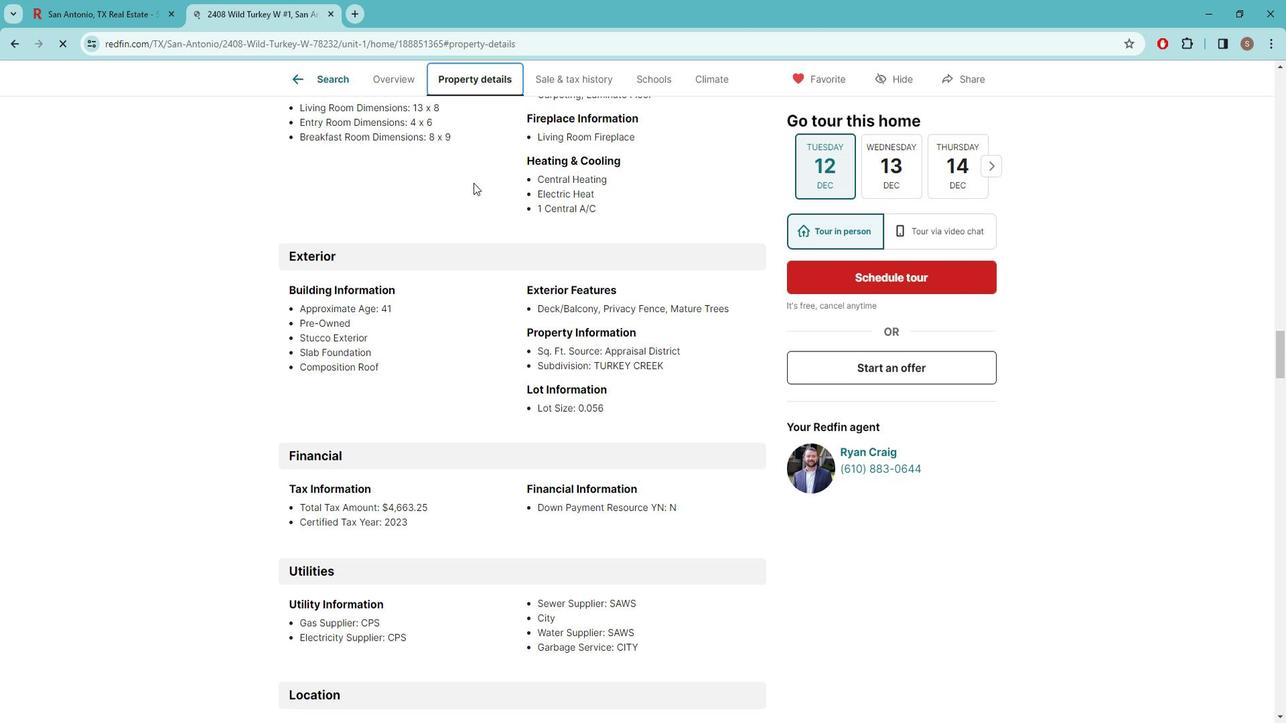 
Action: Mouse scrolled (482, 185) with delta (0, 0)
Screenshot: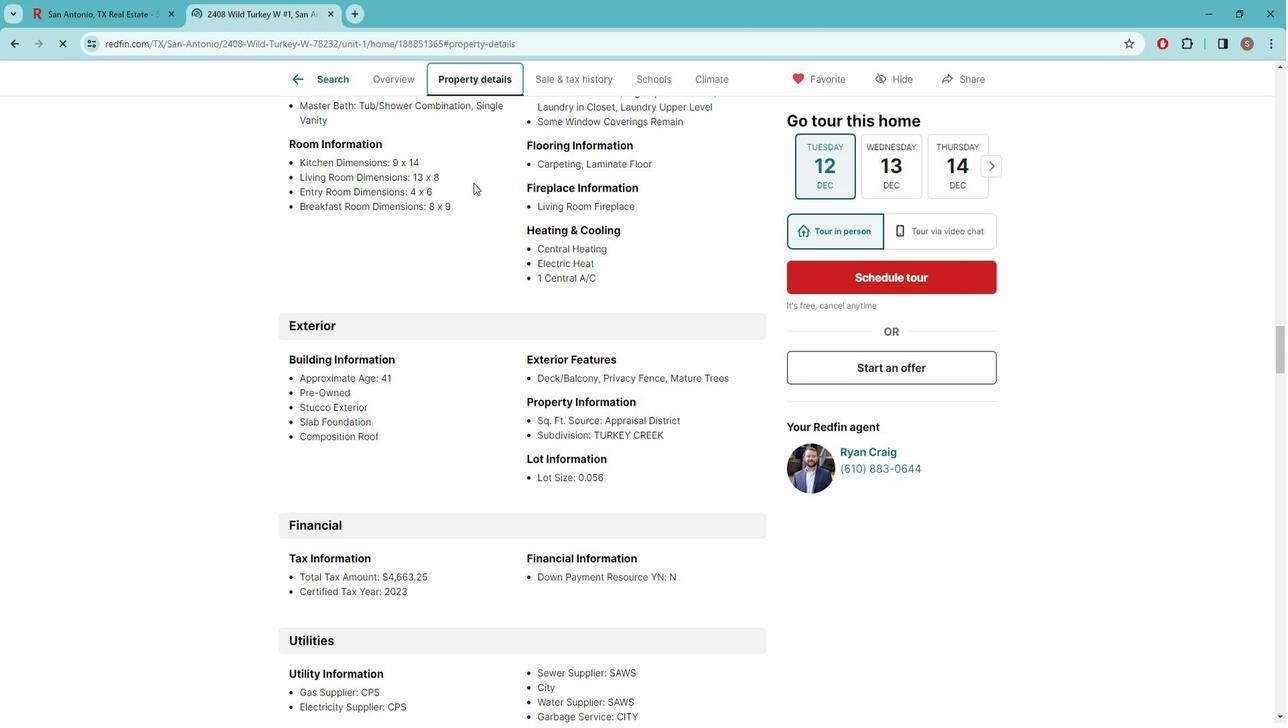 
Action: Mouse scrolled (482, 185) with delta (0, 0)
Screenshot: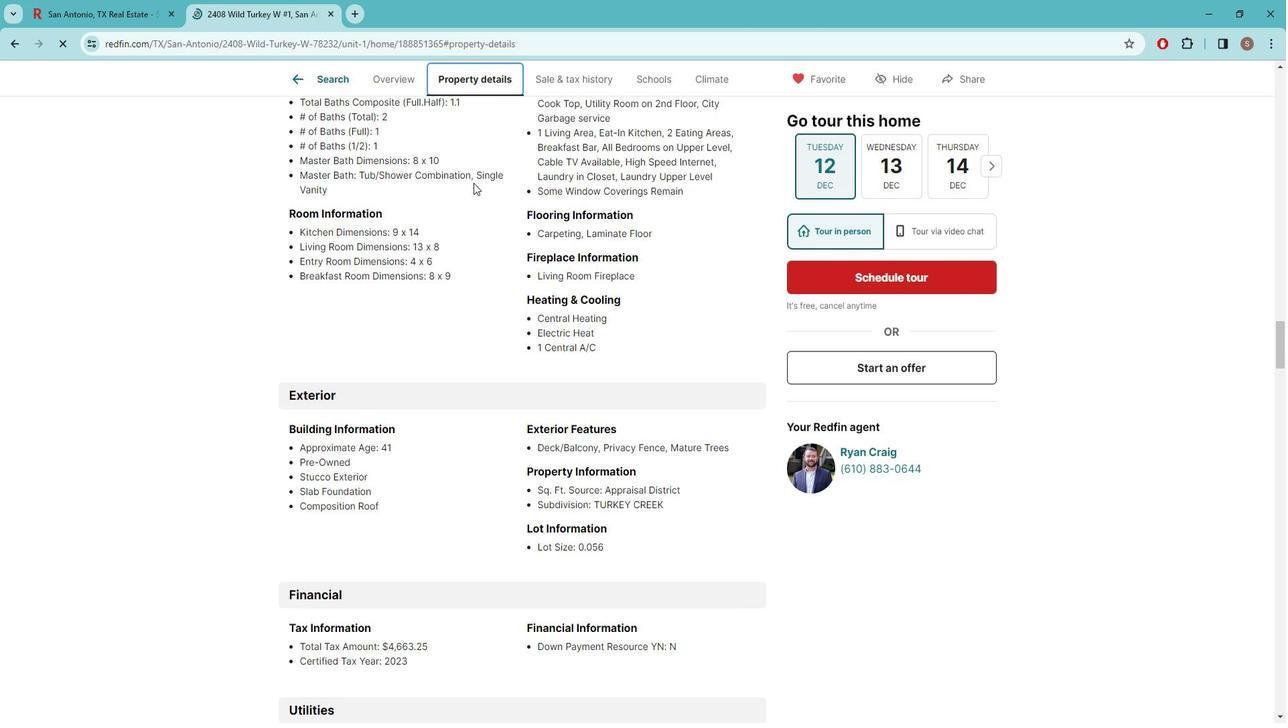 
Action: Mouse scrolled (482, 185) with delta (0, 0)
Screenshot: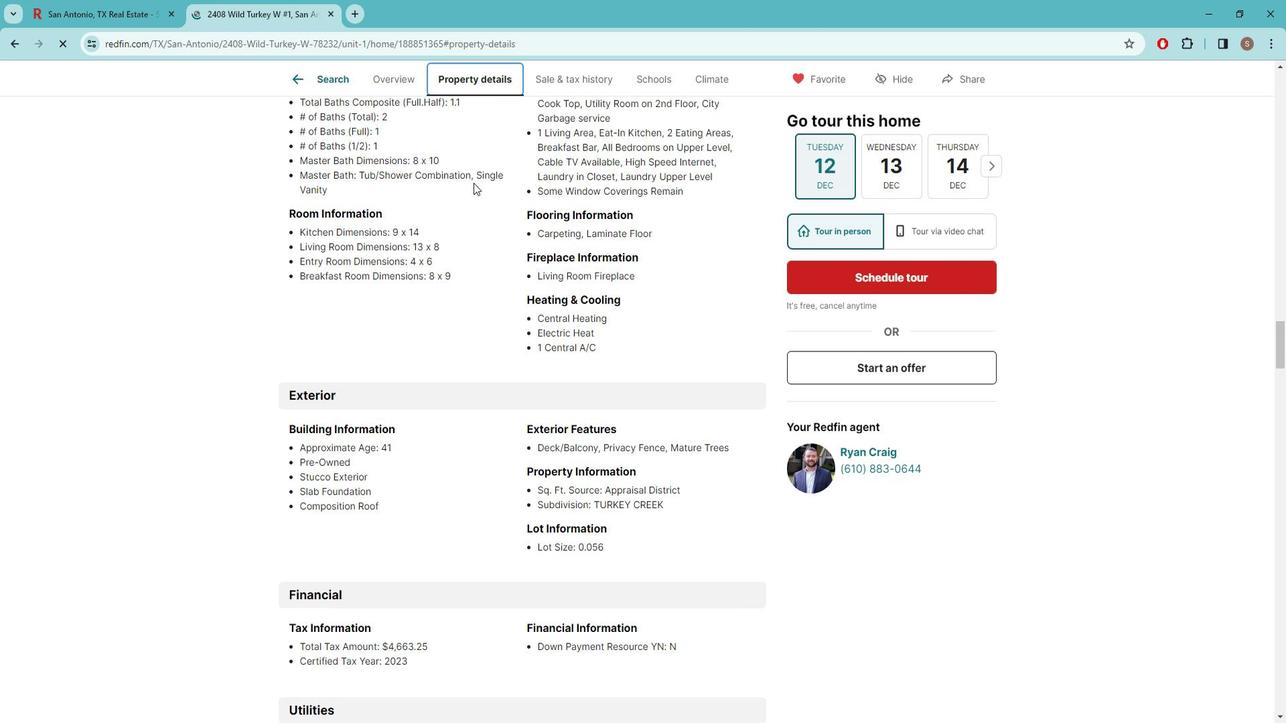 
Action: Mouse scrolled (482, 185) with delta (0, 0)
Screenshot: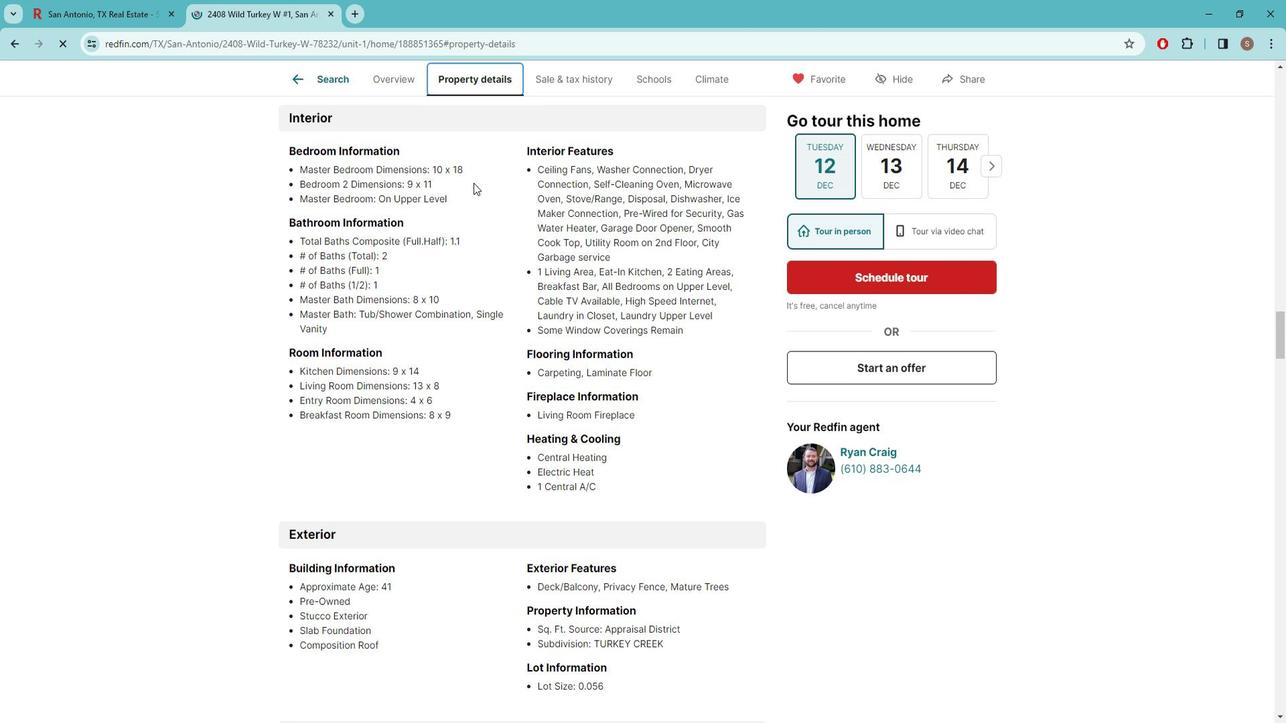 
Action: Mouse moved to (404, 83)
Screenshot: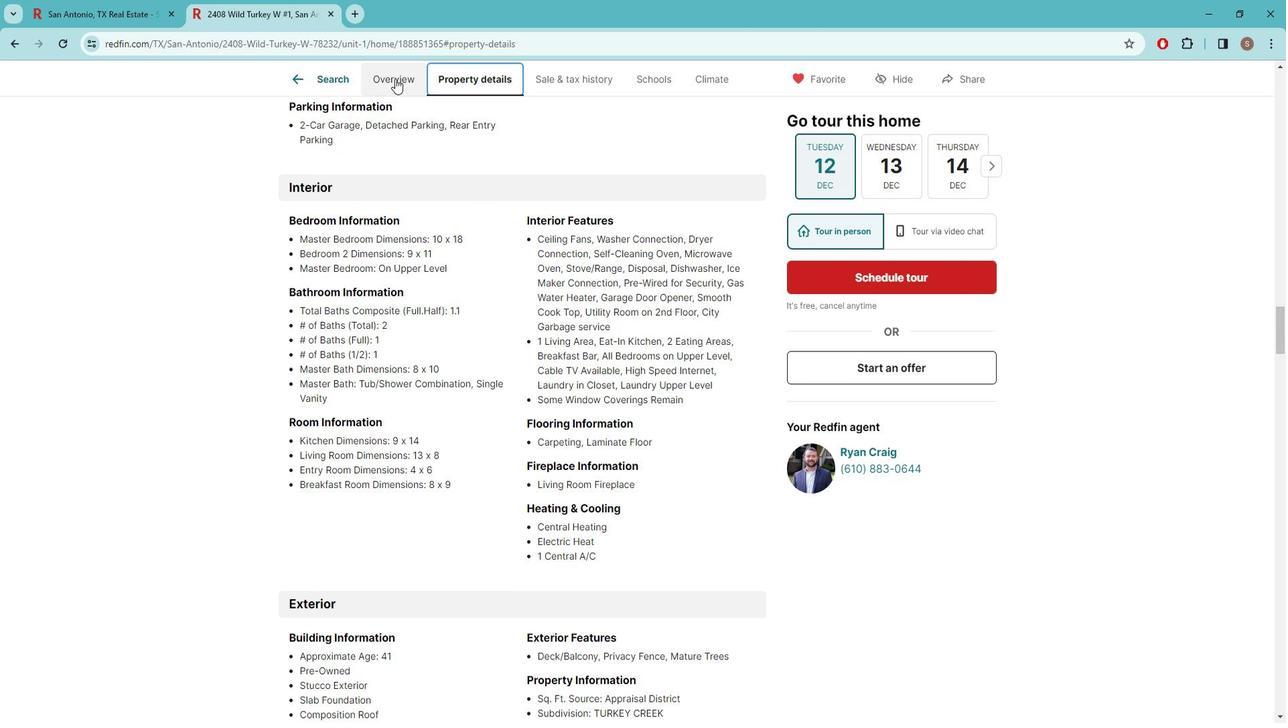 
Action: Mouse pressed left at (404, 83)
Screenshot: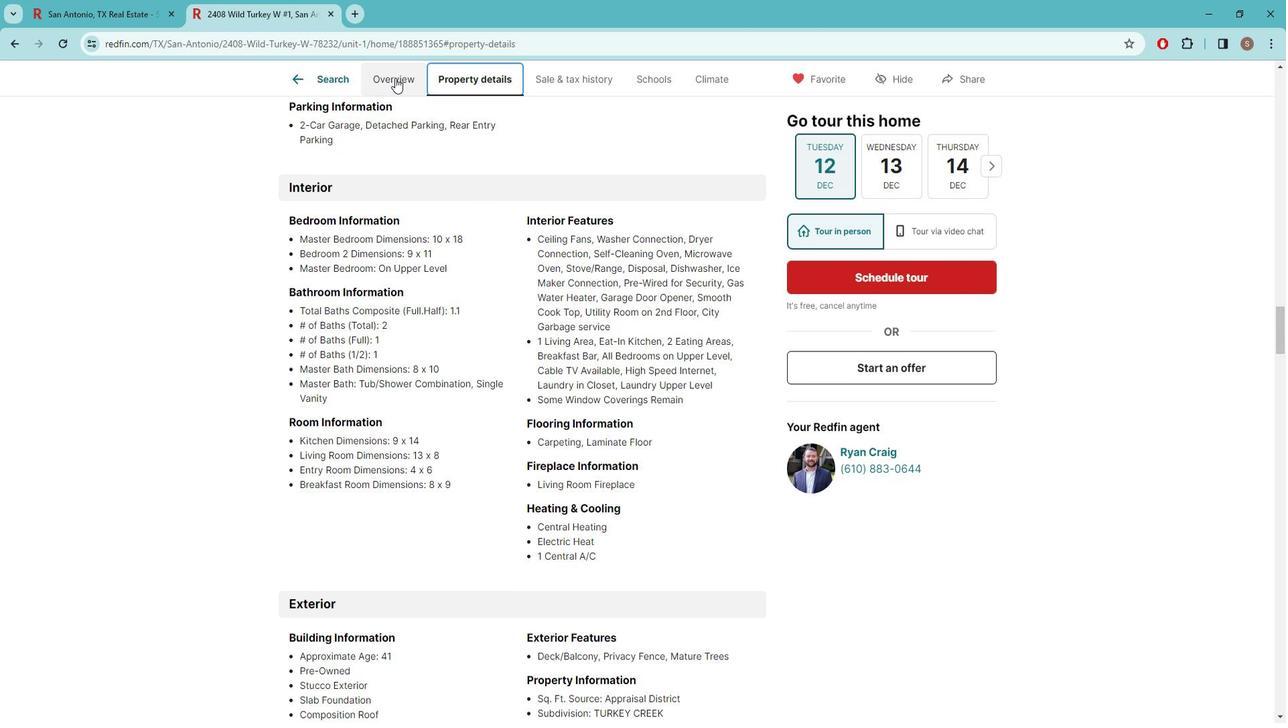
Action: Mouse moved to (556, 309)
Screenshot: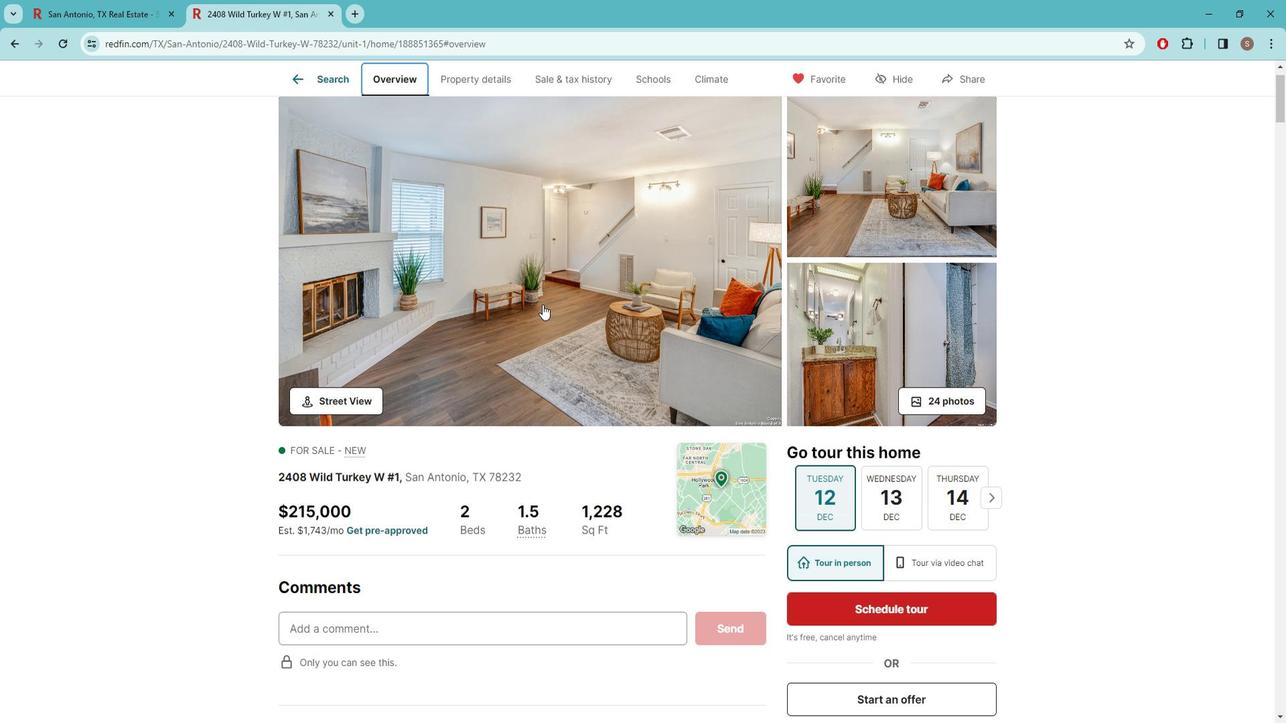 
Action: Mouse scrolled (556, 308) with delta (0, 0)
Screenshot: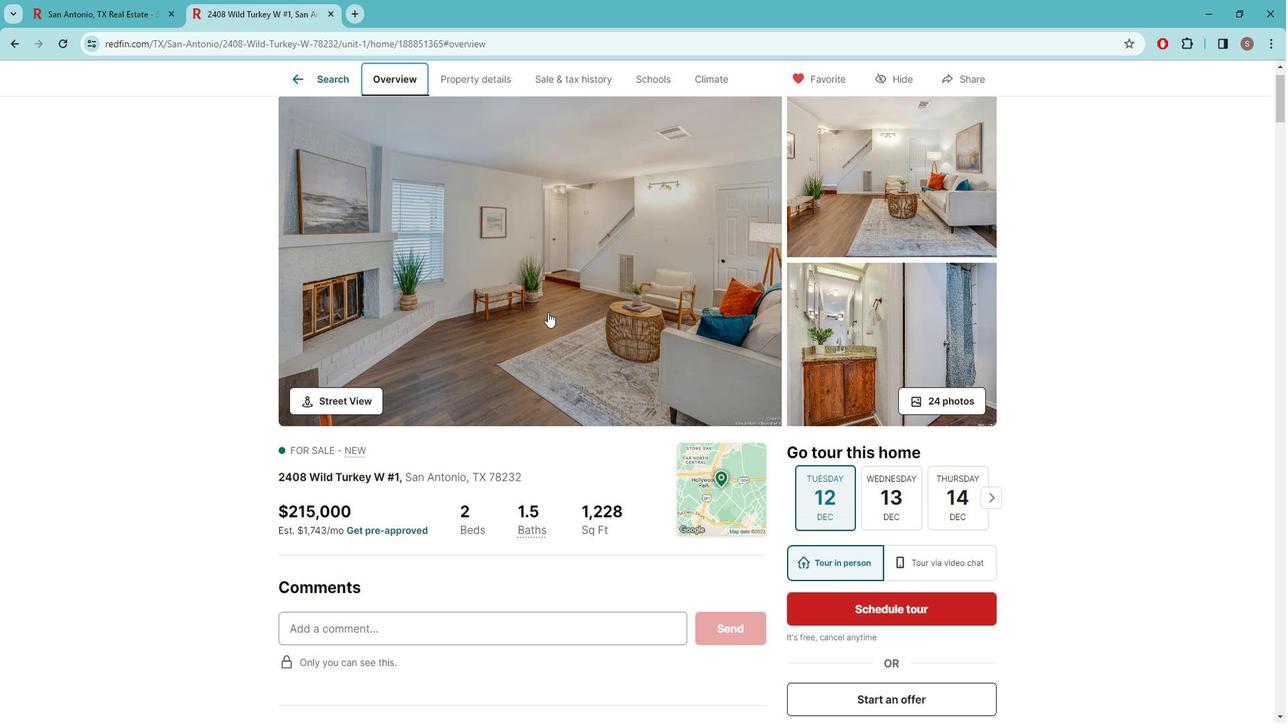
Action: Mouse scrolled (556, 308) with delta (0, 0)
Screenshot: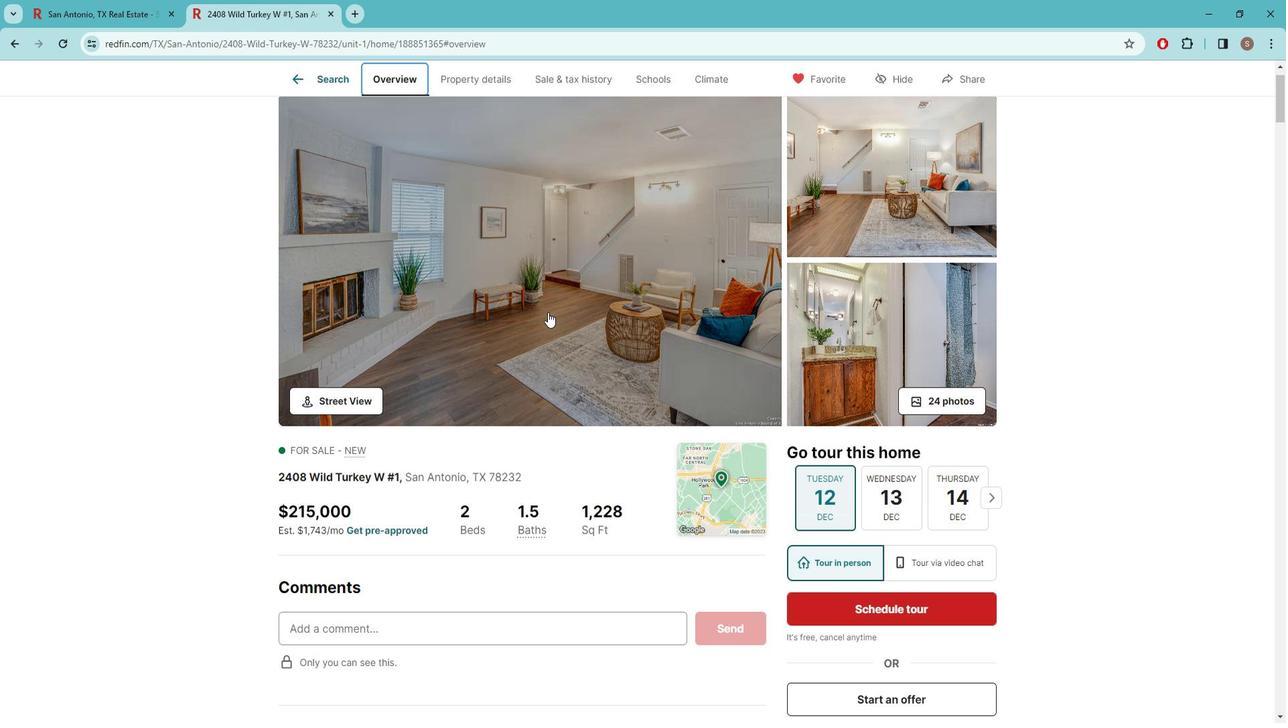 
Action: Mouse scrolled (556, 308) with delta (0, 0)
Screenshot: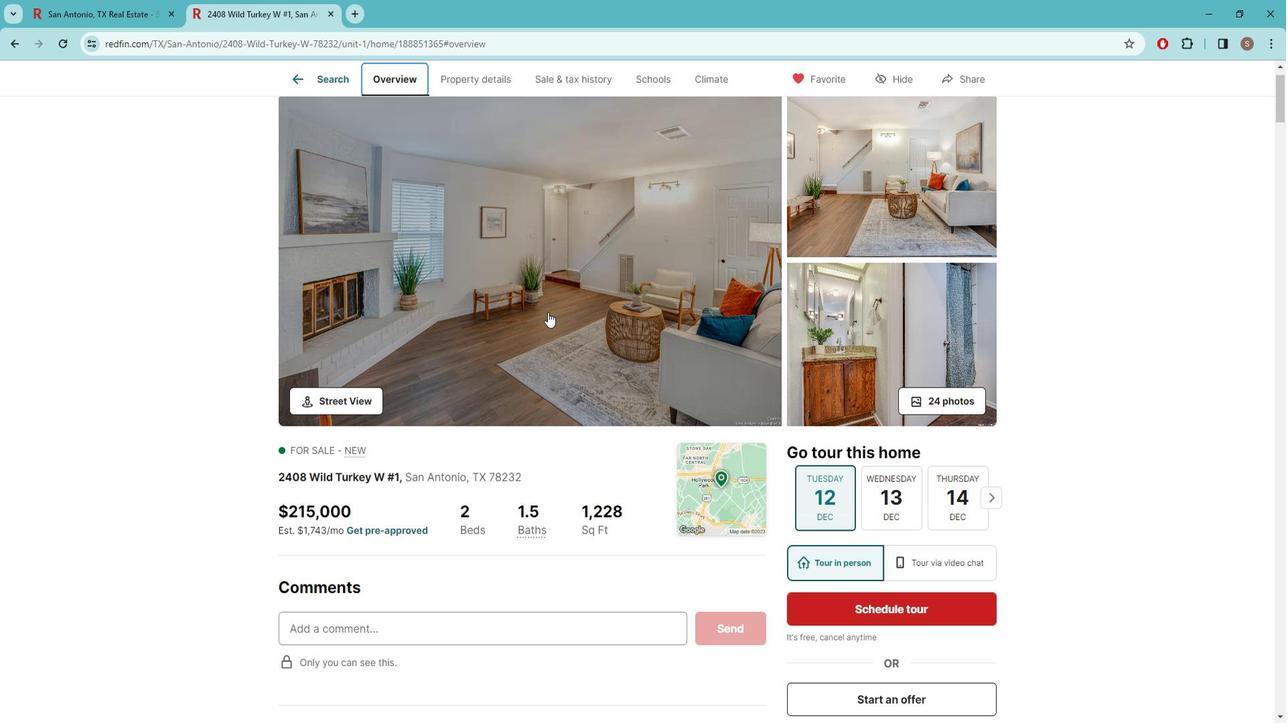 
Action: Mouse scrolled (556, 308) with delta (0, 0)
Screenshot: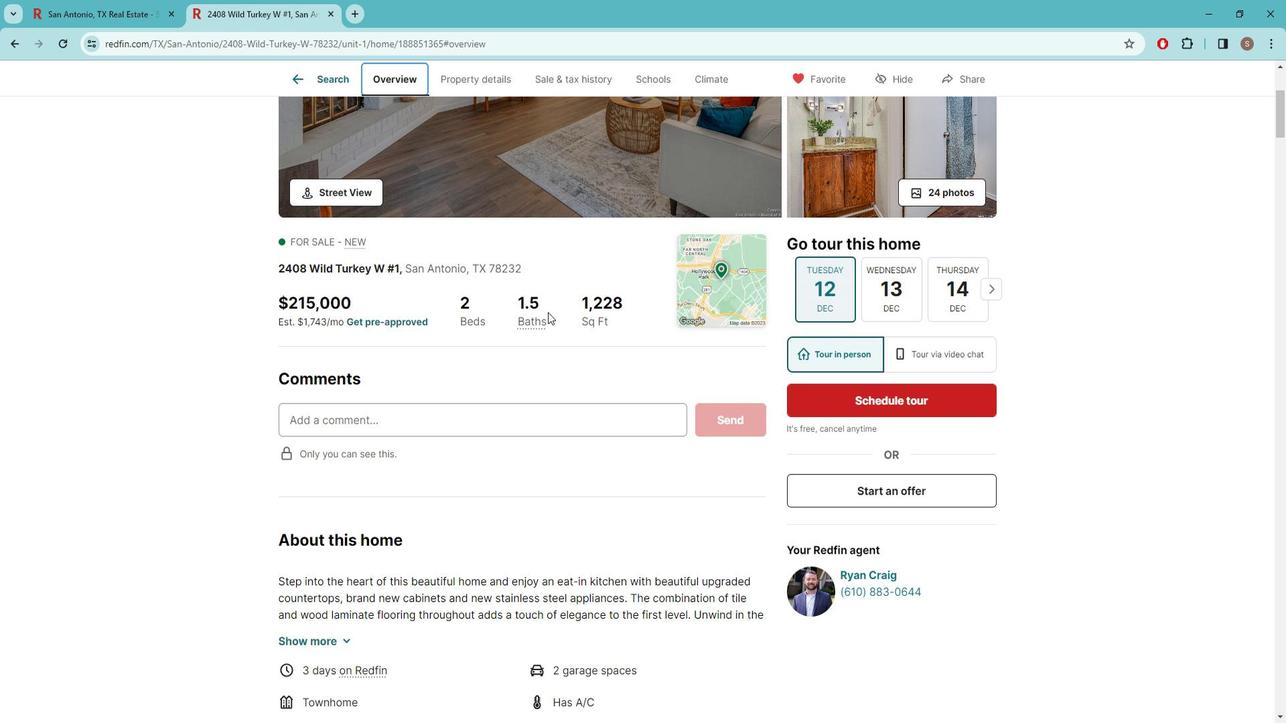 
Action: Mouse scrolled (556, 308) with delta (0, 0)
Screenshot: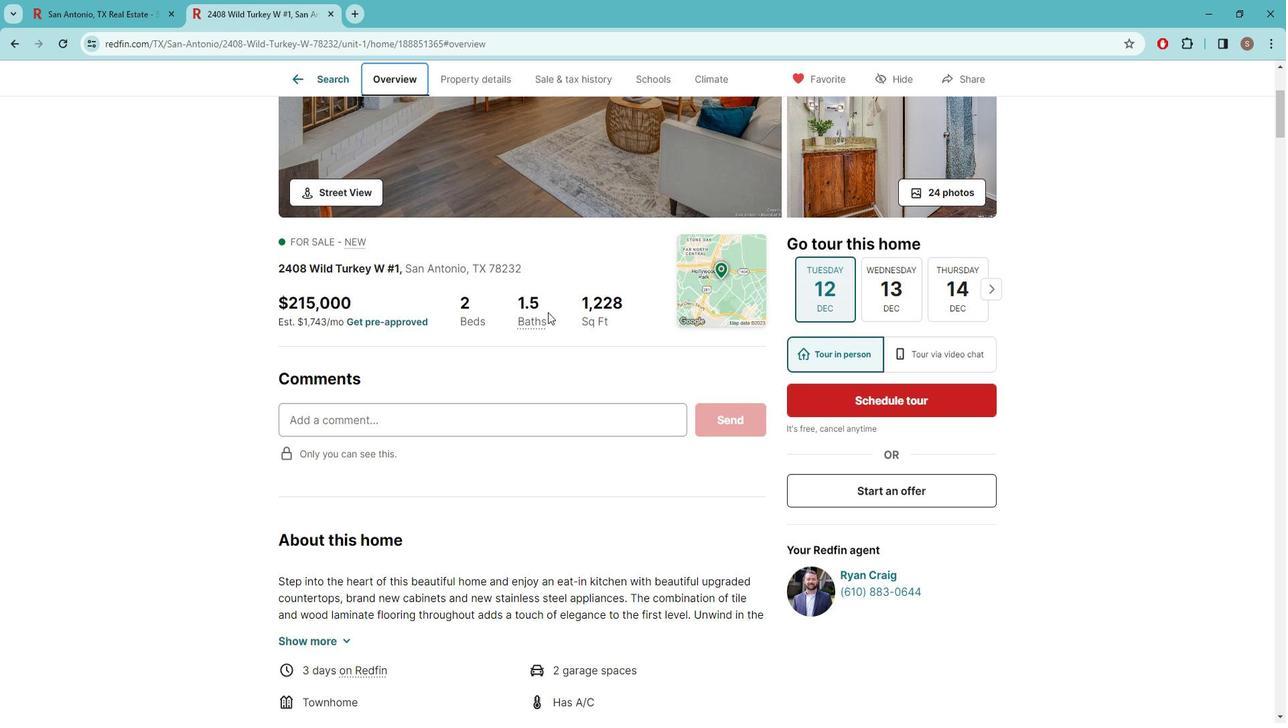 
